 Task: Find connections with filter location Buta with filter topic #aviationwith filter profile language Spanish with filter current company Jana Small Finance Bank with filter school Indian Institute of Technology Gandhinagar  with filter industry Vehicle Repair and Maintenance with filter service category Technical with filter keywords title Landscaping Worker
Action: Mouse moved to (736, 133)
Screenshot: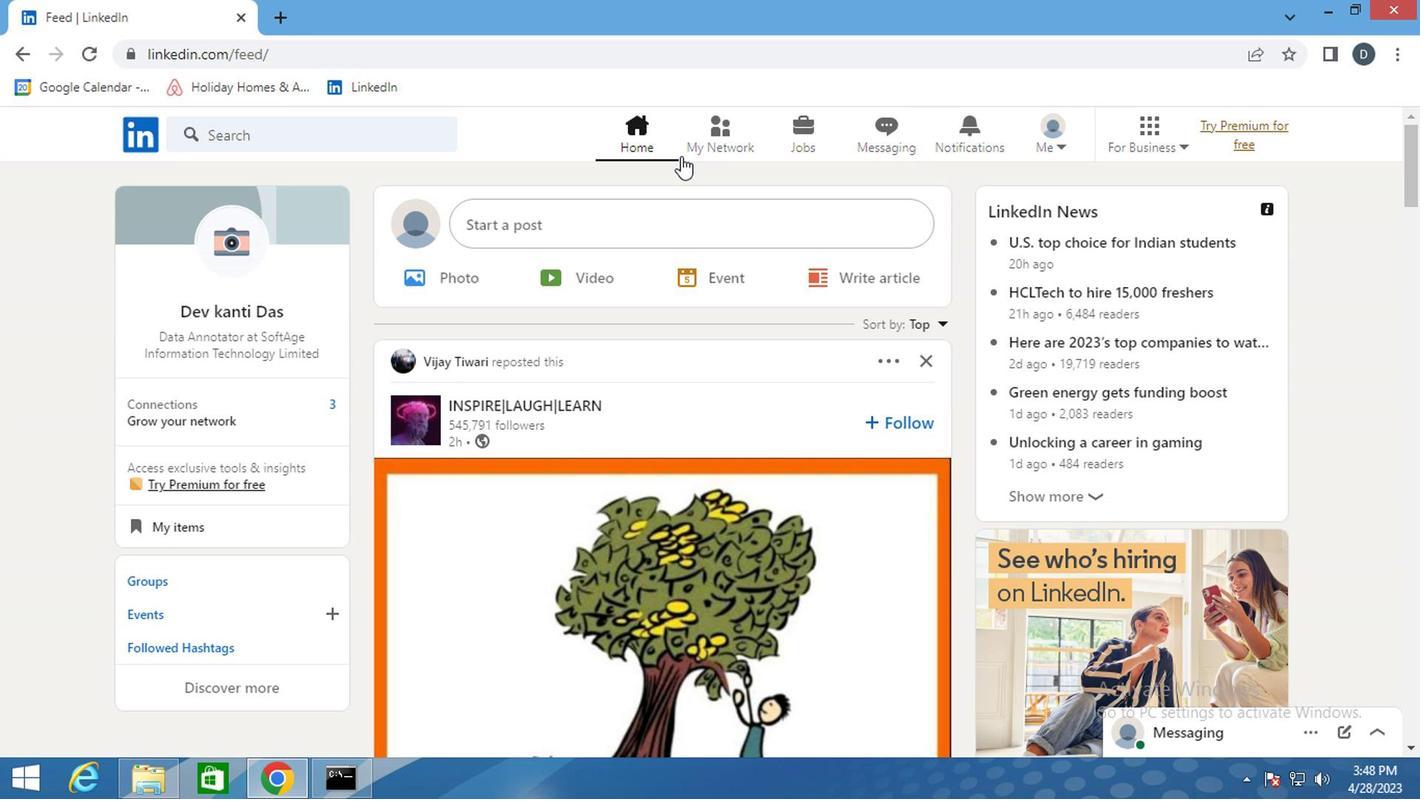 
Action: Mouse pressed left at (736, 133)
Screenshot: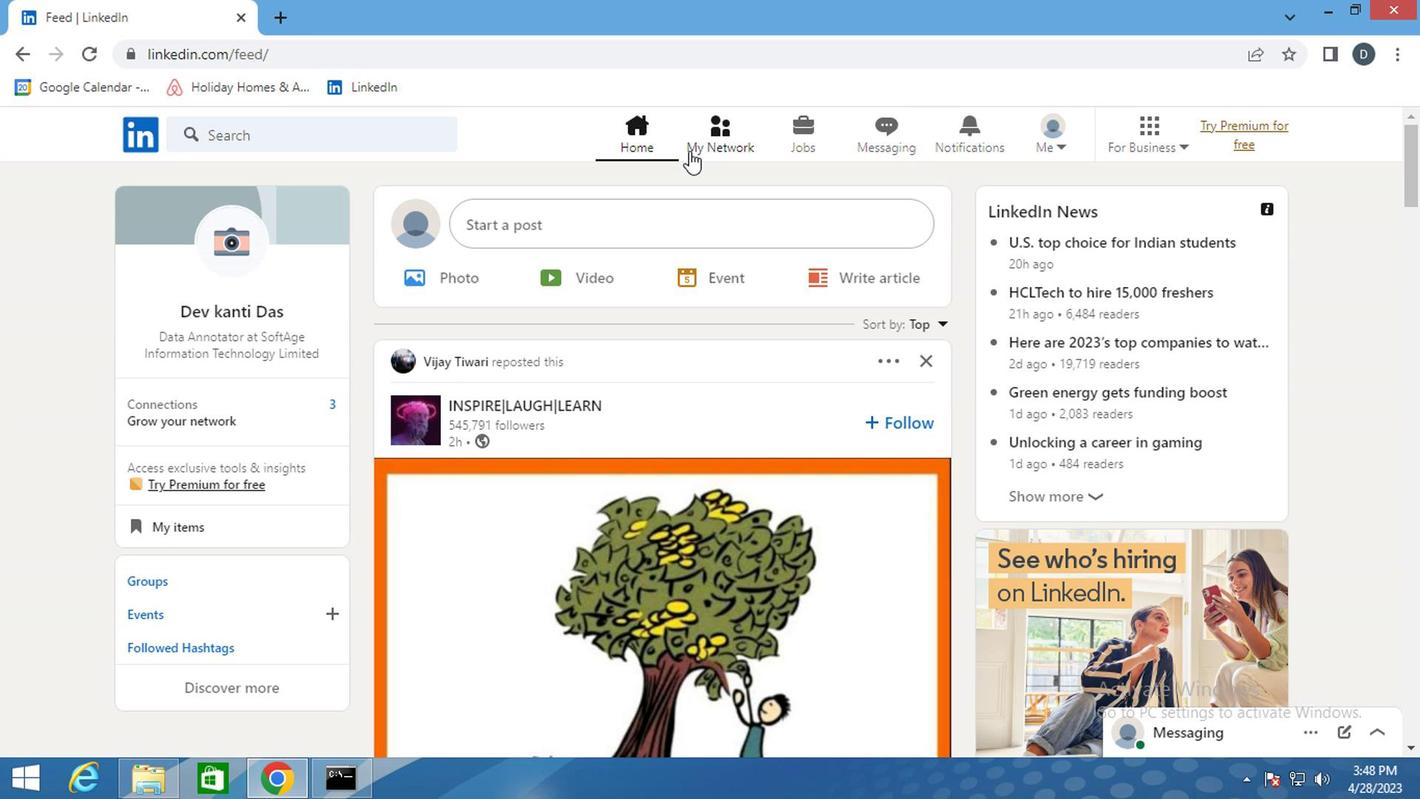 
Action: Mouse moved to (382, 248)
Screenshot: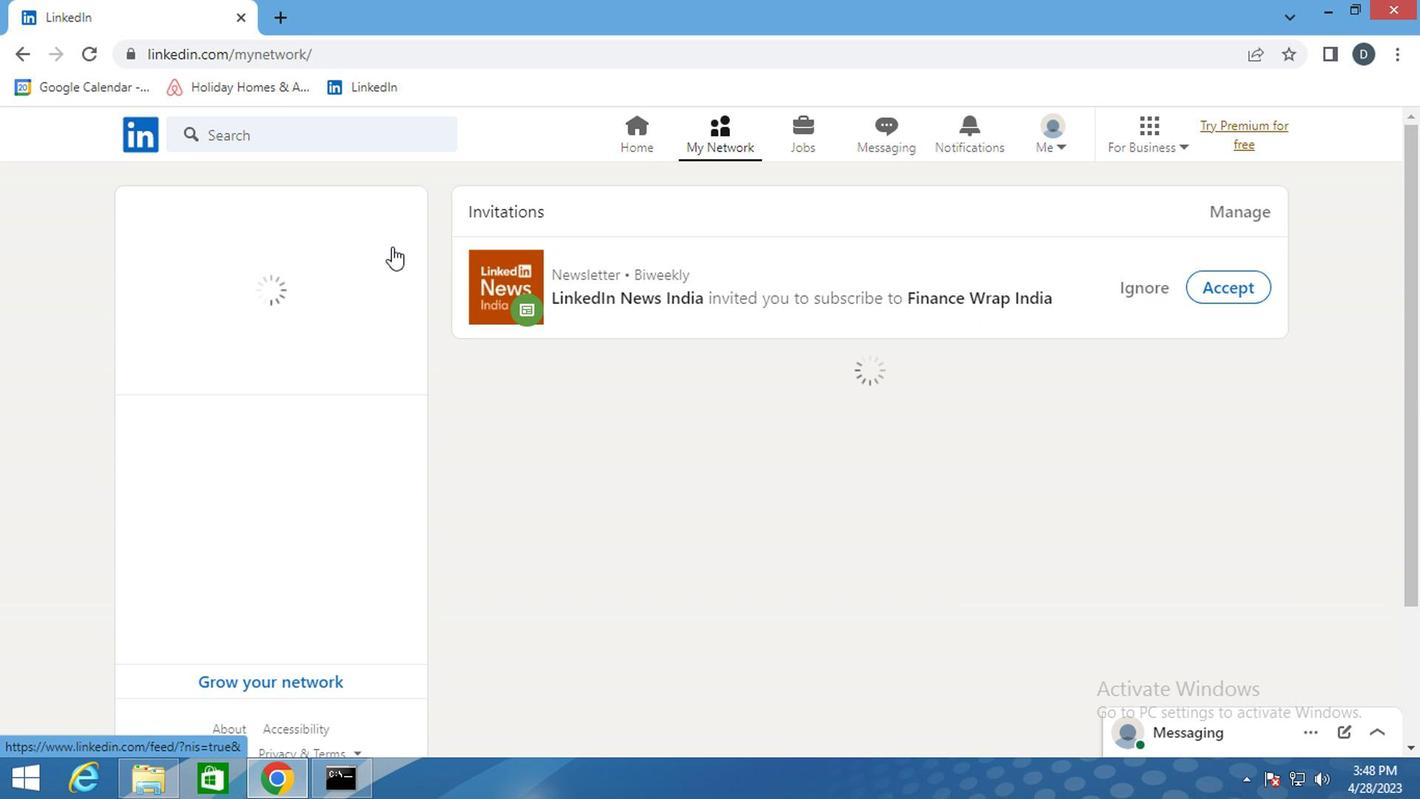 
Action: Mouse pressed left at (382, 248)
Screenshot: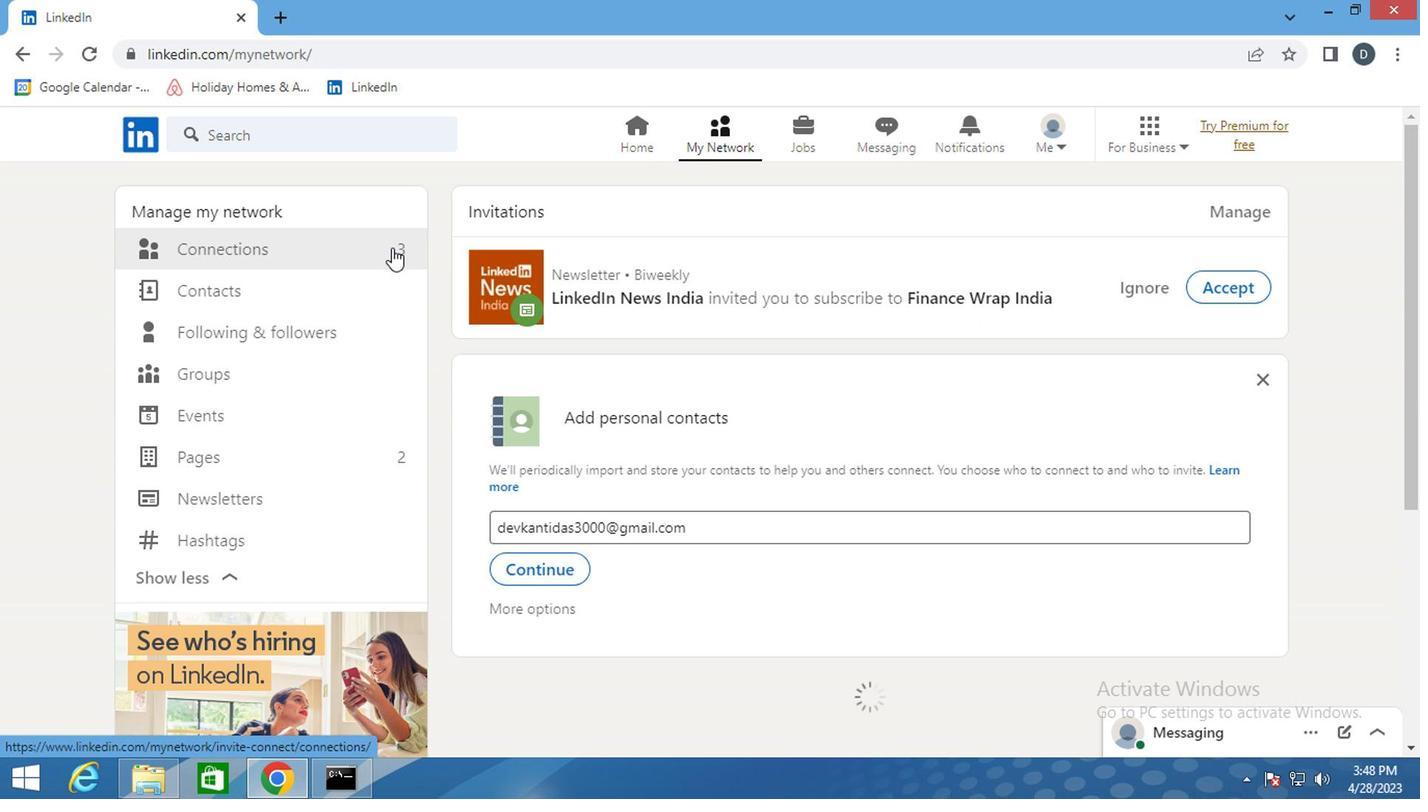 
Action: Mouse moved to (258, 243)
Screenshot: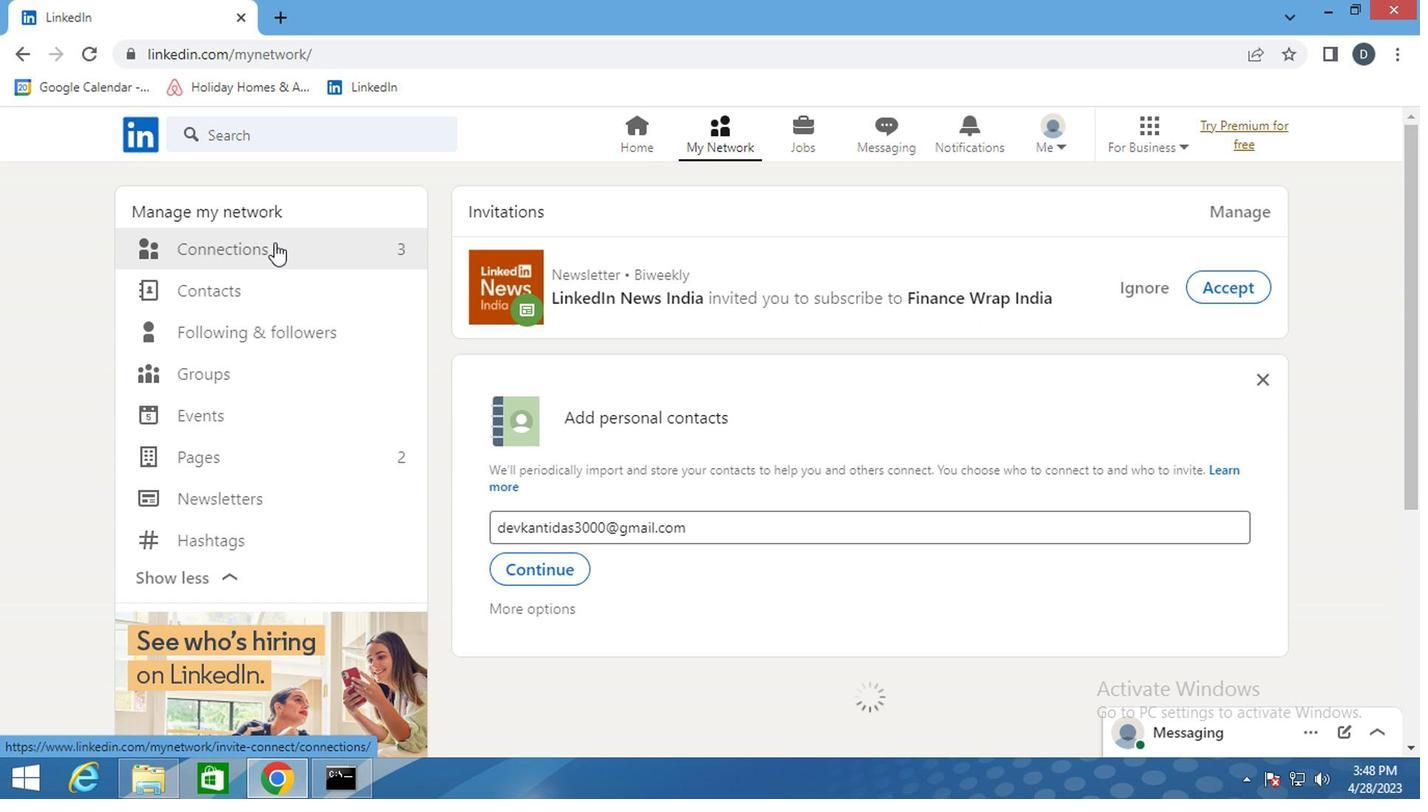 
Action: Mouse pressed left at (258, 243)
Screenshot: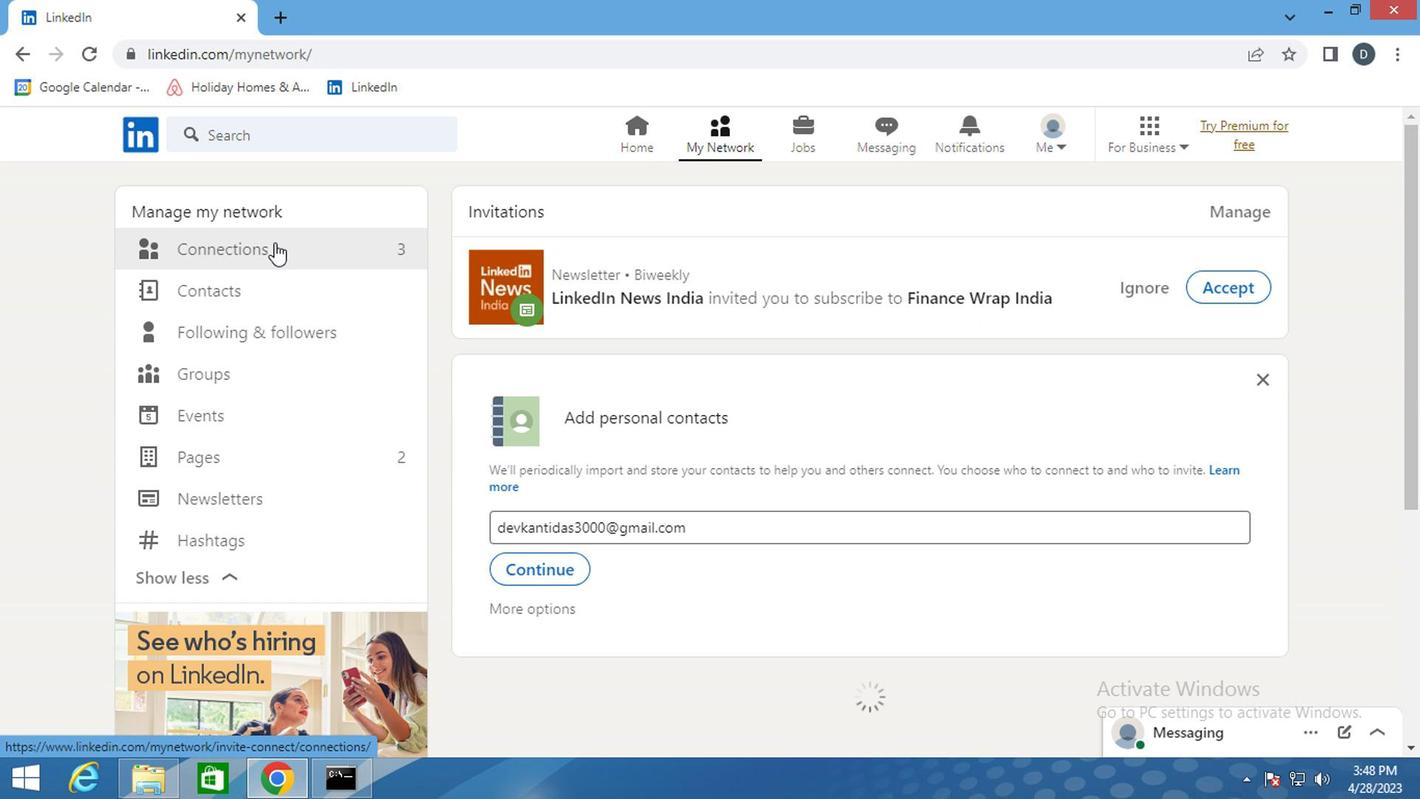 
Action: Mouse moved to (856, 253)
Screenshot: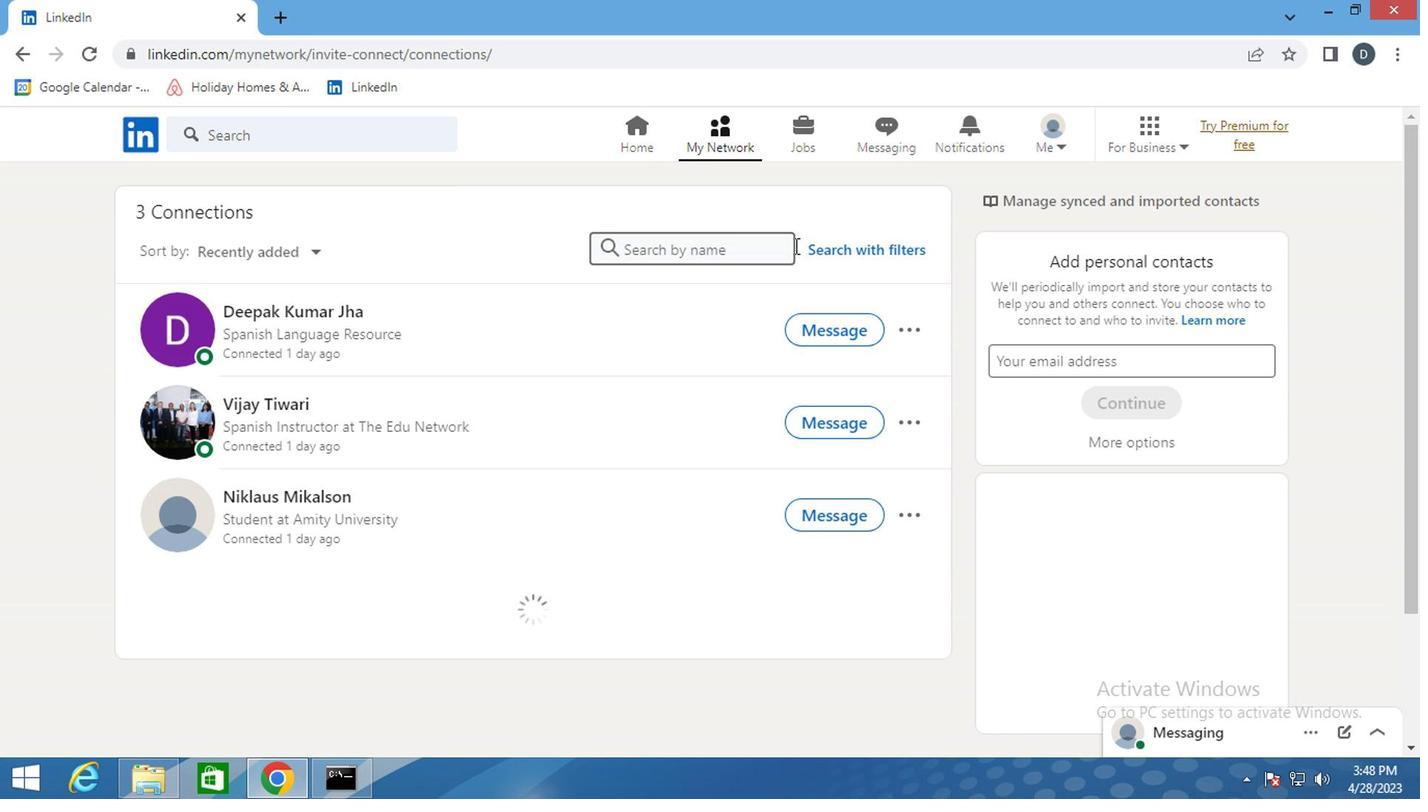 
Action: Mouse pressed left at (856, 253)
Screenshot: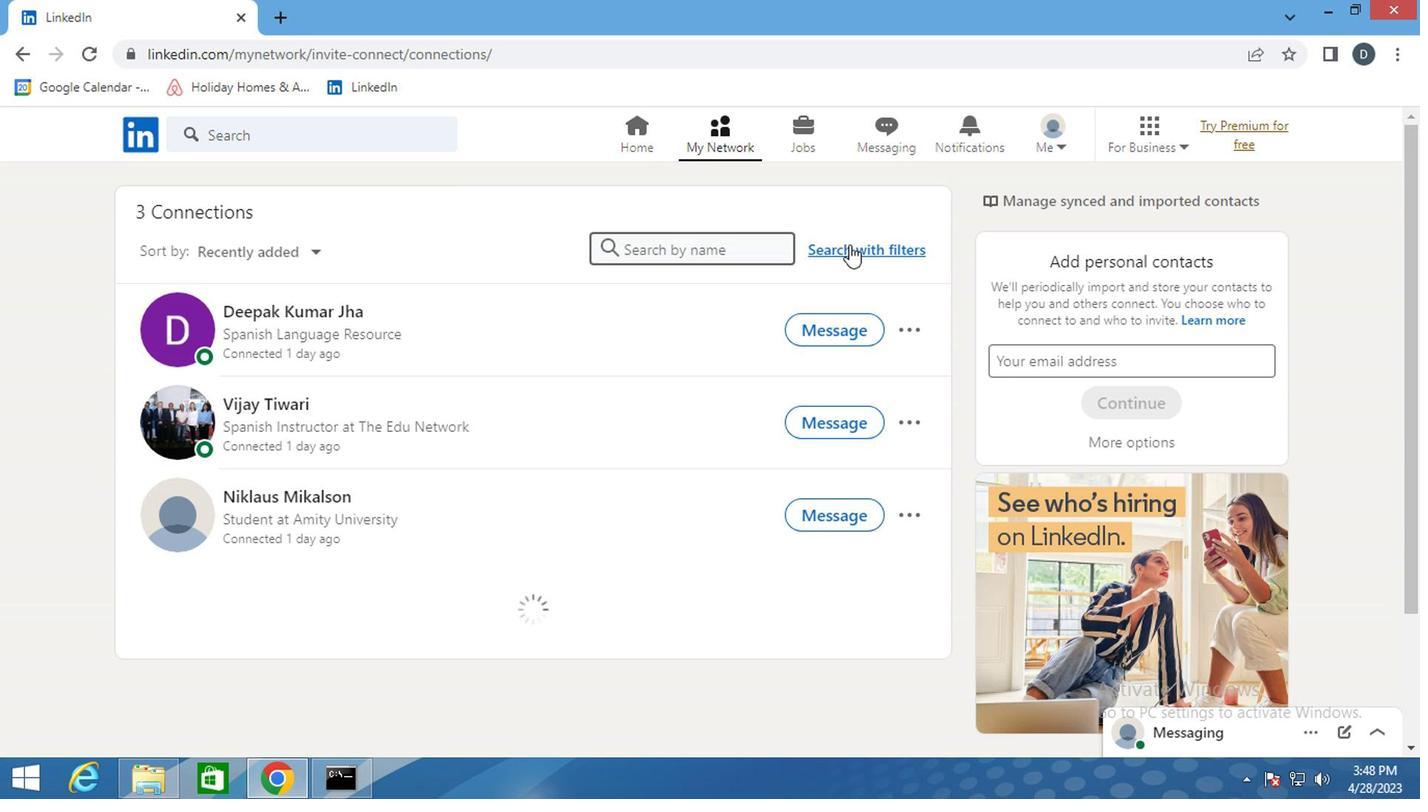 
Action: Mouse moved to (764, 190)
Screenshot: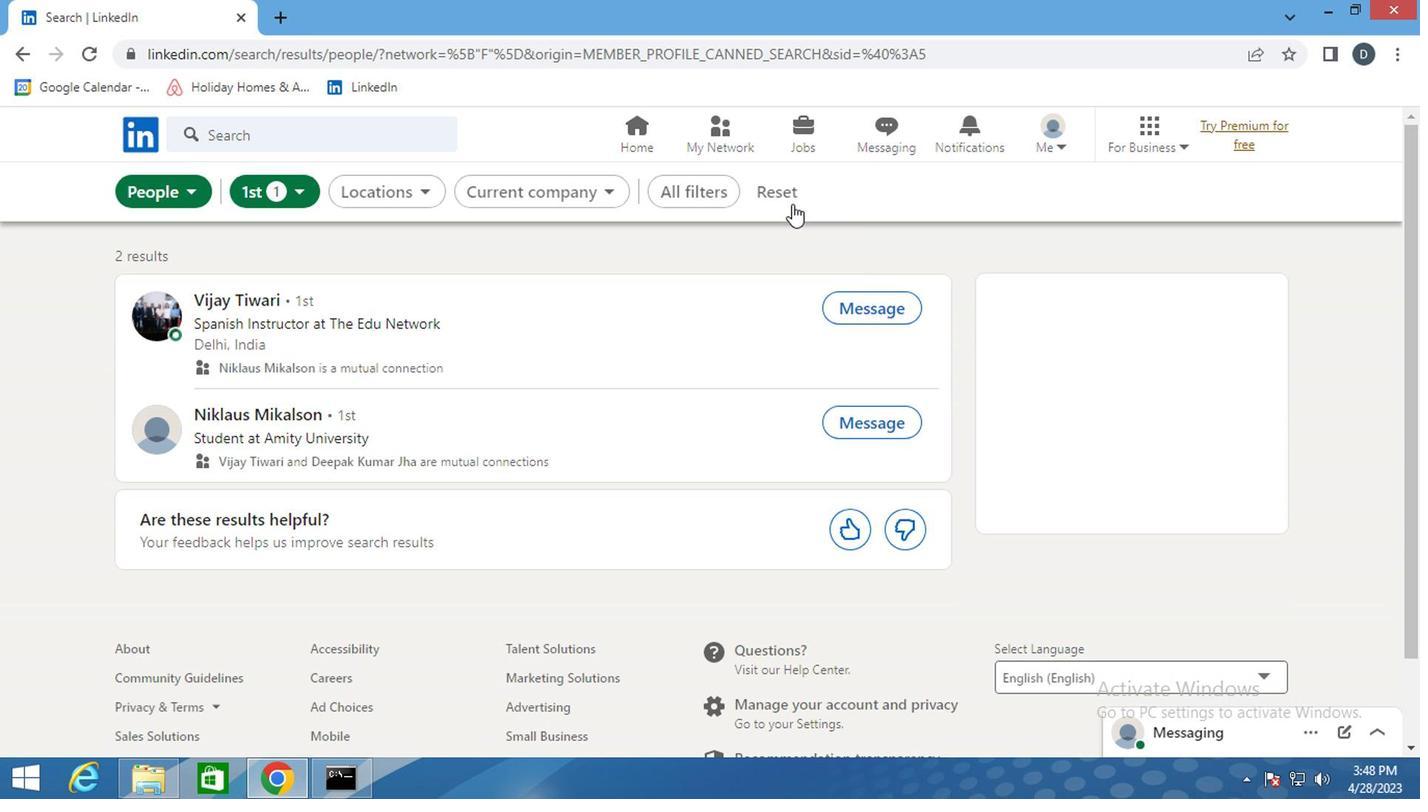 
Action: Mouse pressed left at (764, 190)
Screenshot: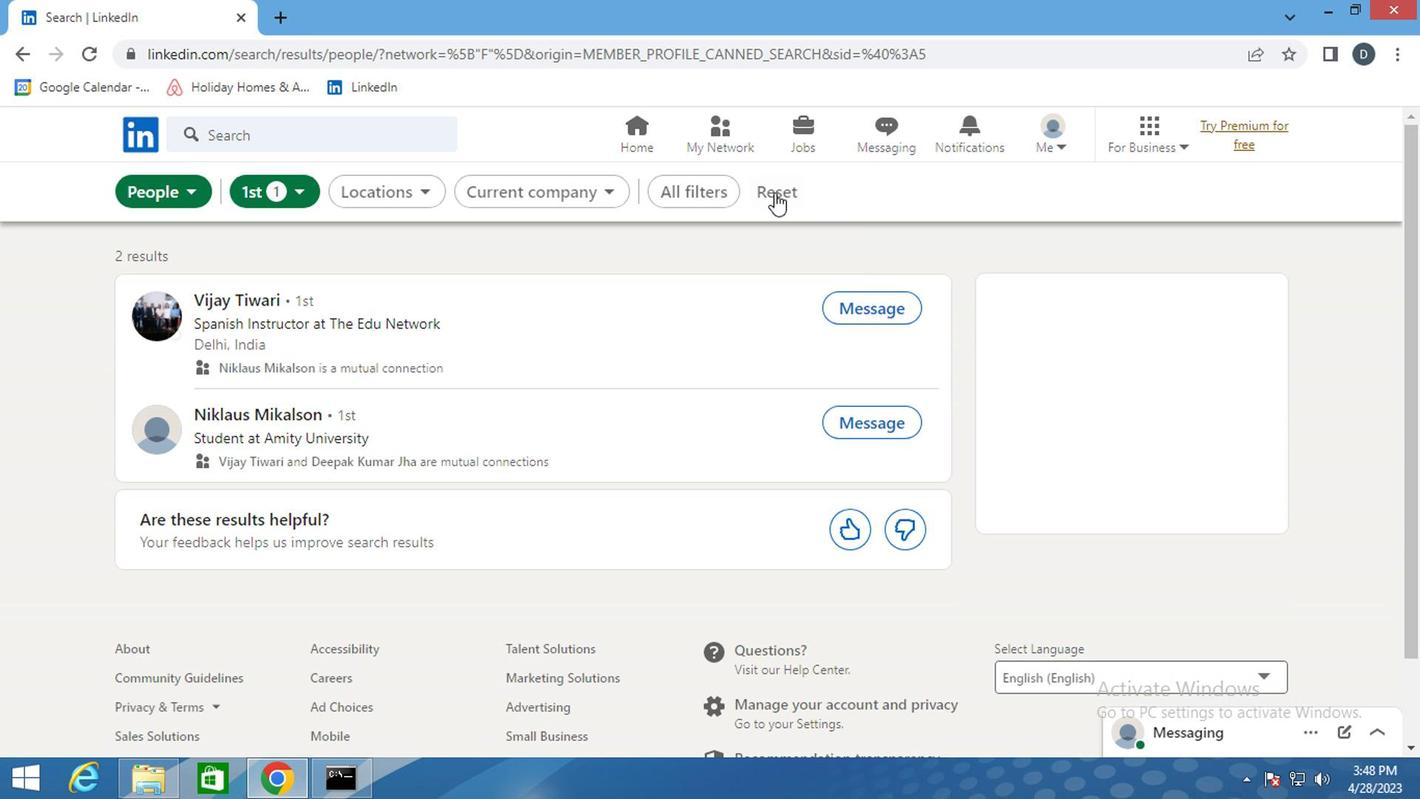 
Action: Mouse moved to (713, 179)
Screenshot: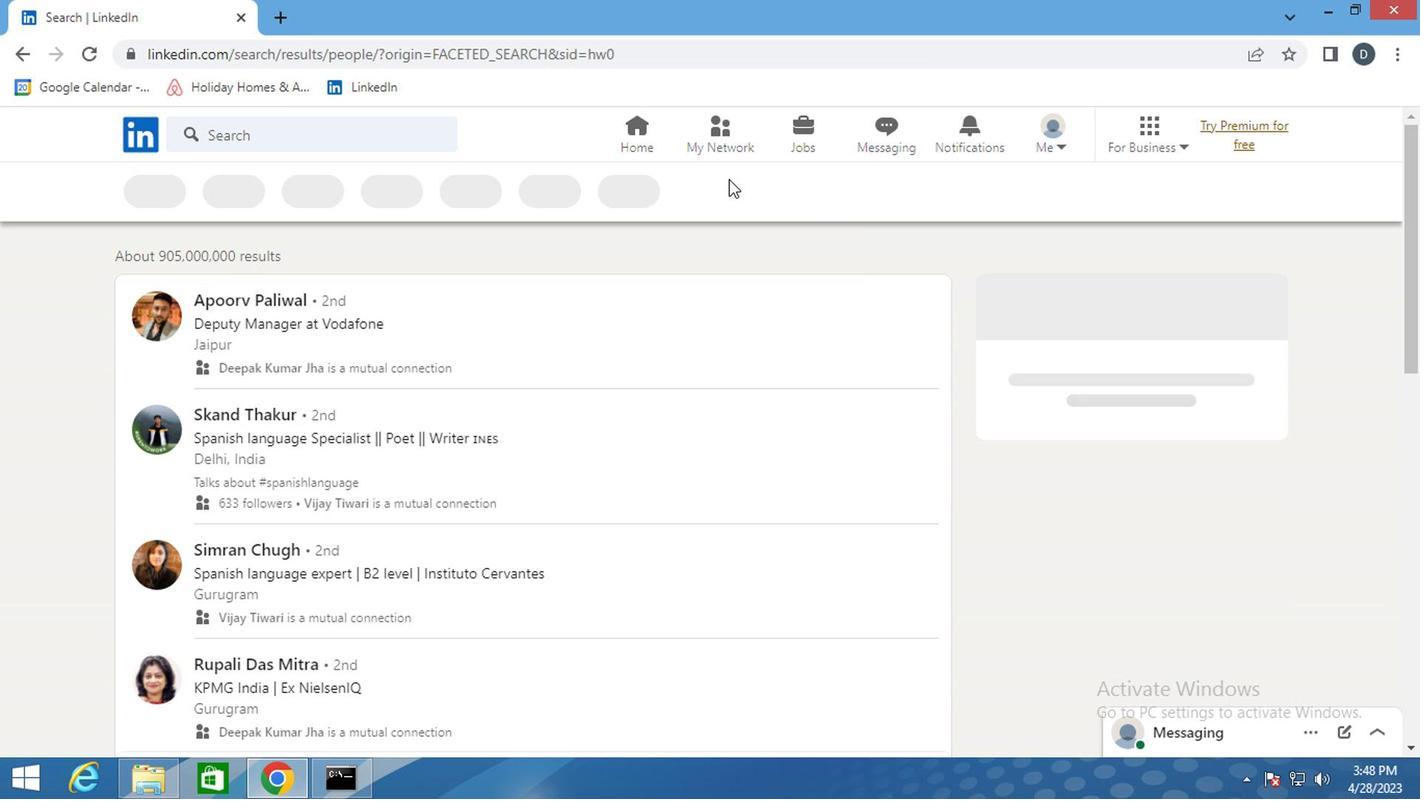 
Action: Mouse pressed left at (713, 179)
Screenshot: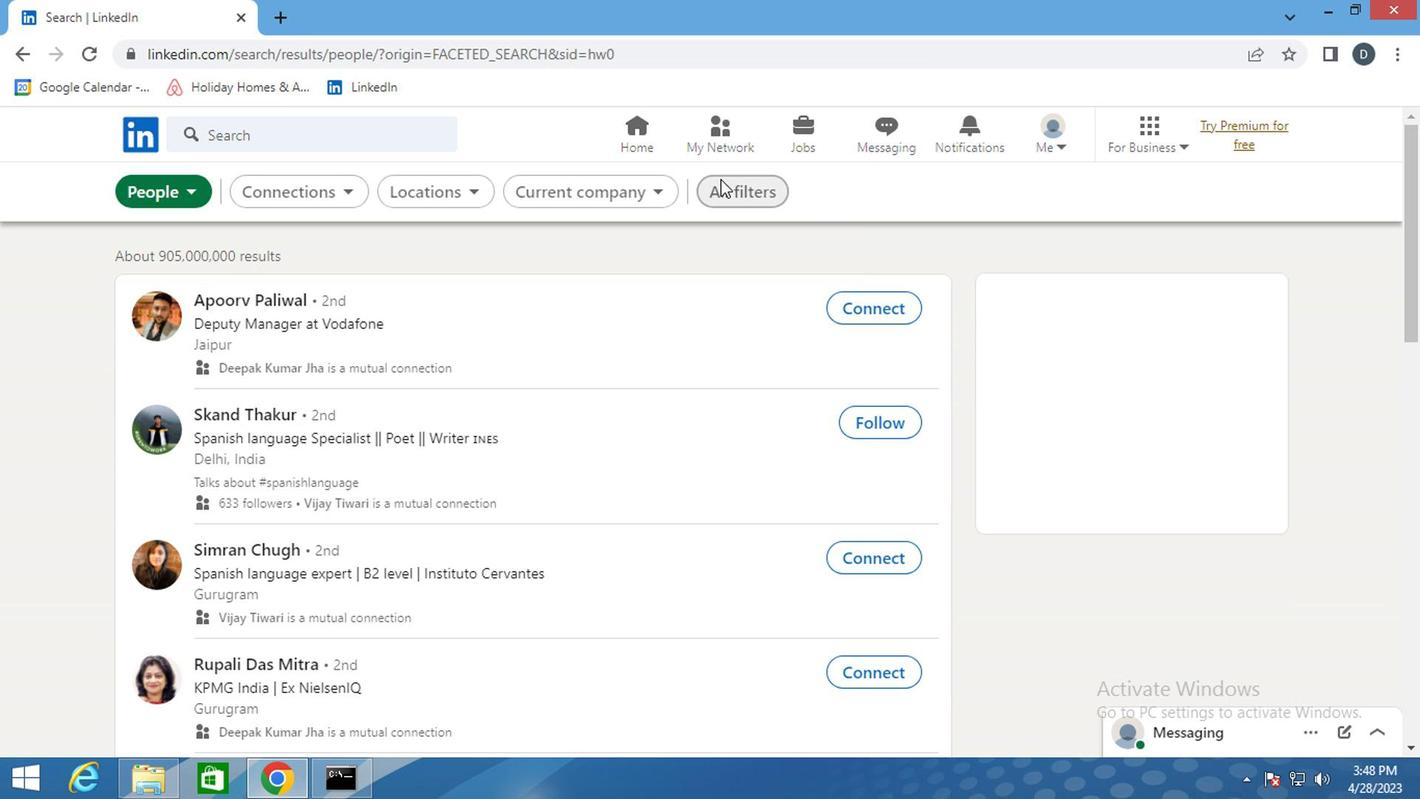 
Action: Mouse moved to (1163, 403)
Screenshot: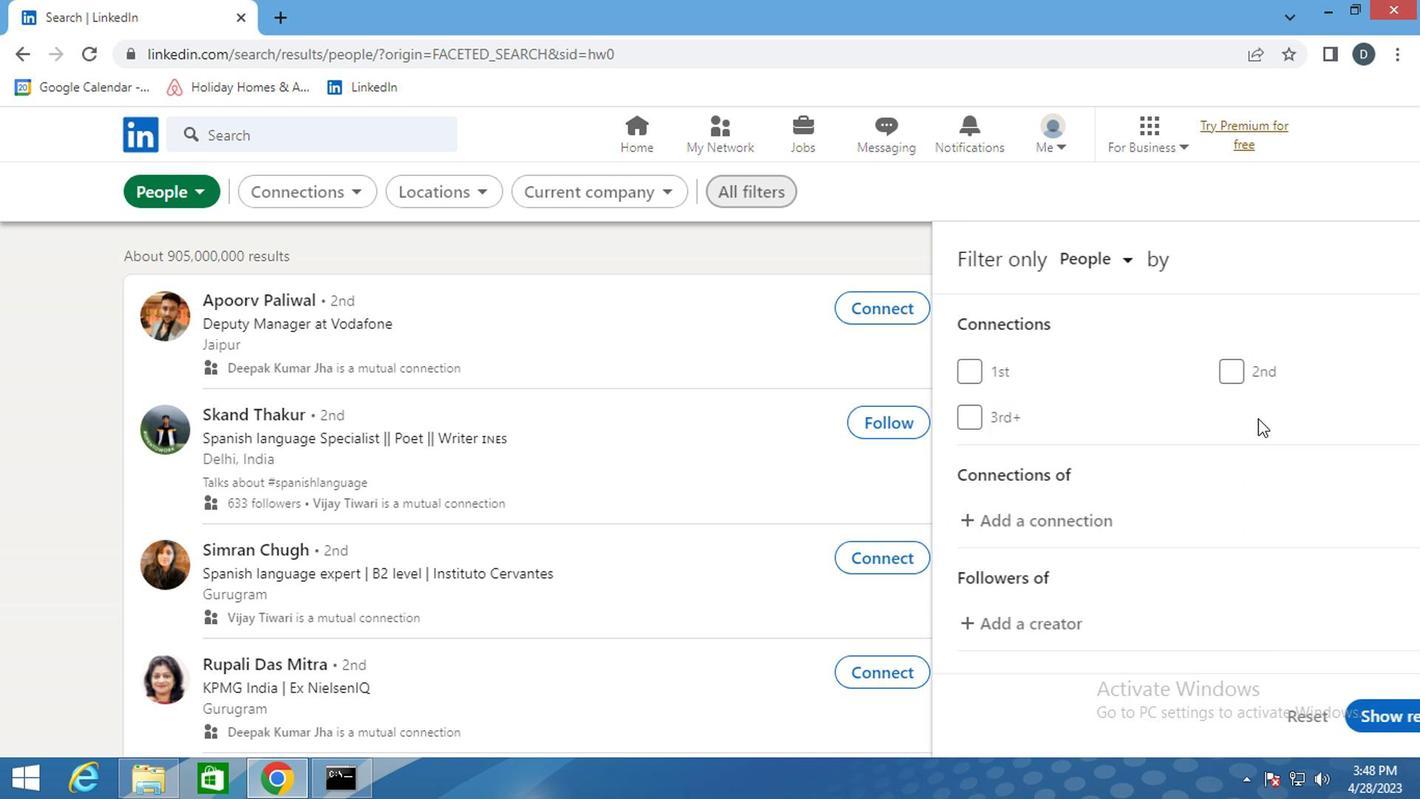 
Action: Mouse scrolled (1163, 402) with delta (0, -1)
Screenshot: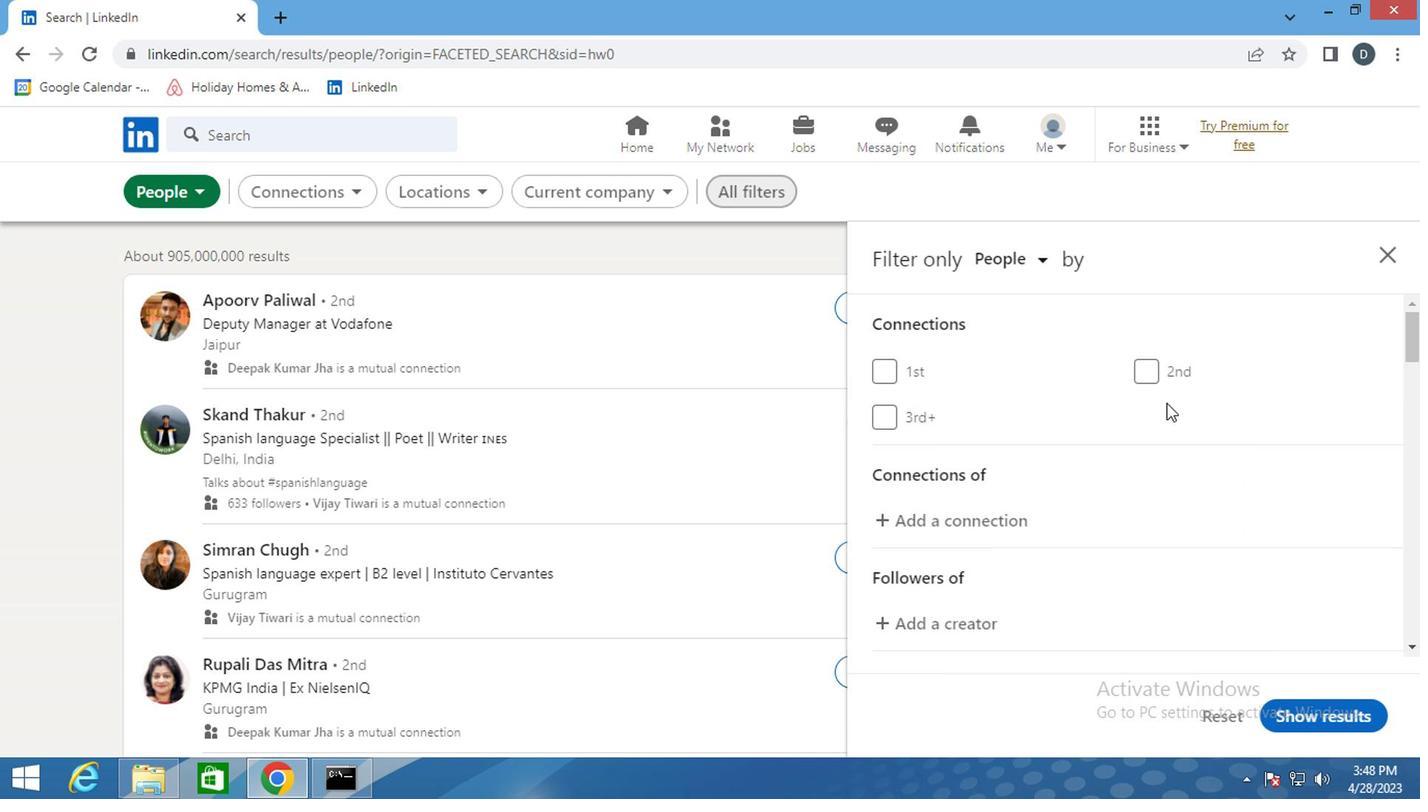 
Action: Mouse scrolled (1163, 402) with delta (0, -1)
Screenshot: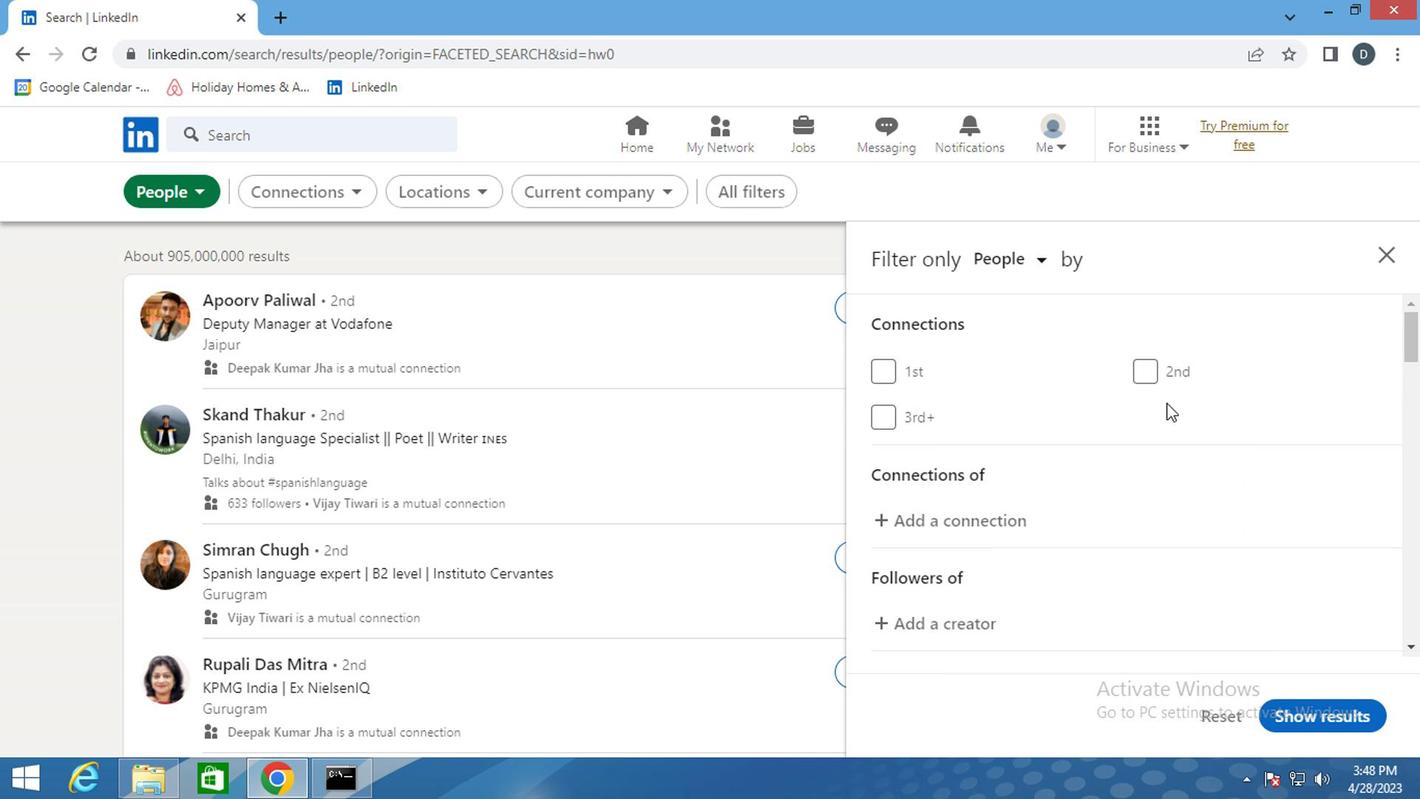 
Action: Mouse scrolled (1163, 402) with delta (0, -1)
Screenshot: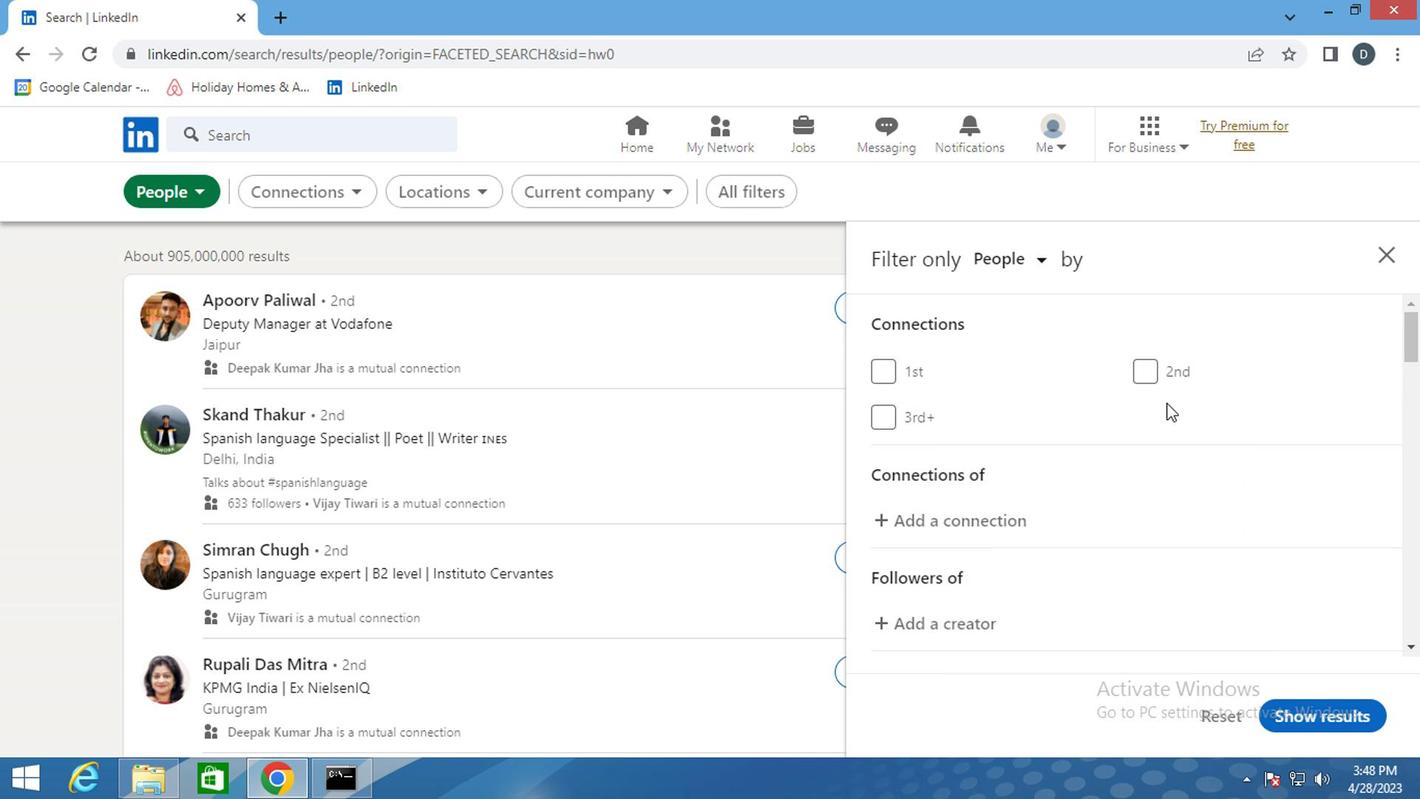 
Action: Mouse moved to (1171, 499)
Screenshot: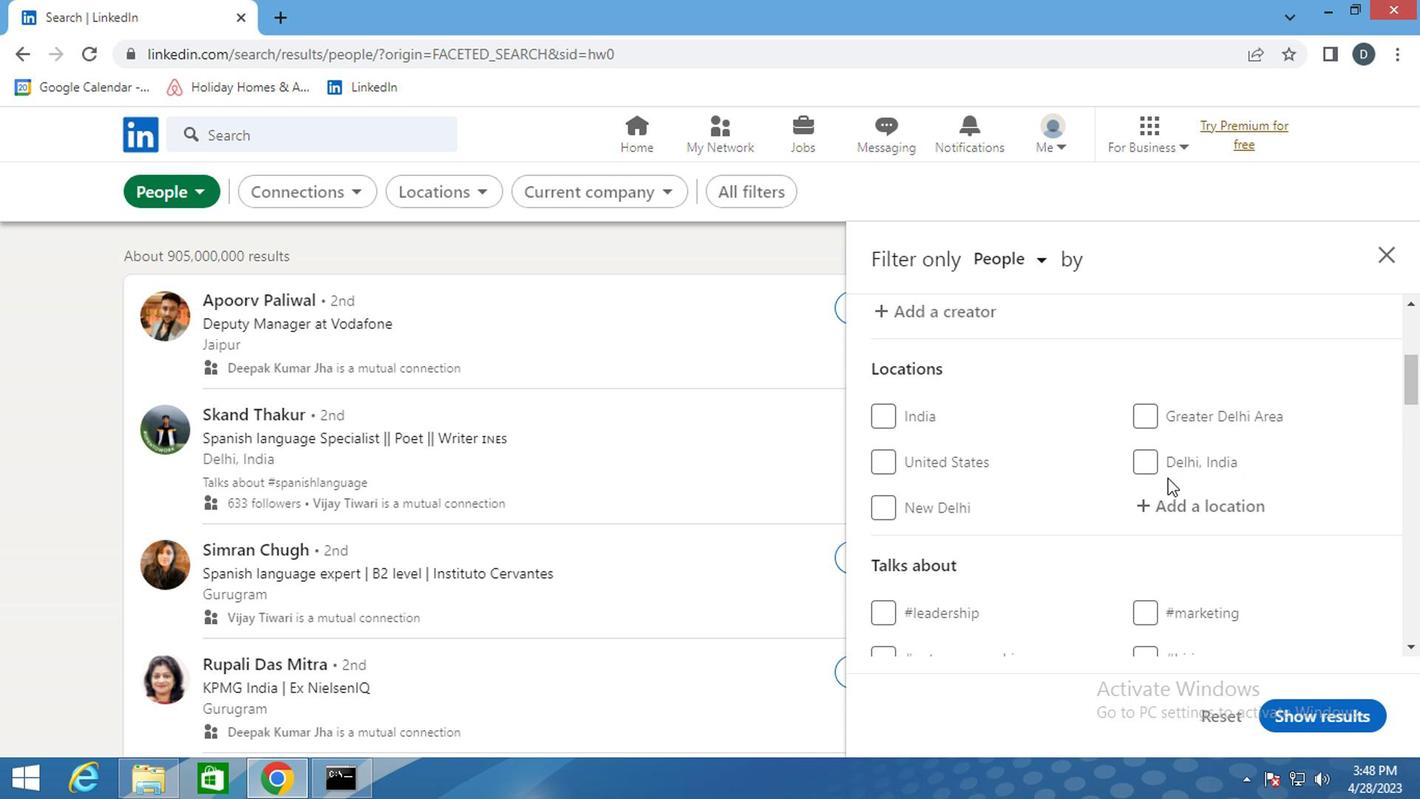 
Action: Mouse pressed left at (1171, 499)
Screenshot: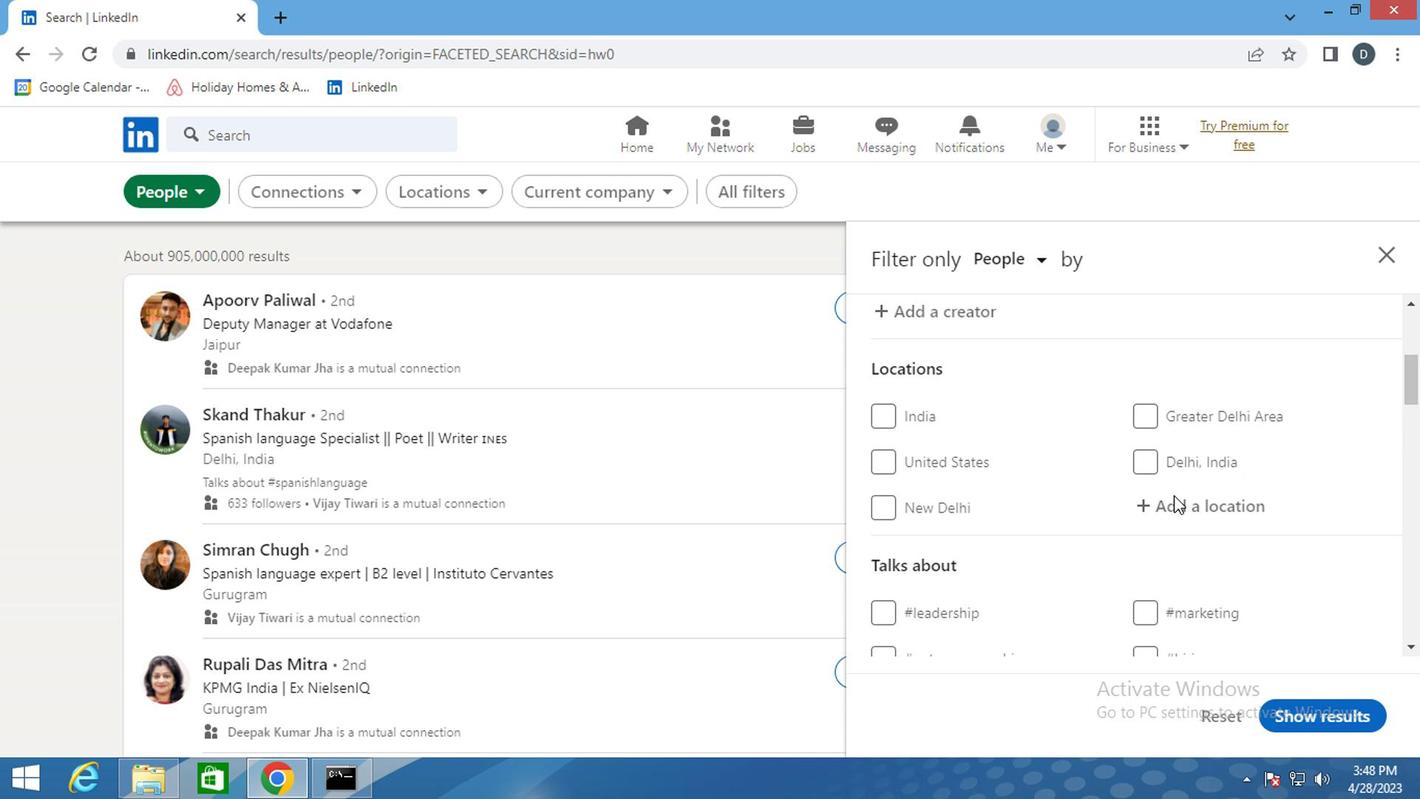 
Action: Mouse moved to (1169, 502)
Screenshot: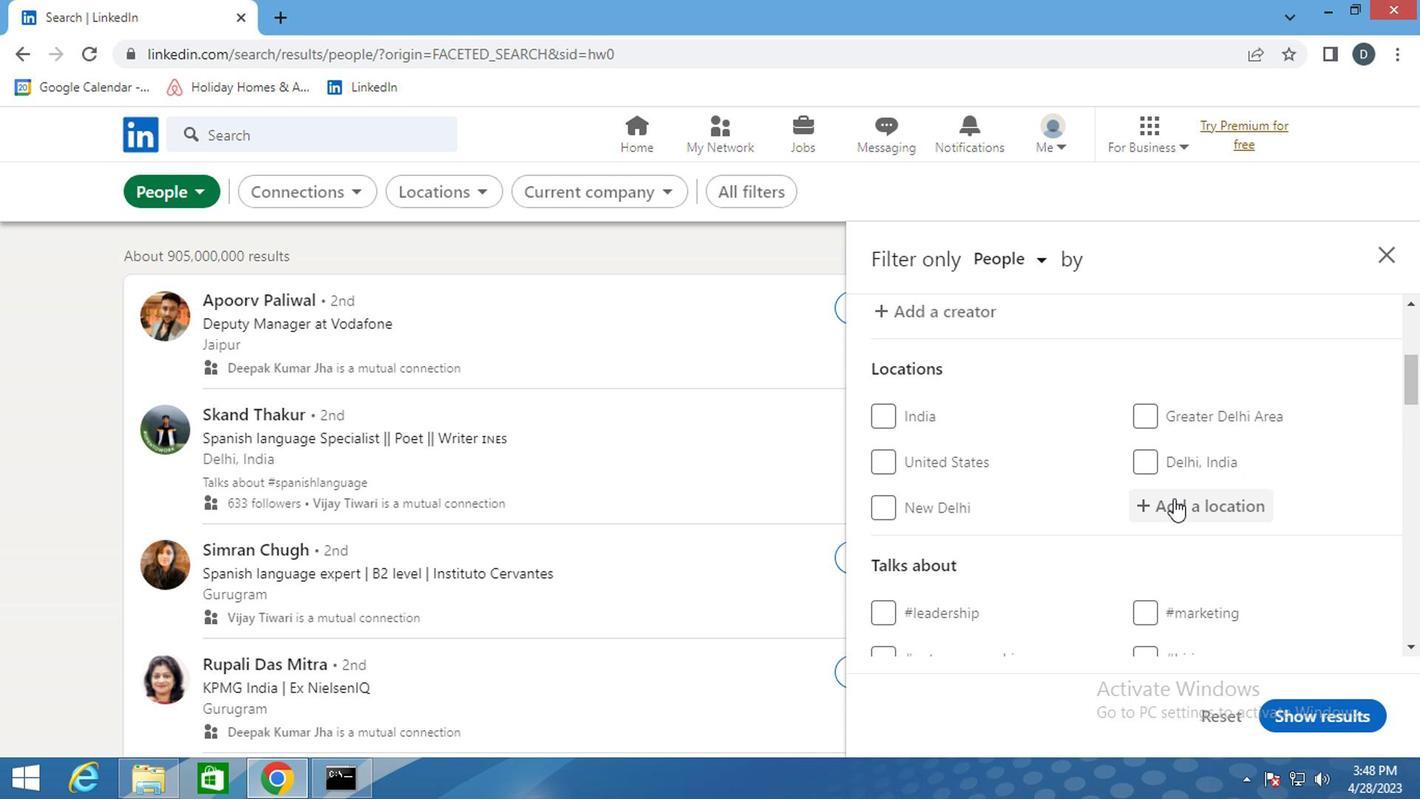 
Action: Key pressed <Key.shift_r>Buta<Key.enter>
Screenshot: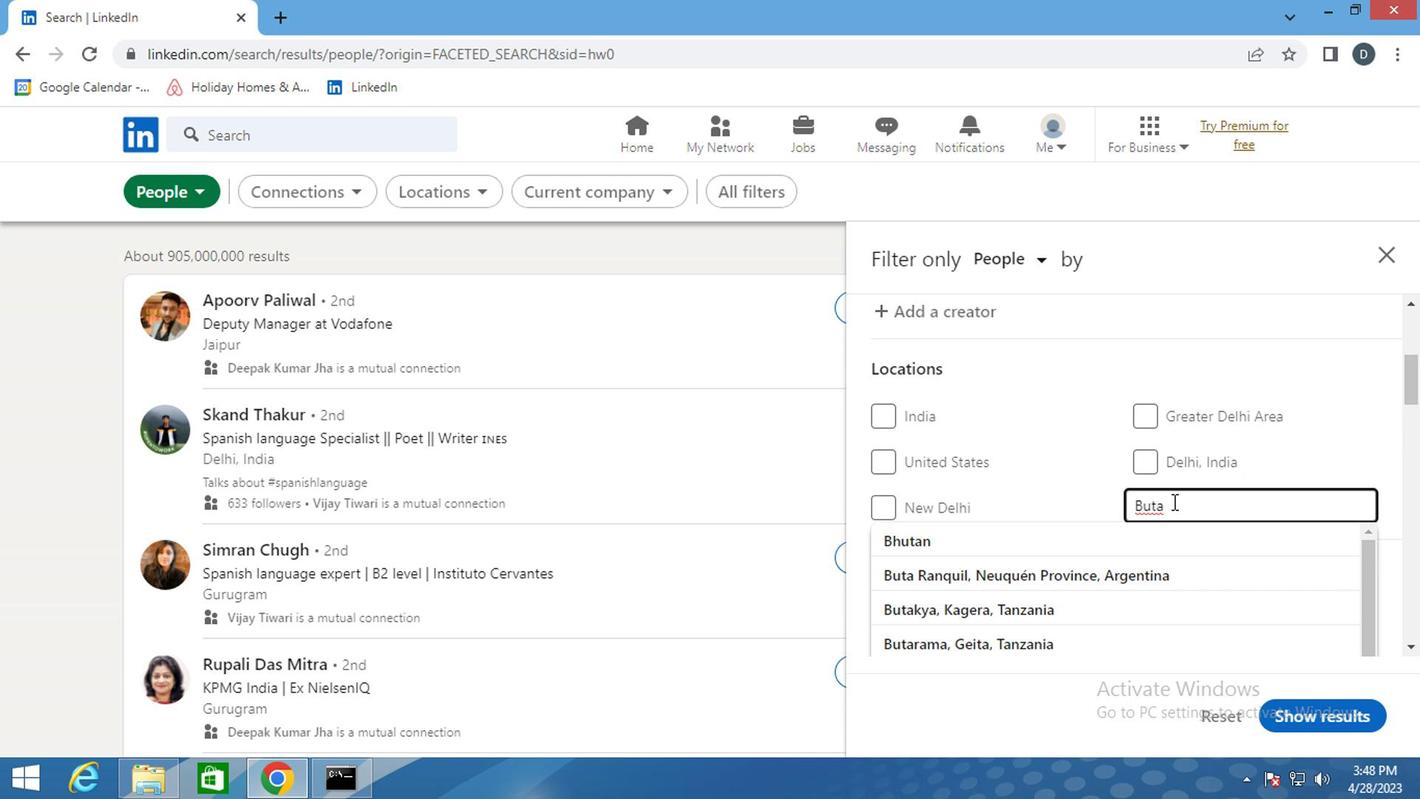 
Action: Mouse moved to (1172, 516)
Screenshot: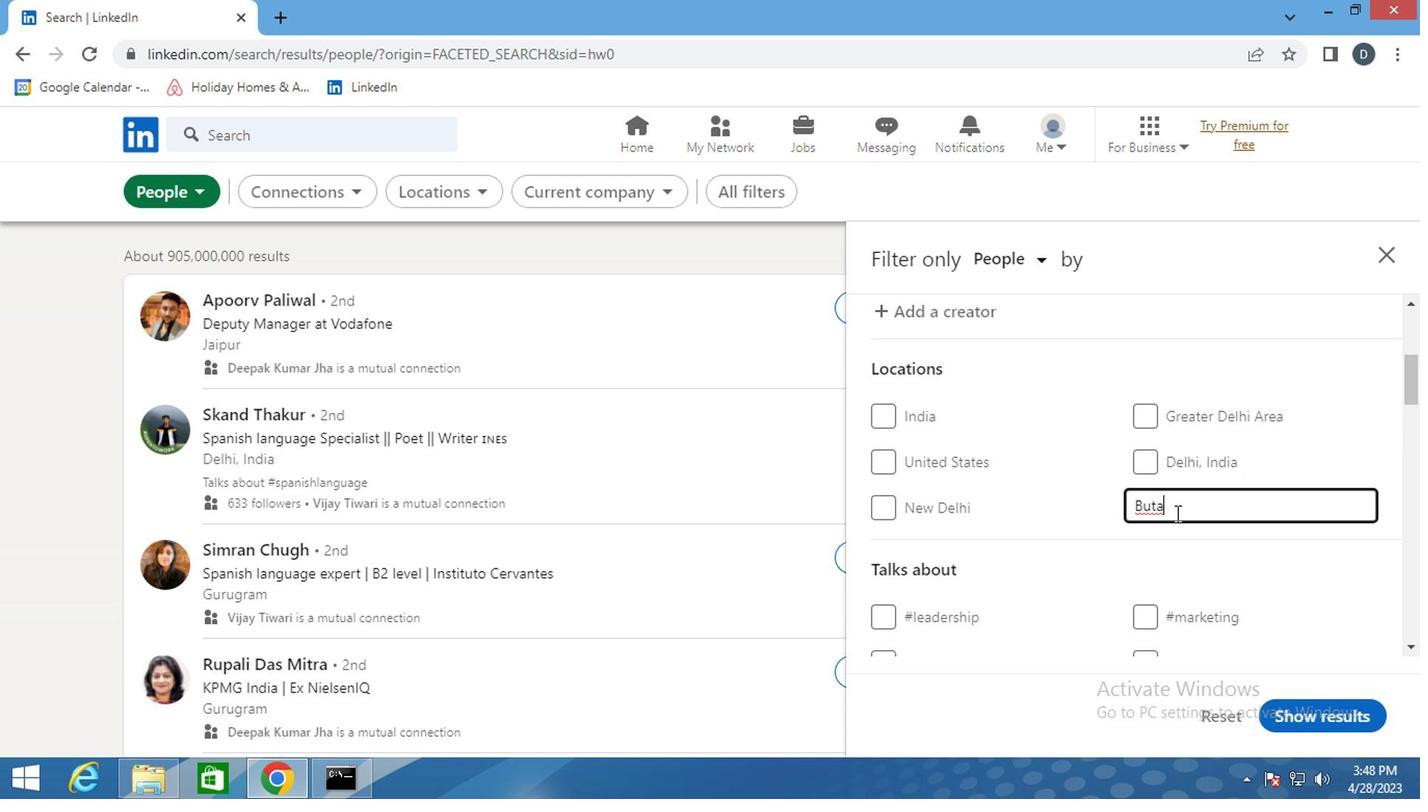 
Action: Mouse scrolled (1172, 514) with delta (0, -1)
Screenshot: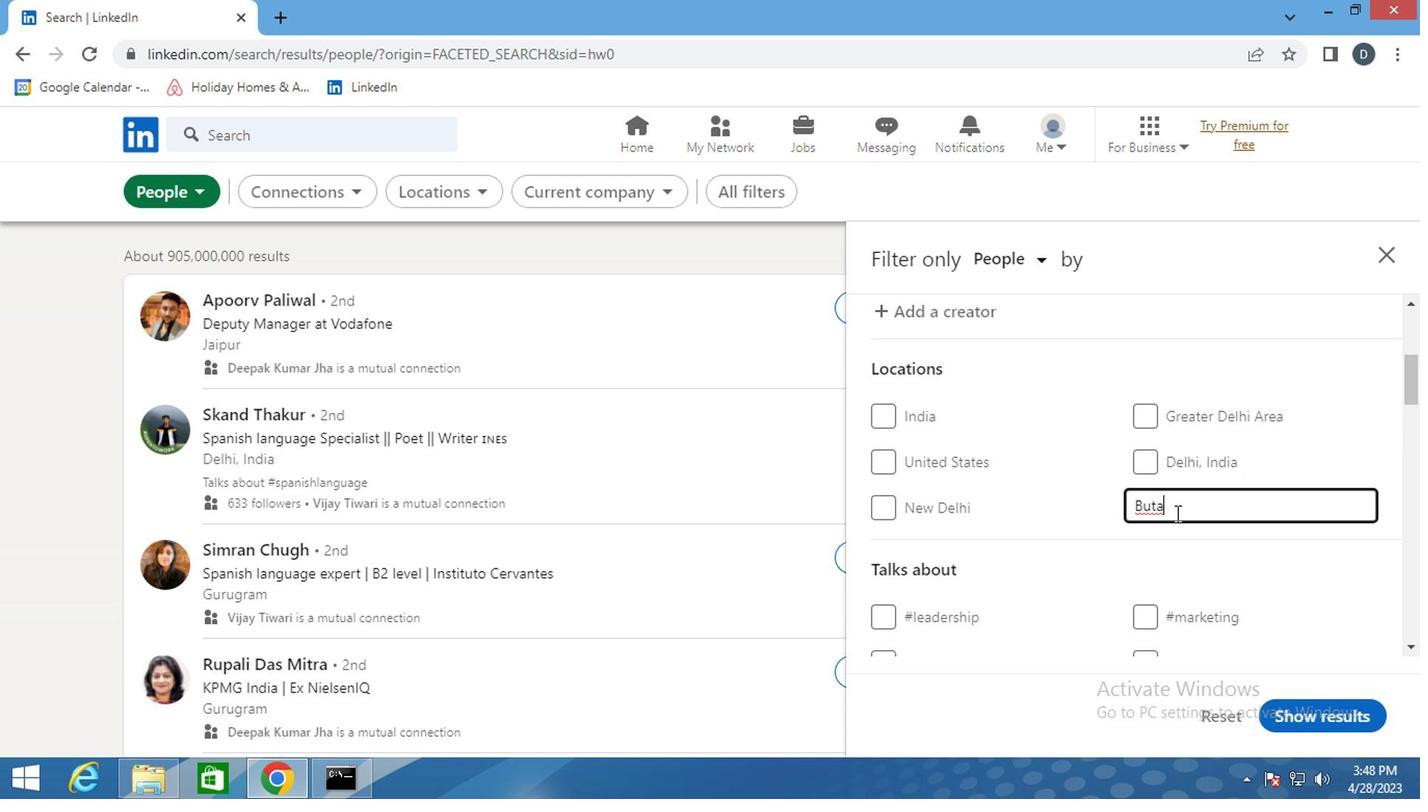 
Action: Mouse moved to (1172, 516)
Screenshot: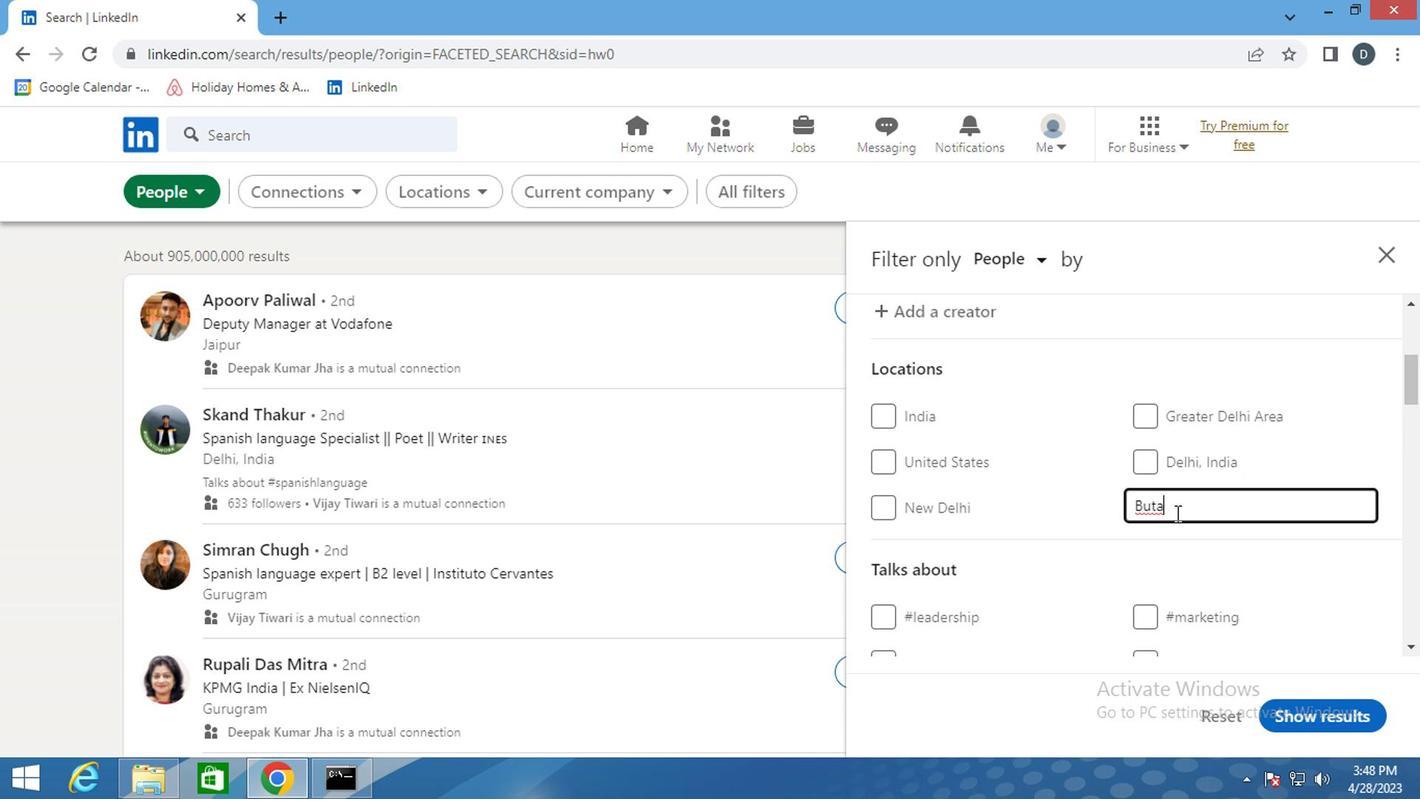 
Action: Mouse scrolled (1172, 514) with delta (0, -1)
Screenshot: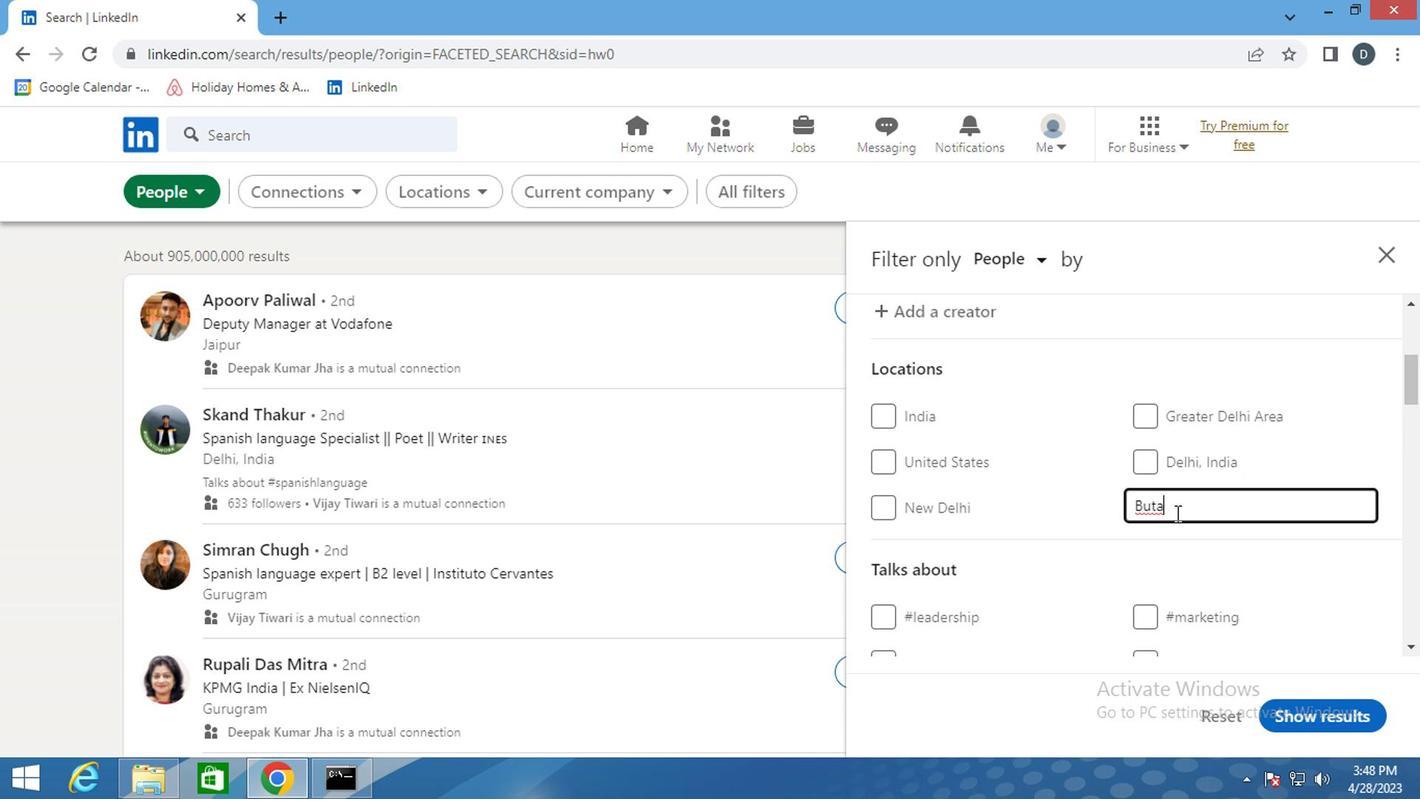 
Action: Mouse moved to (1209, 491)
Screenshot: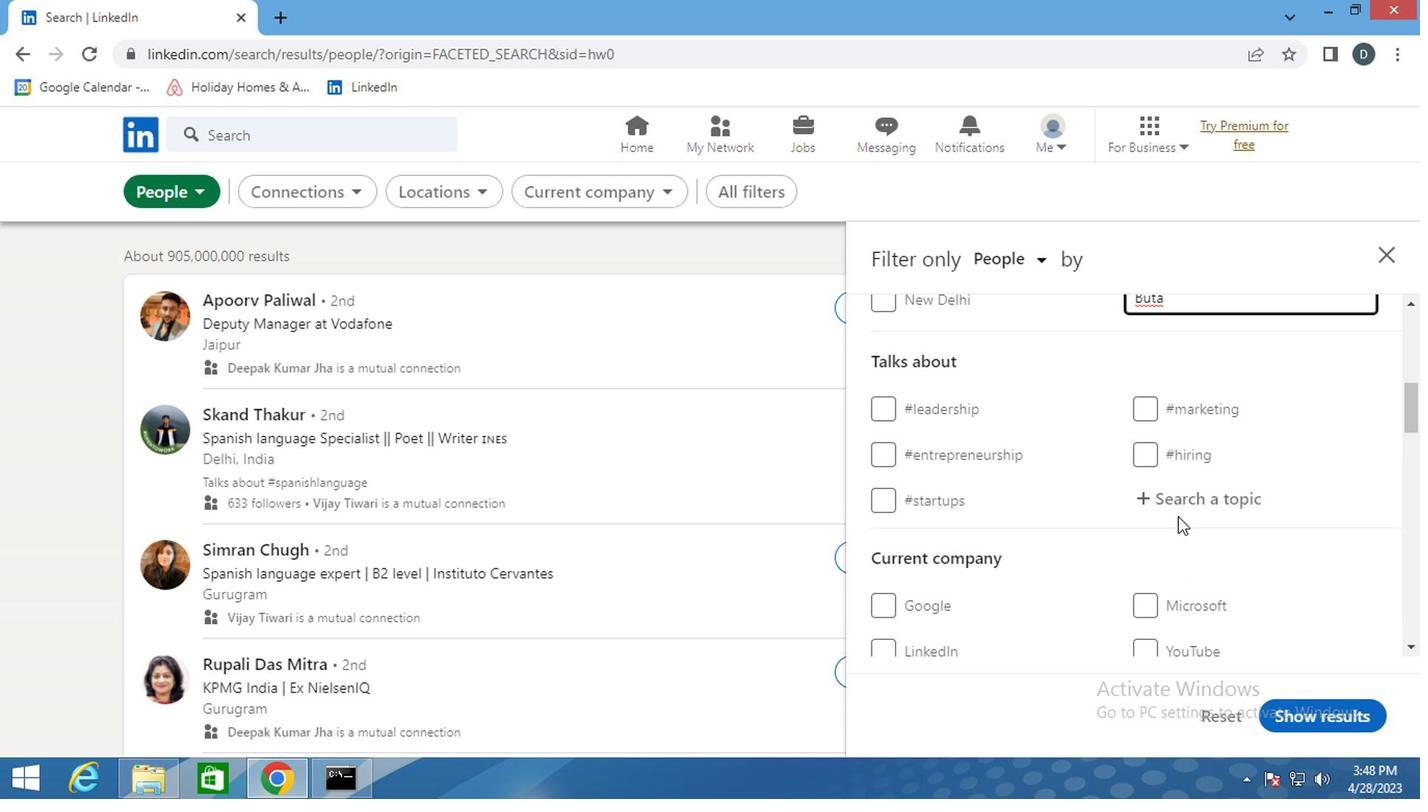 
Action: Mouse pressed left at (1209, 491)
Screenshot: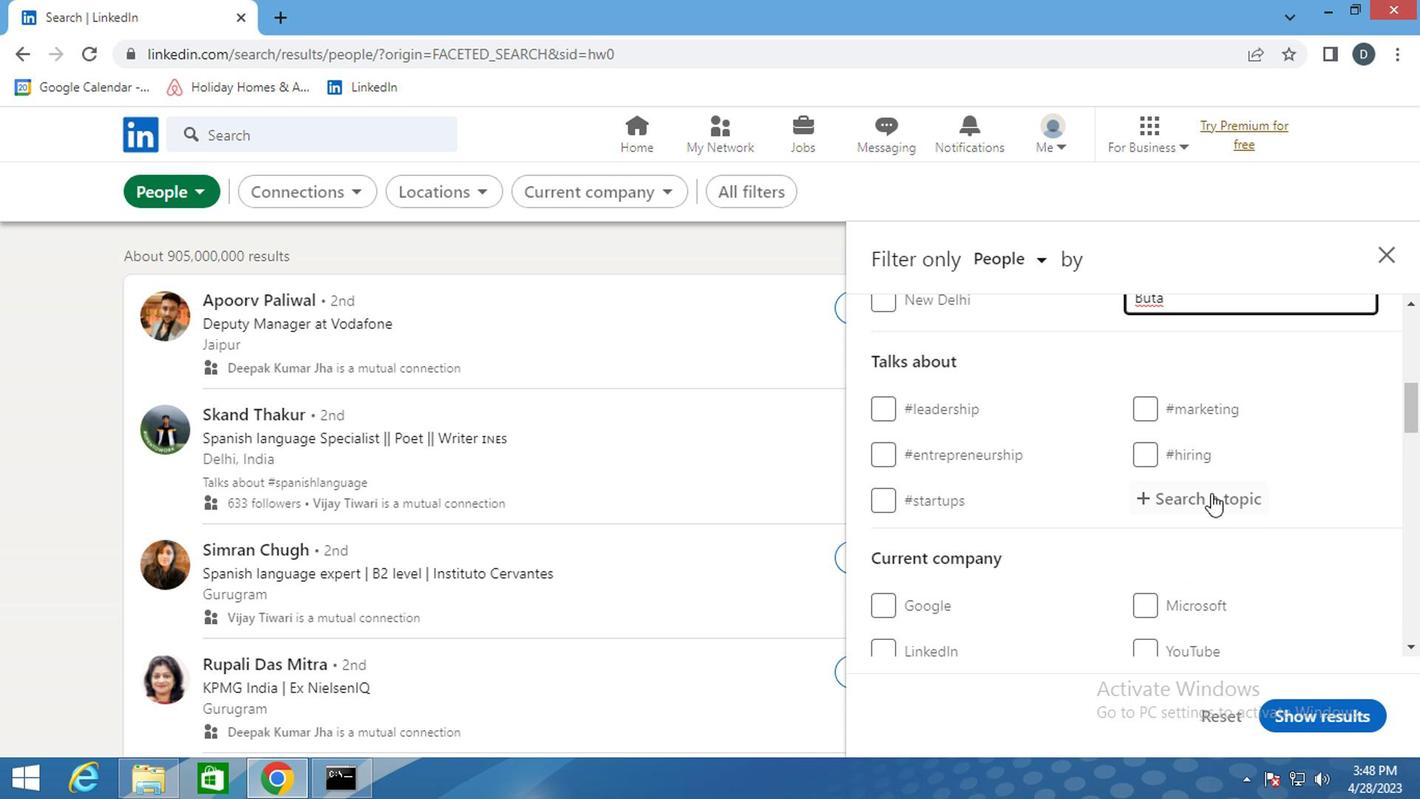 
Action: Key pressed <Key.shift>#AVIATION
Screenshot: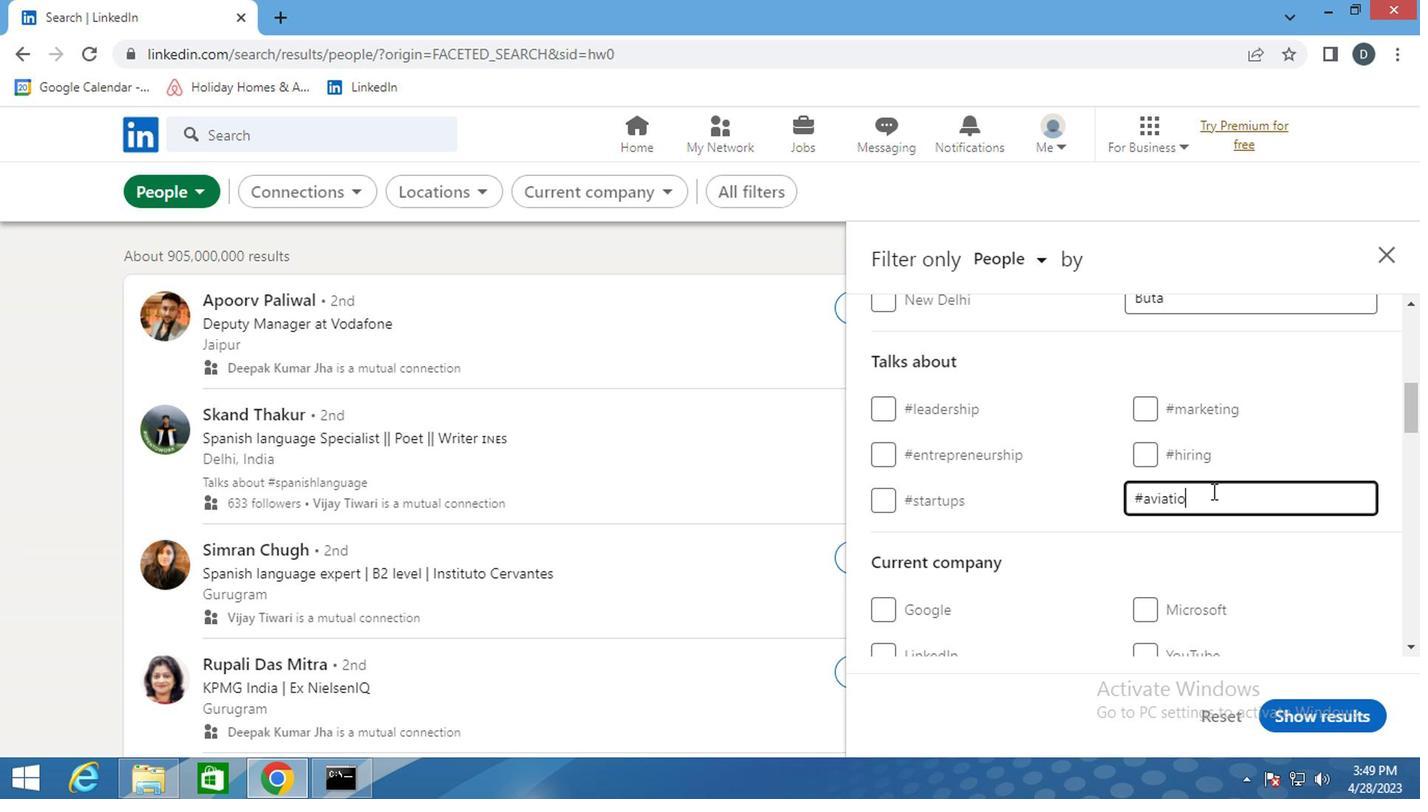 
Action: Mouse scrolled (1209, 491) with delta (0, 0)
Screenshot: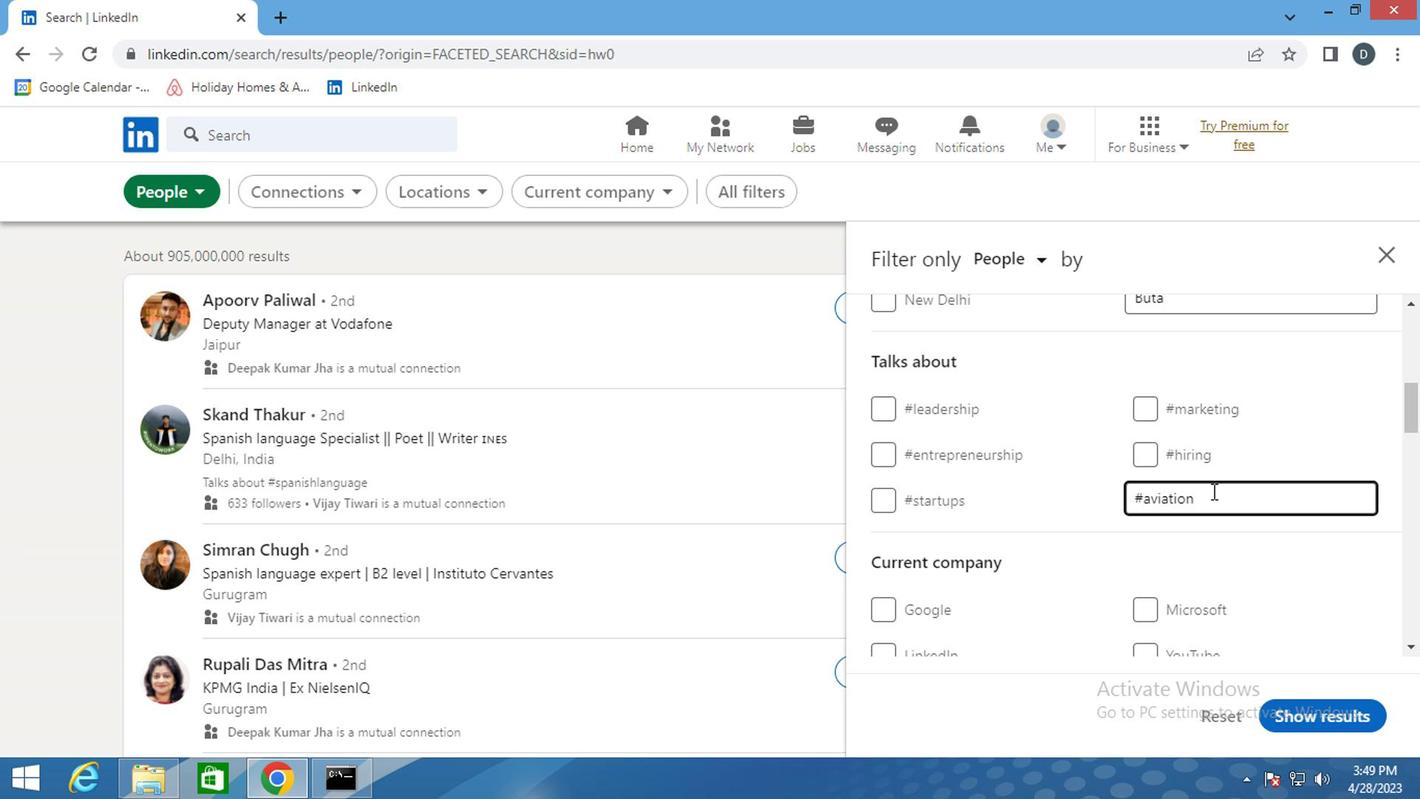
Action: Mouse scrolled (1209, 491) with delta (0, 0)
Screenshot: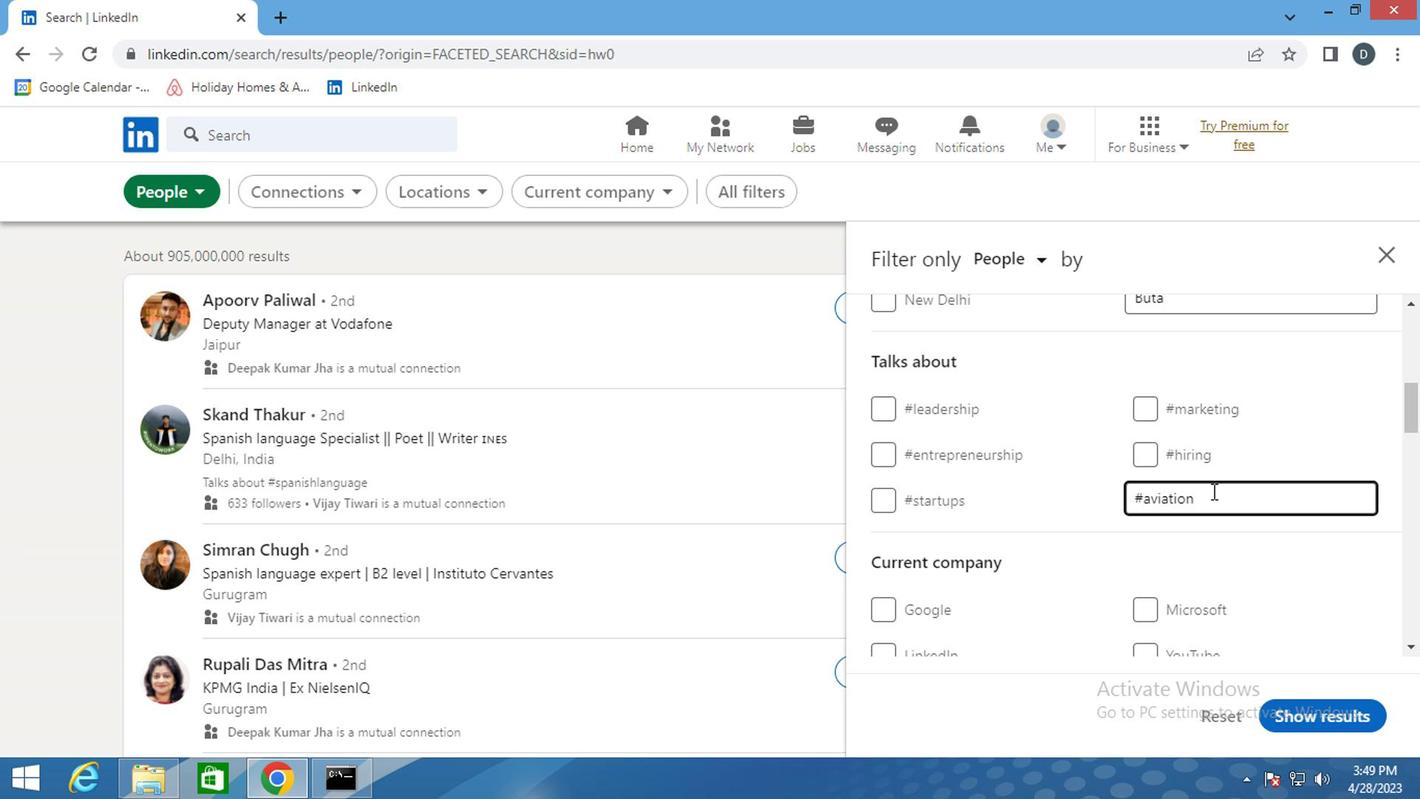 
Action: Mouse scrolled (1209, 491) with delta (0, 0)
Screenshot: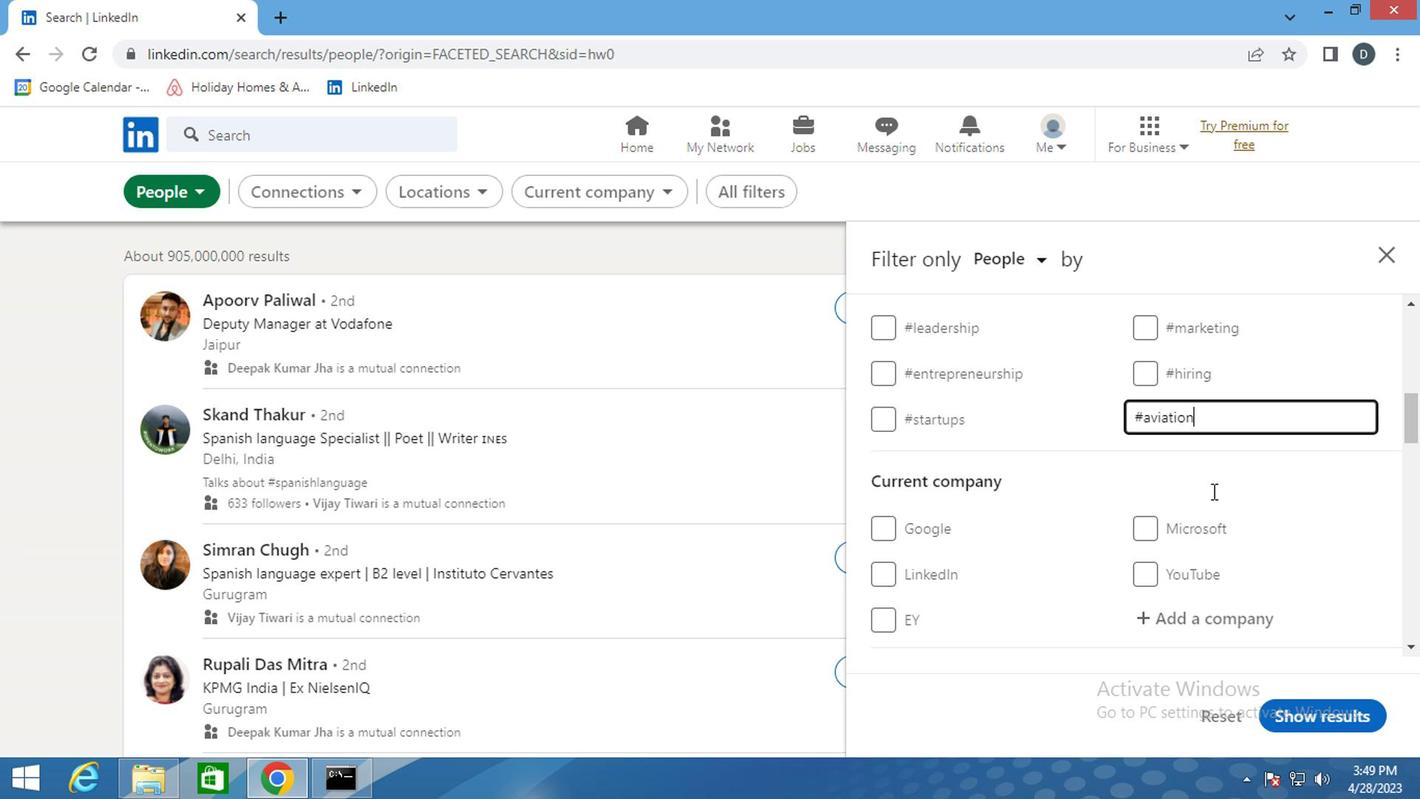 
Action: Mouse scrolled (1209, 491) with delta (0, 0)
Screenshot: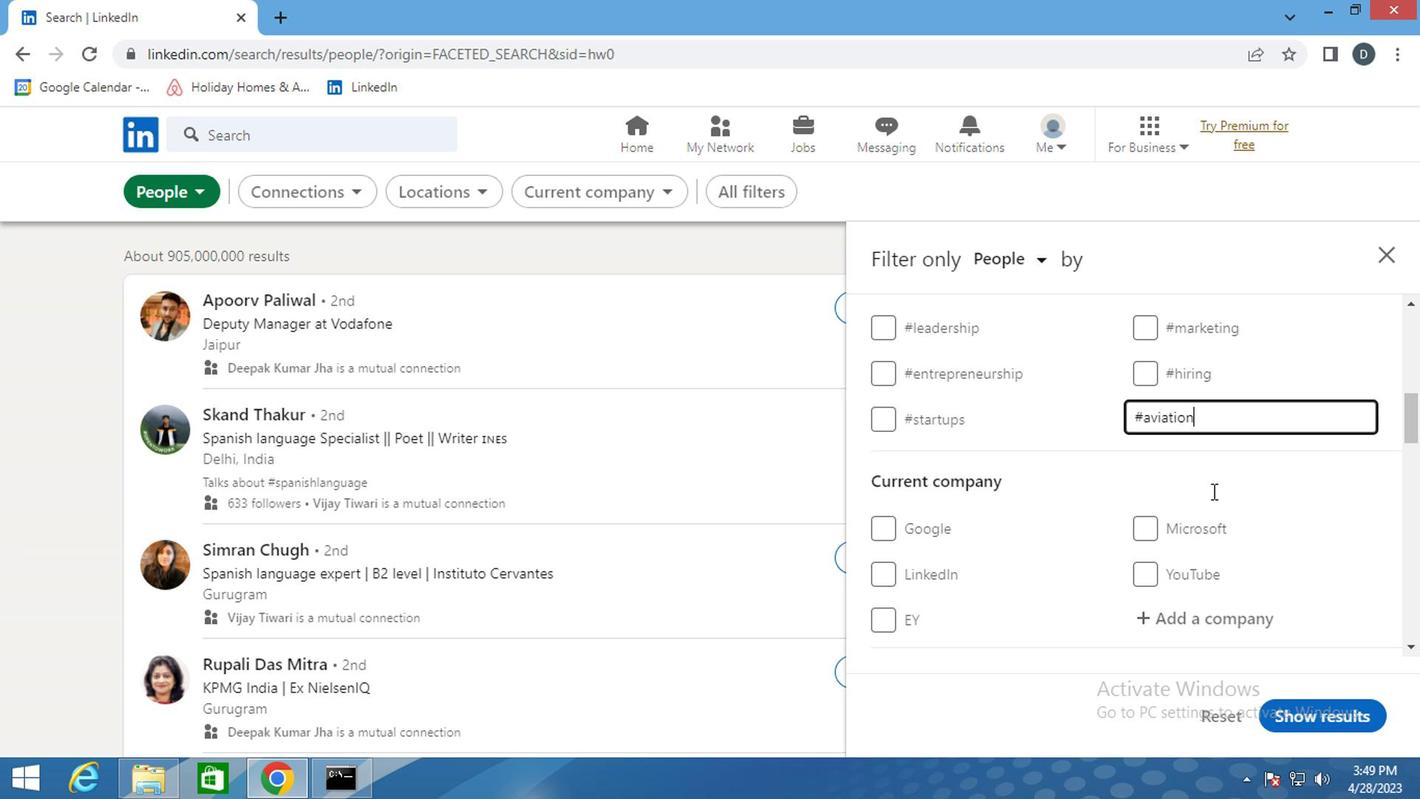 
Action: Mouse scrolled (1209, 491) with delta (0, 0)
Screenshot: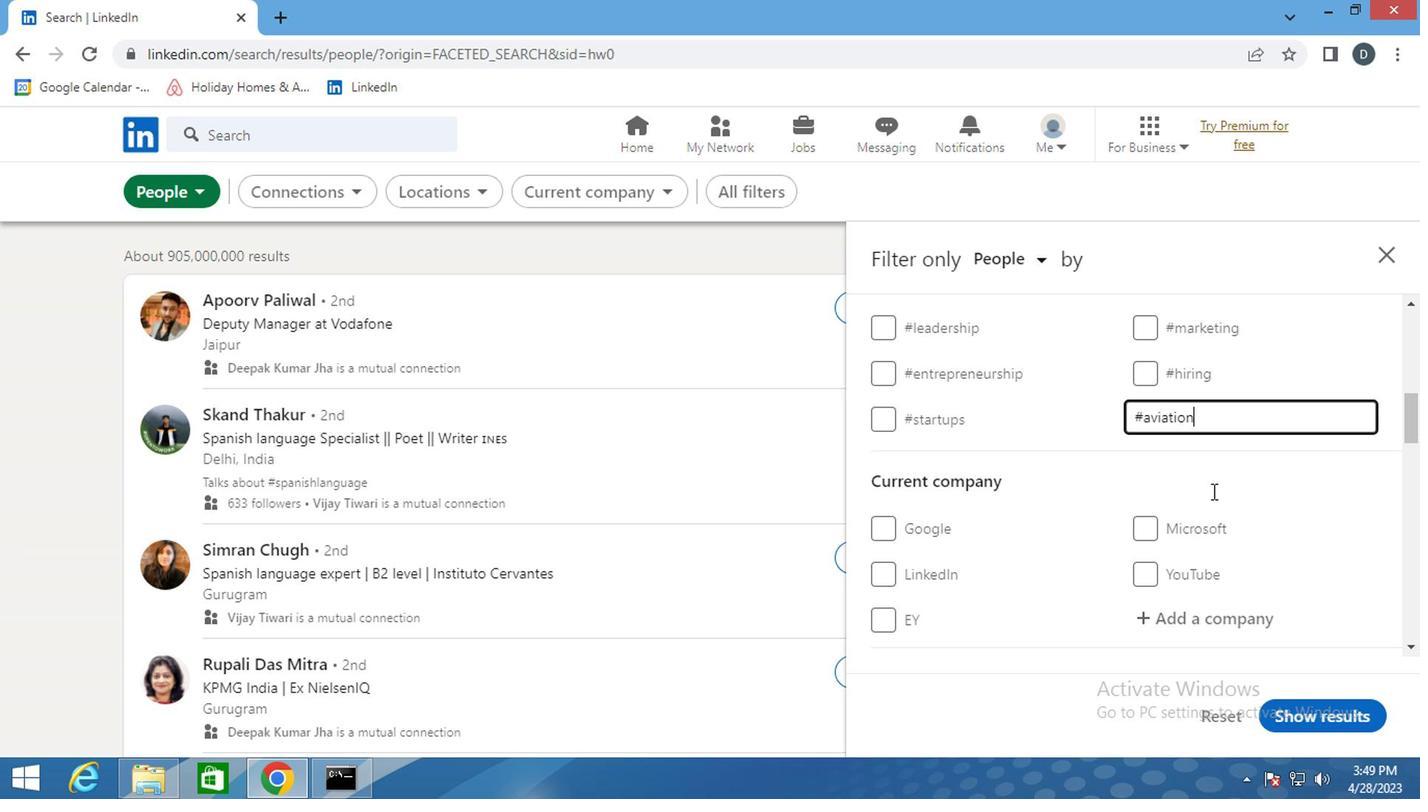 
Action: Mouse scrolled (1209, 491) with delta (0, 0)
Screenshot: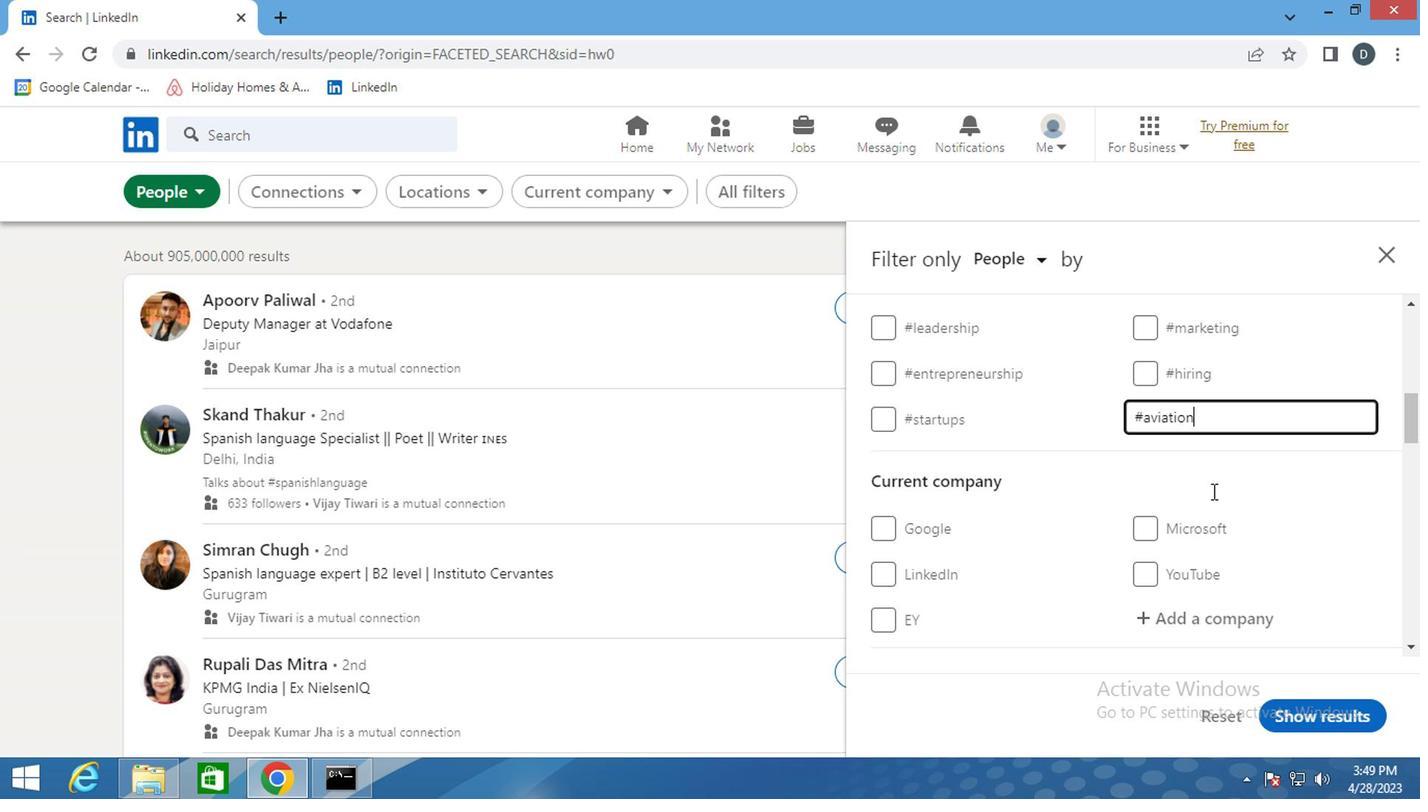 
Action: Mouse moved to (1157, 491)
Screenshot: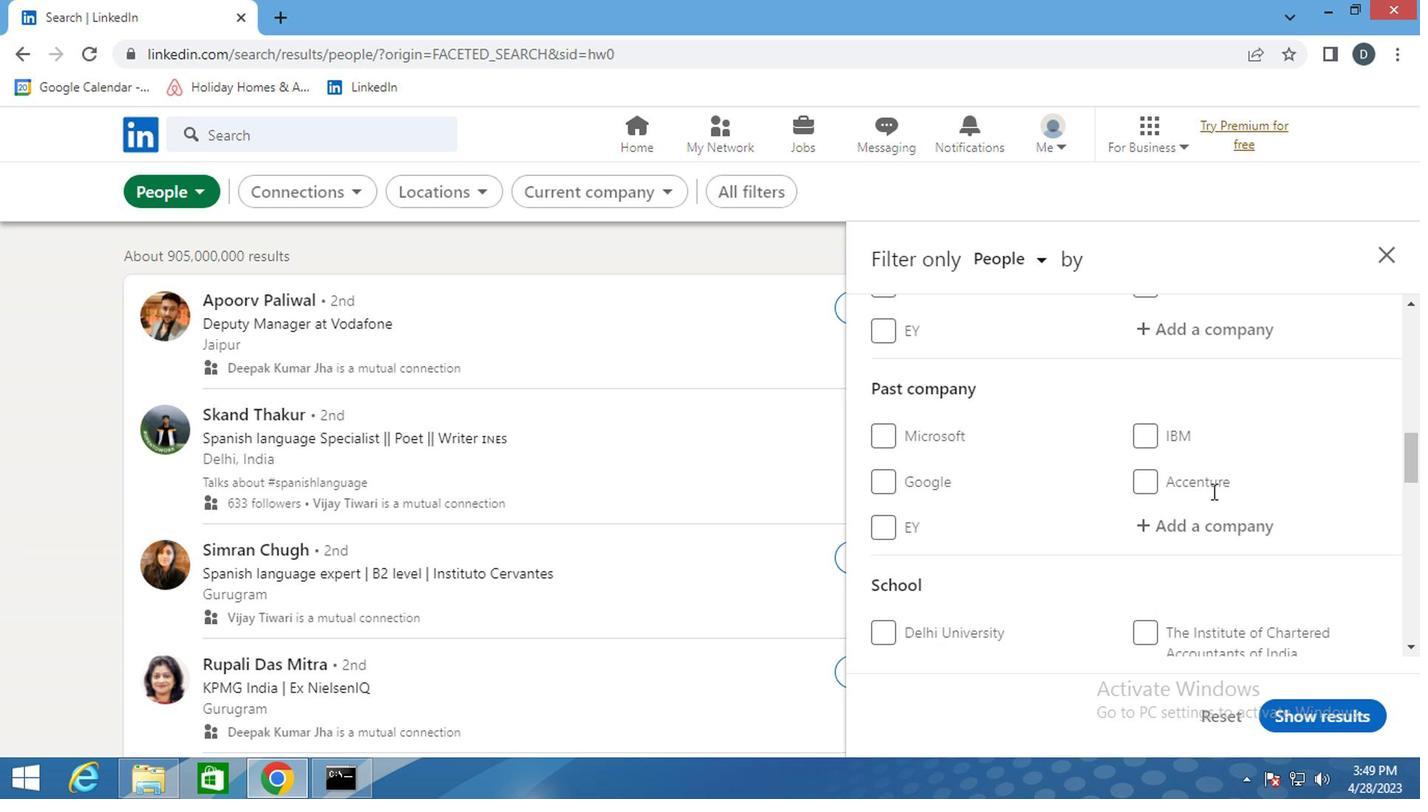 
Action: Mouse scrolled (1157, 491) with delta (0, 0)
Screenshot: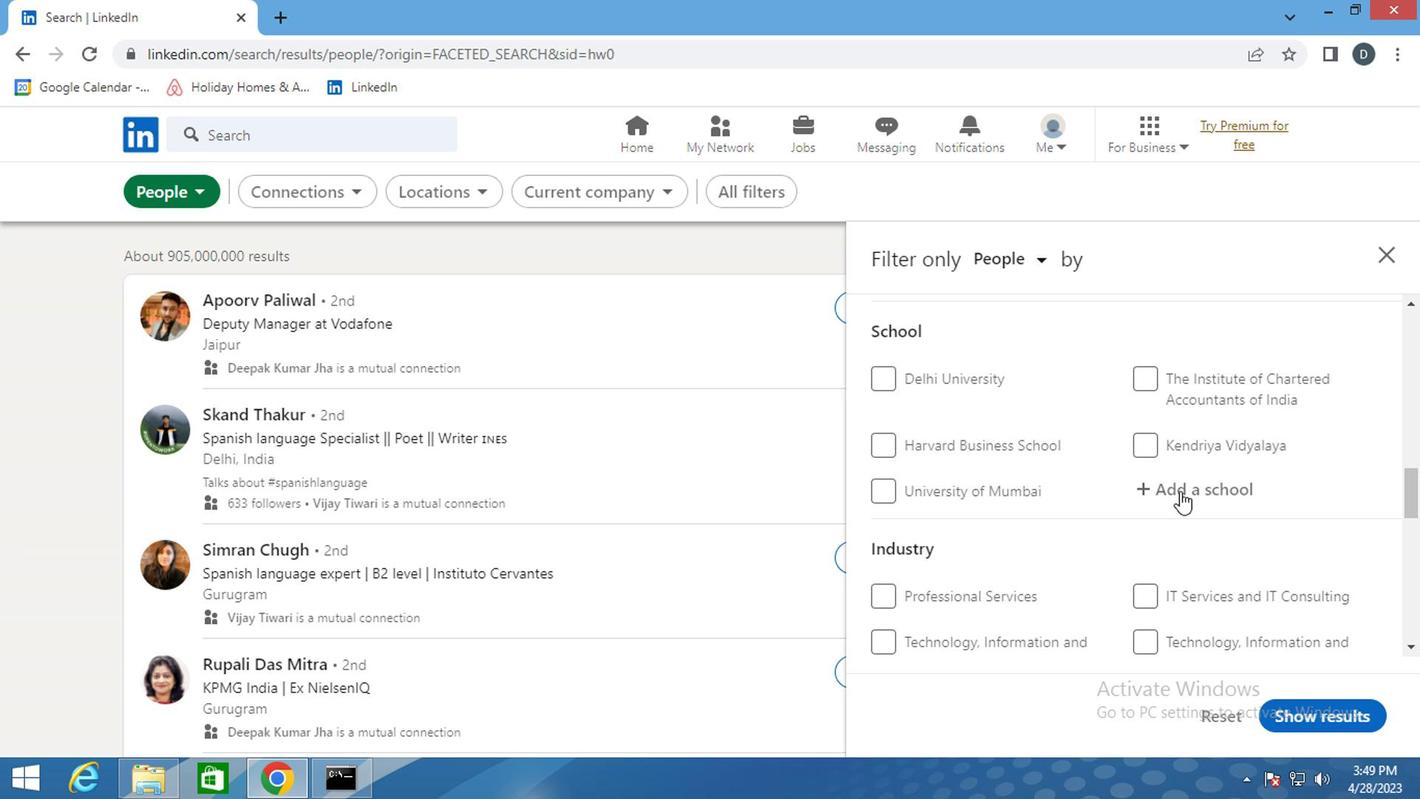 
Action: Mouse scrolled (1157, 491) with delta (0, 0)
Screenshot: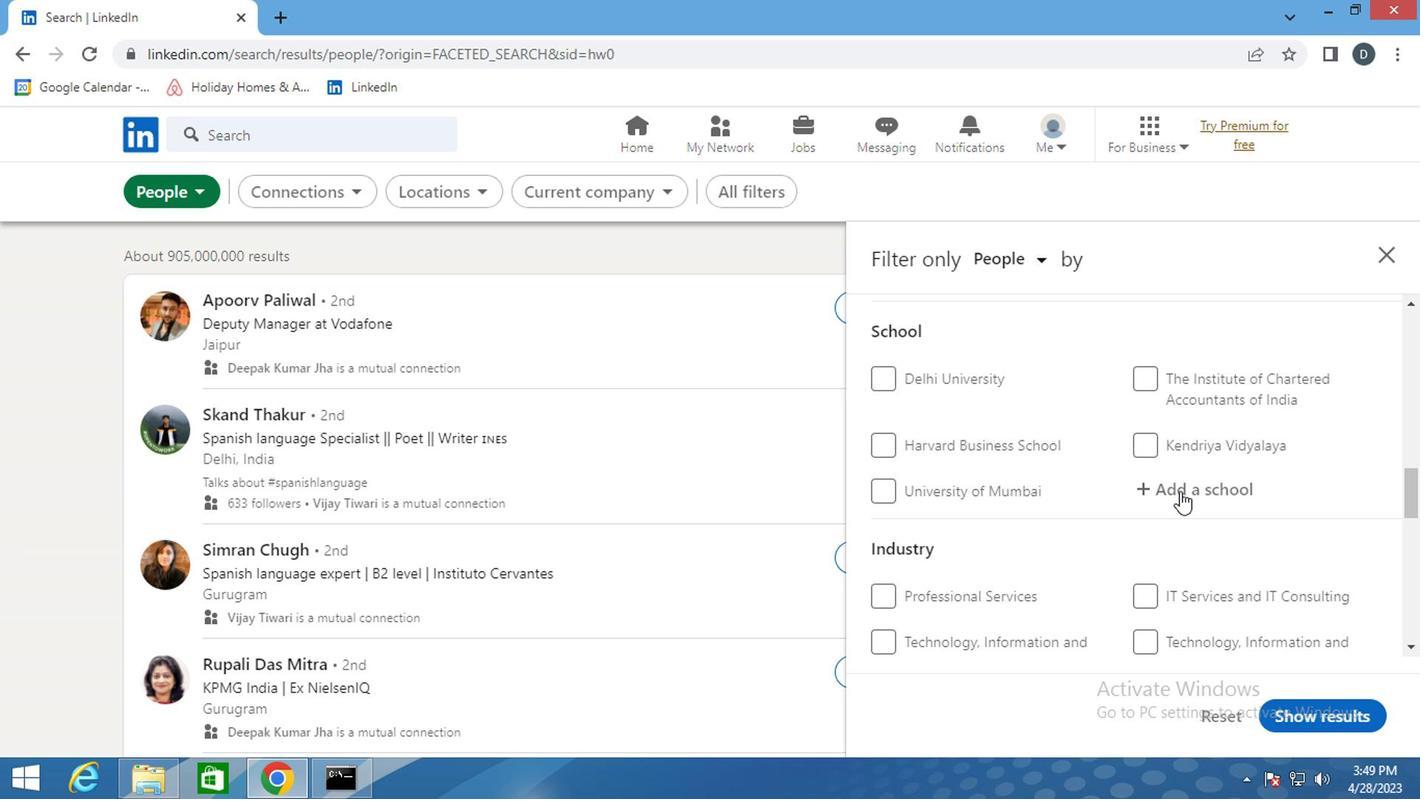 
Action: Mouse scrolled (1157, 491) with delta (0, 0)
Screenshot: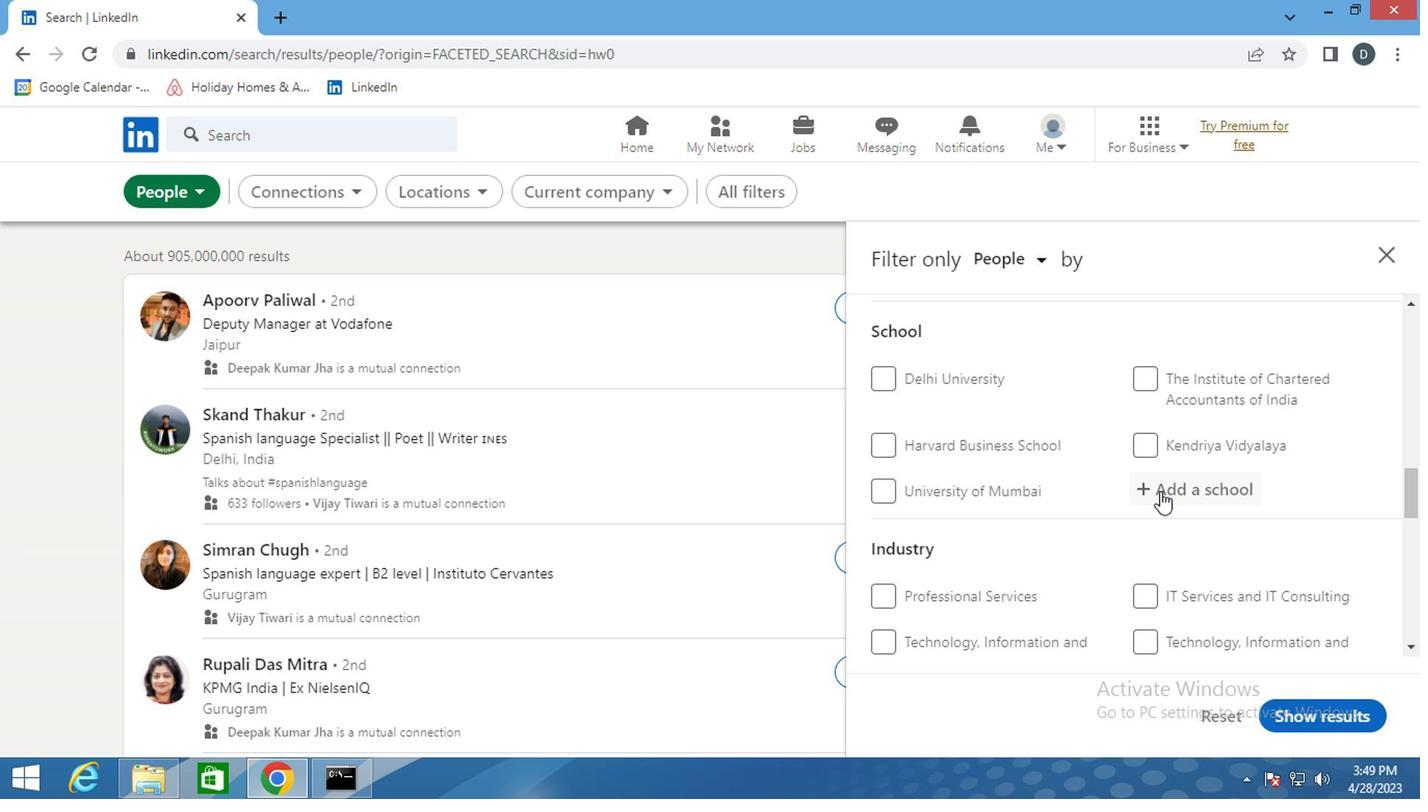 
Action: Mouse moved to (1111, 453)
Screenshot: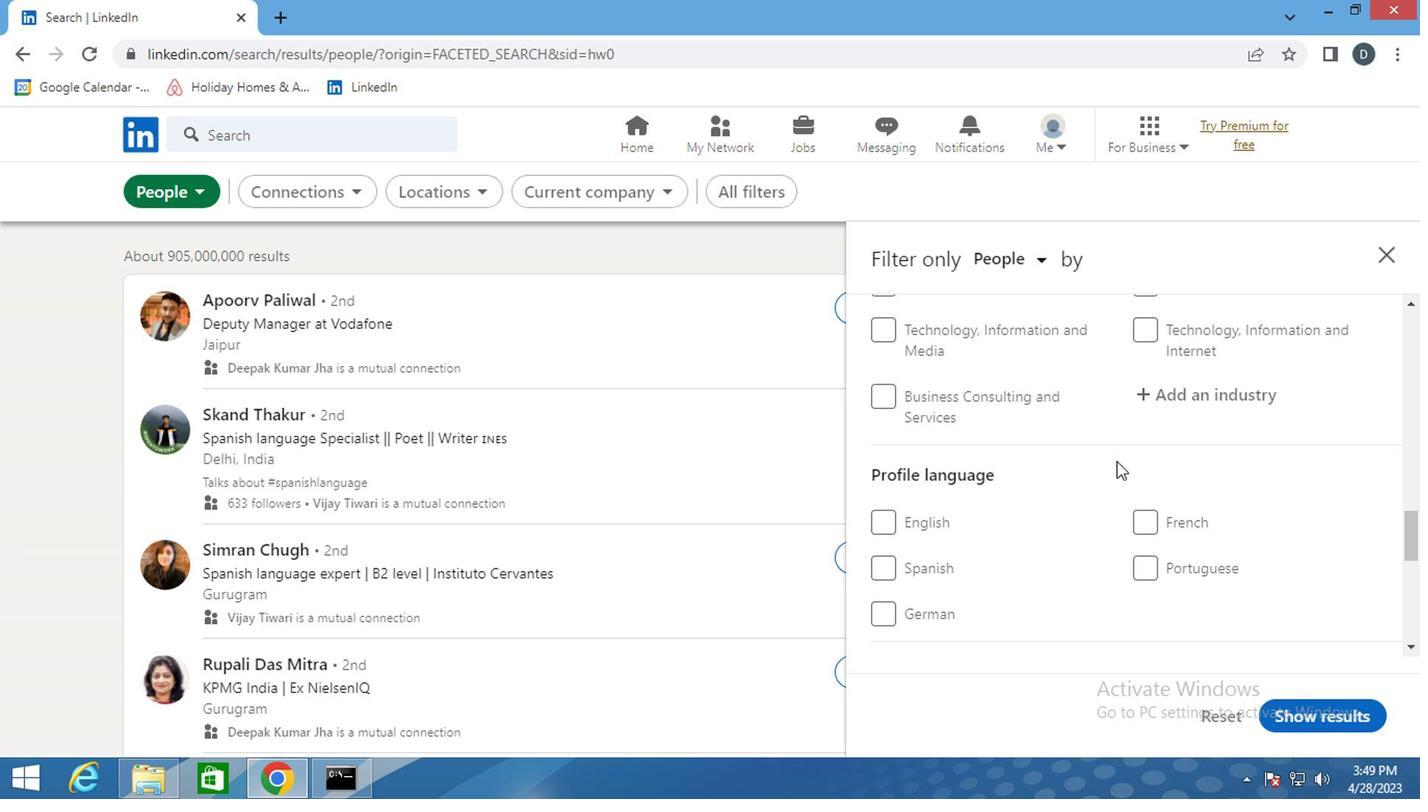
Action: Mouse scrolled (1111, 452) with delta (0, 0)
Screenshot: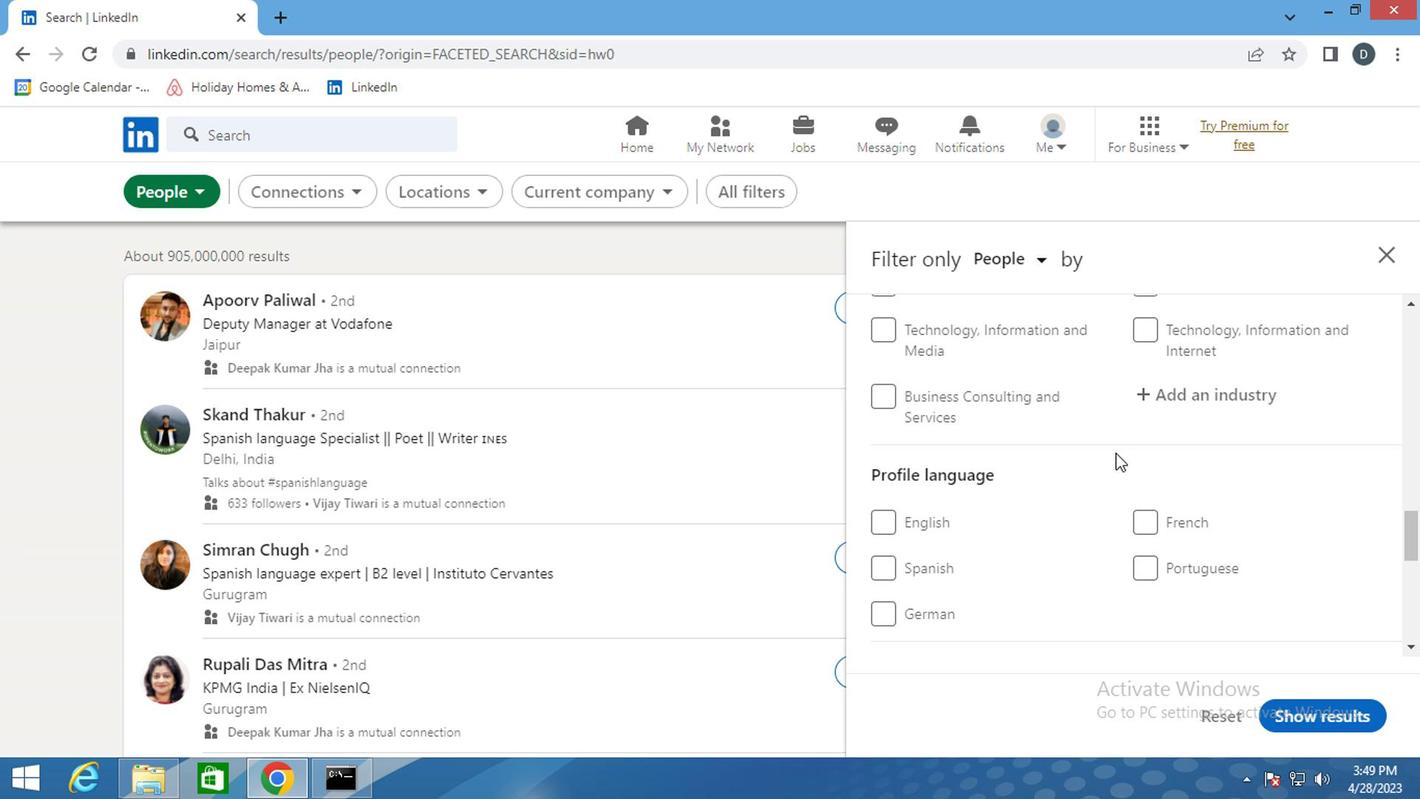 
Action: Mouse moved to (927, 471)
Screenshot: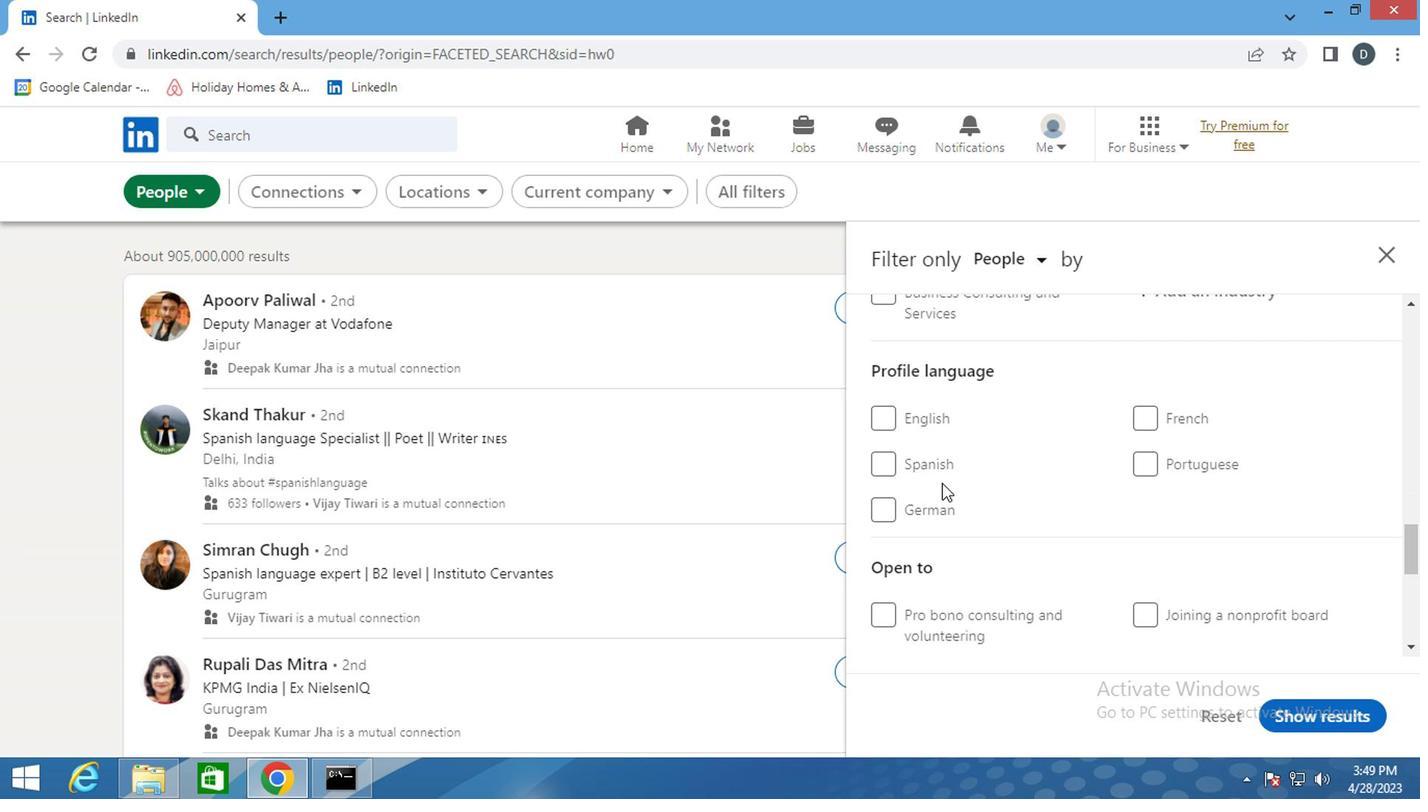 
Action: Mouse pressed left at (927, 471)
Screenshot: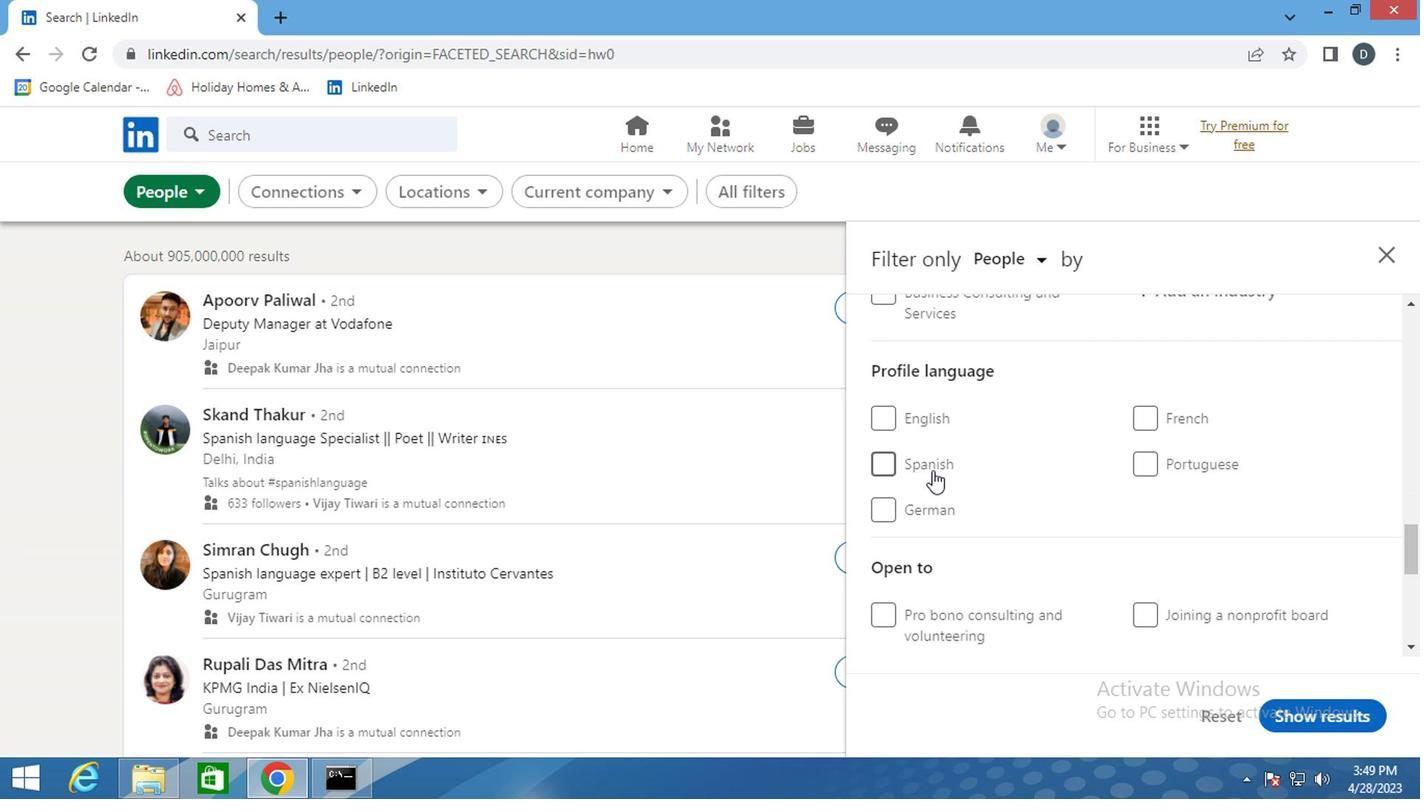
Action: Mouse moved to (1070, 530)
Screenshot: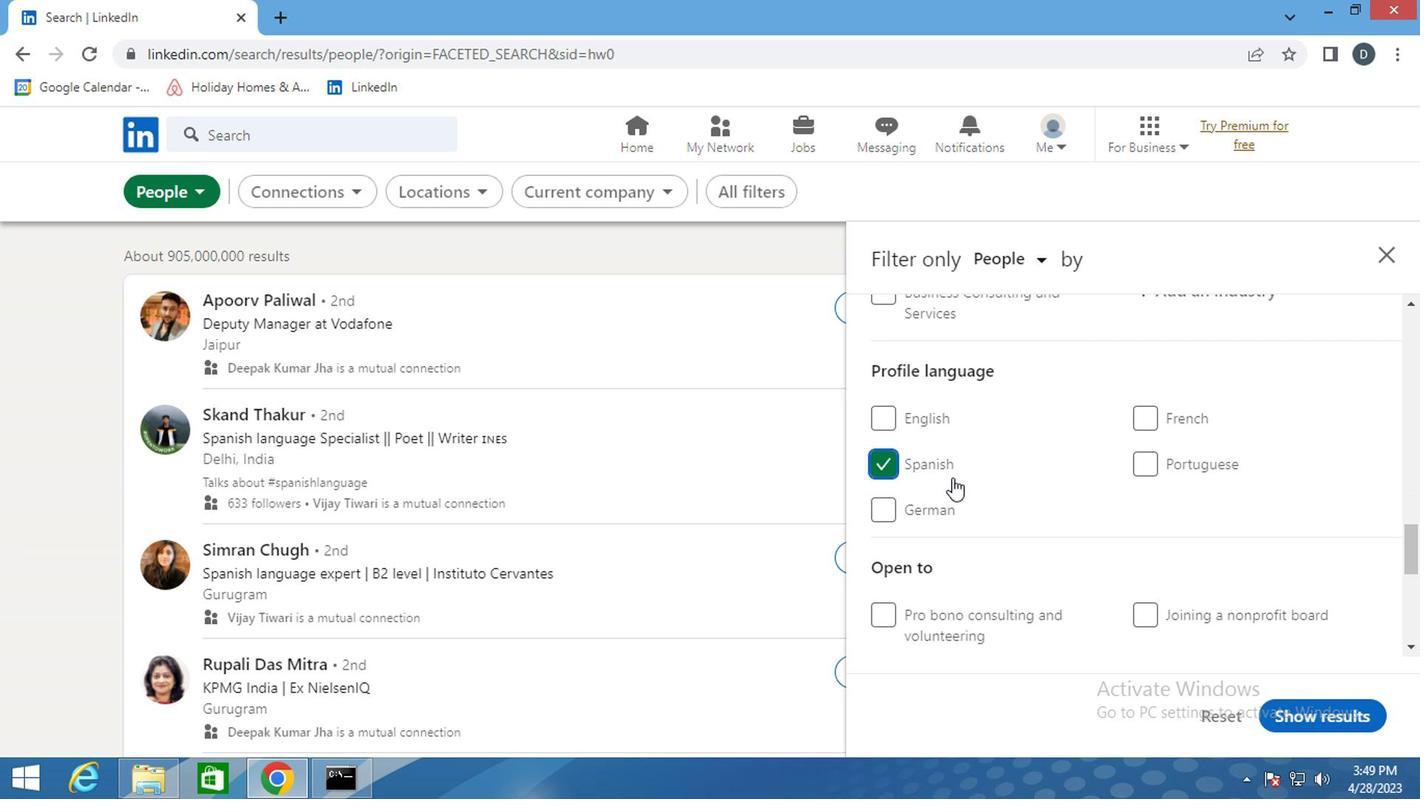 
Action: Mouse scrolled (1070, 531) with delta (0, 1)
Screenshot: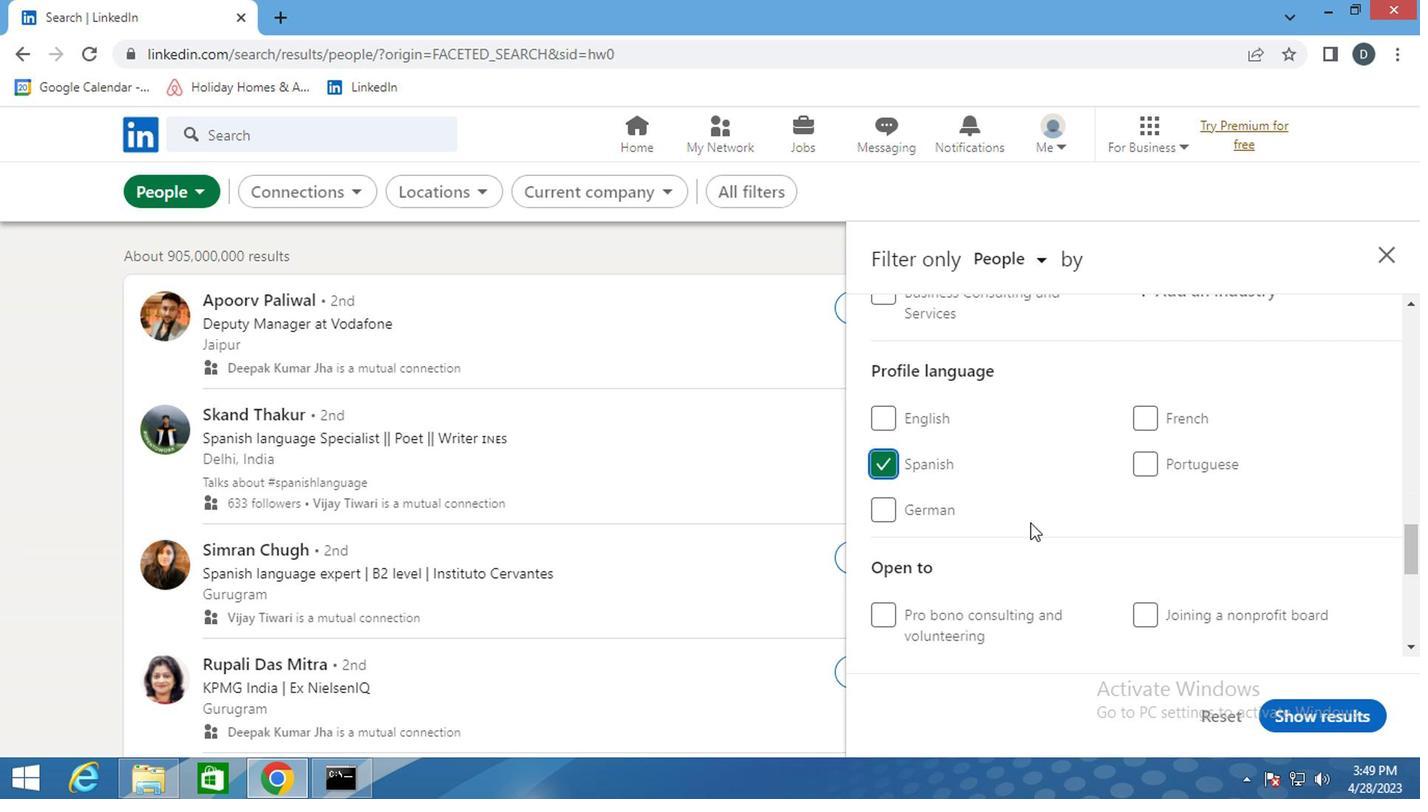 
Action: Mouse scrolled (1070, 531) with delta (0, 1)
Screenshot: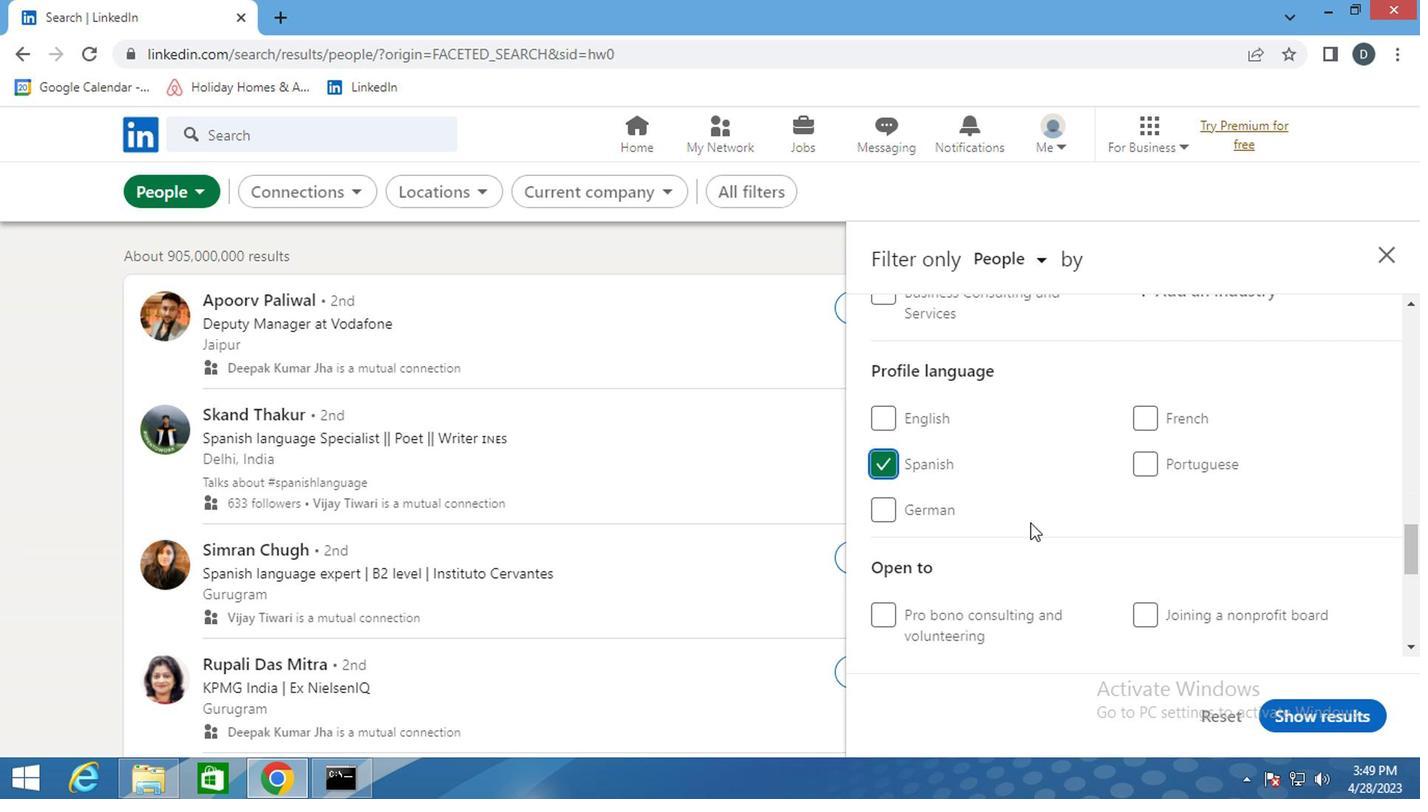 
Action: Mouse scrolled (1070, 531) with delta (0, 1)
Screenshot: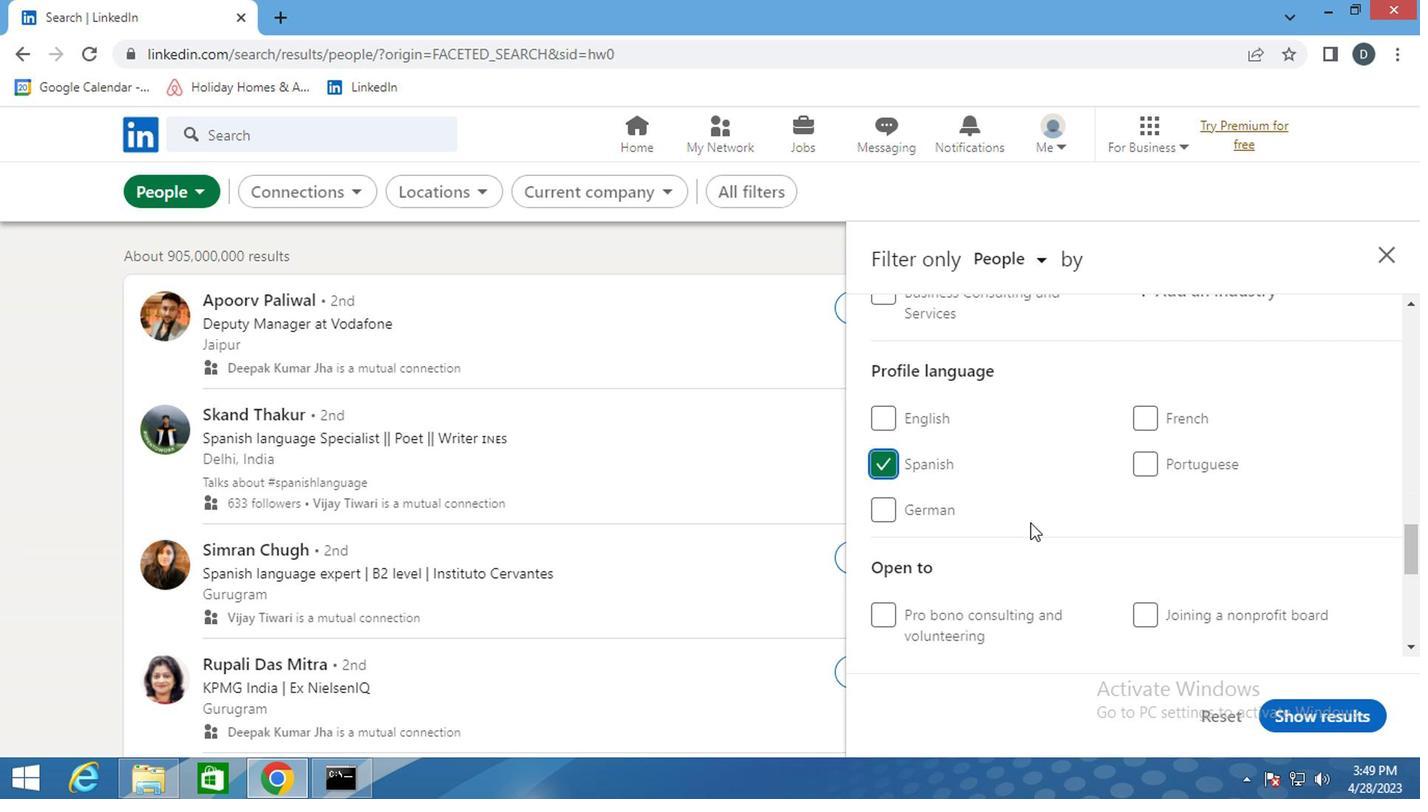 
Action: Mouse scrolled (1070, 531) with delta (0, 1)
Screenshot: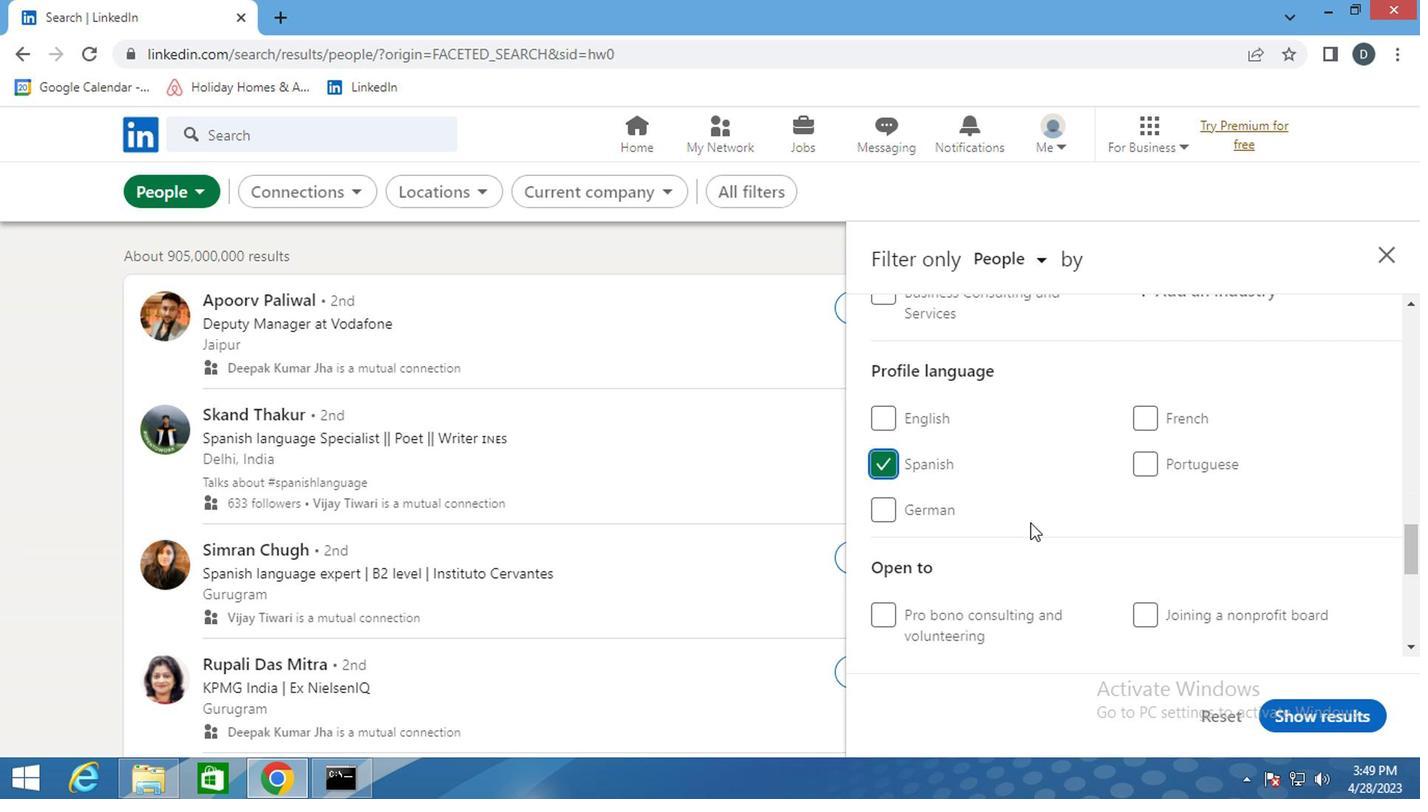 
Action: Mouse scrolled (1070, 531) with delta (0, 1)
Screenshot: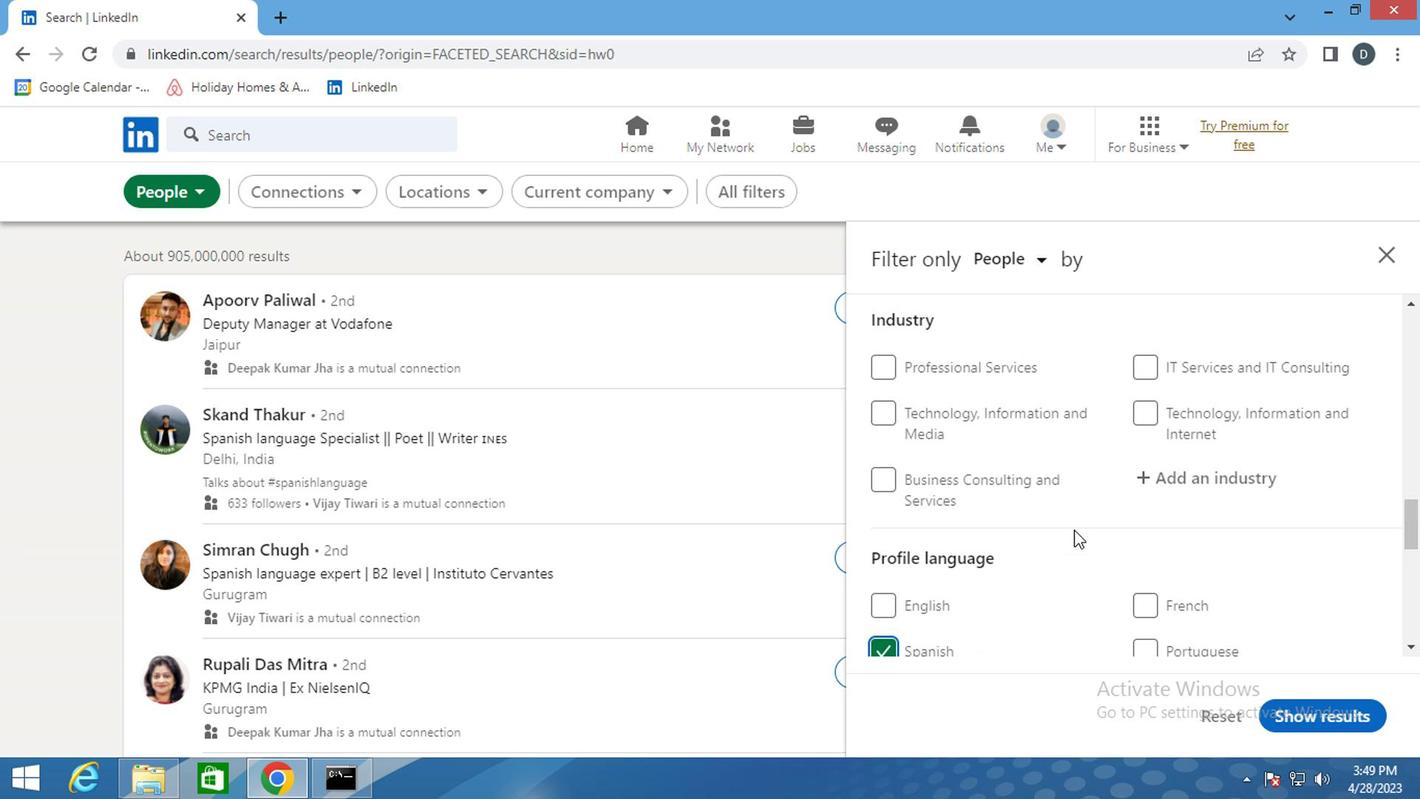 
Action: Mouse scrolled (1070, 531) with delta (0, 1)
Screenshot: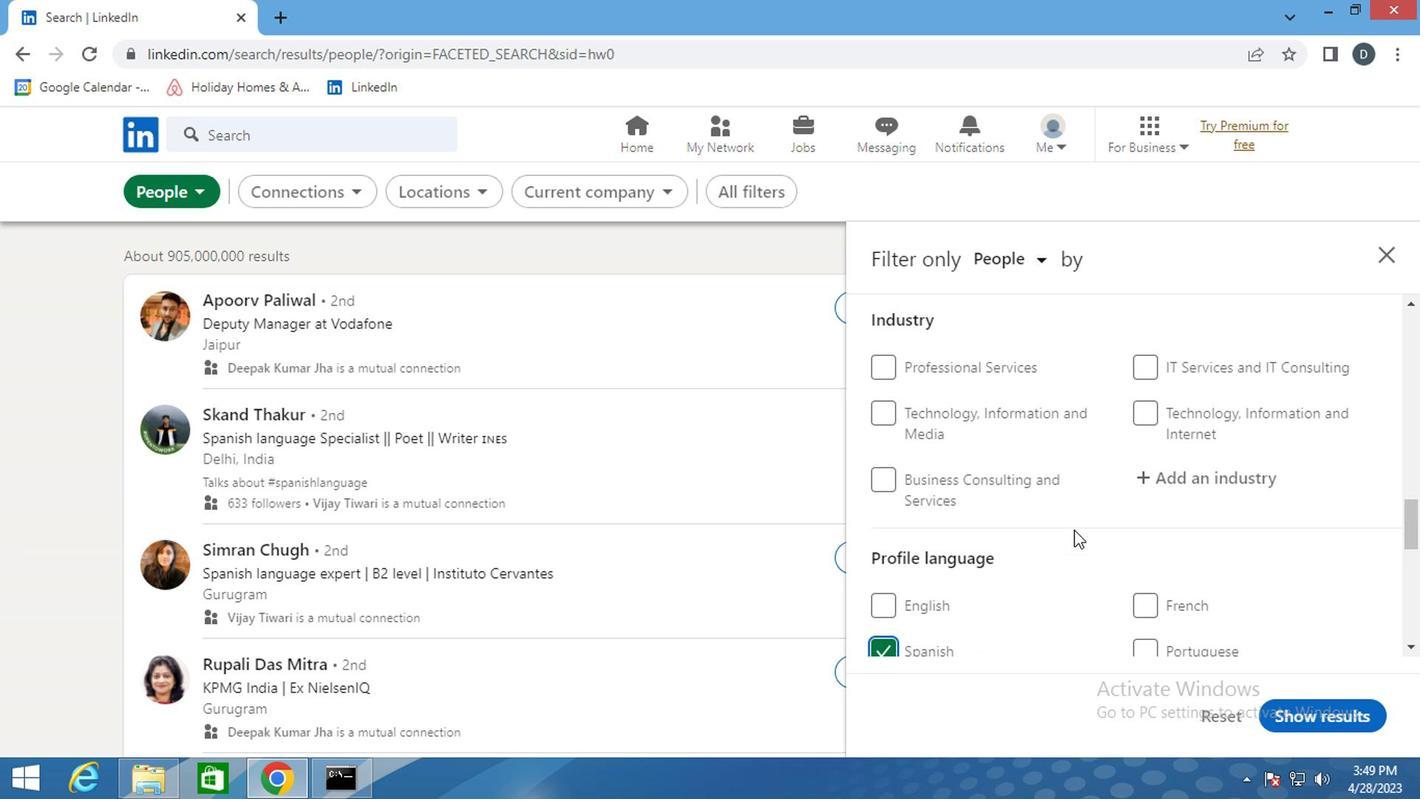 
Action: Mouse scrolled (1070, 531) with delta (0, 1)
Screenshot: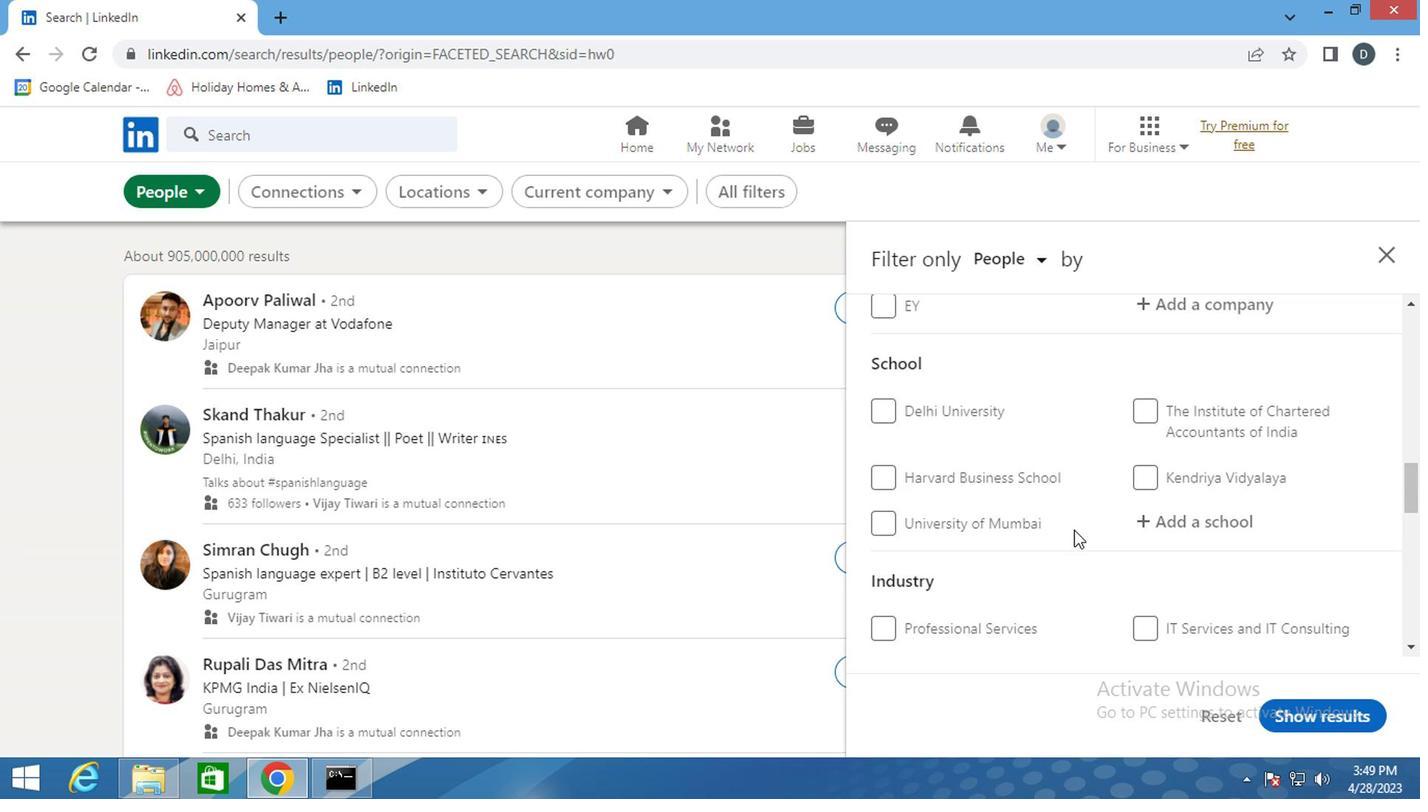 
Action: Mouse moved to (1183, 537)
Screenshot: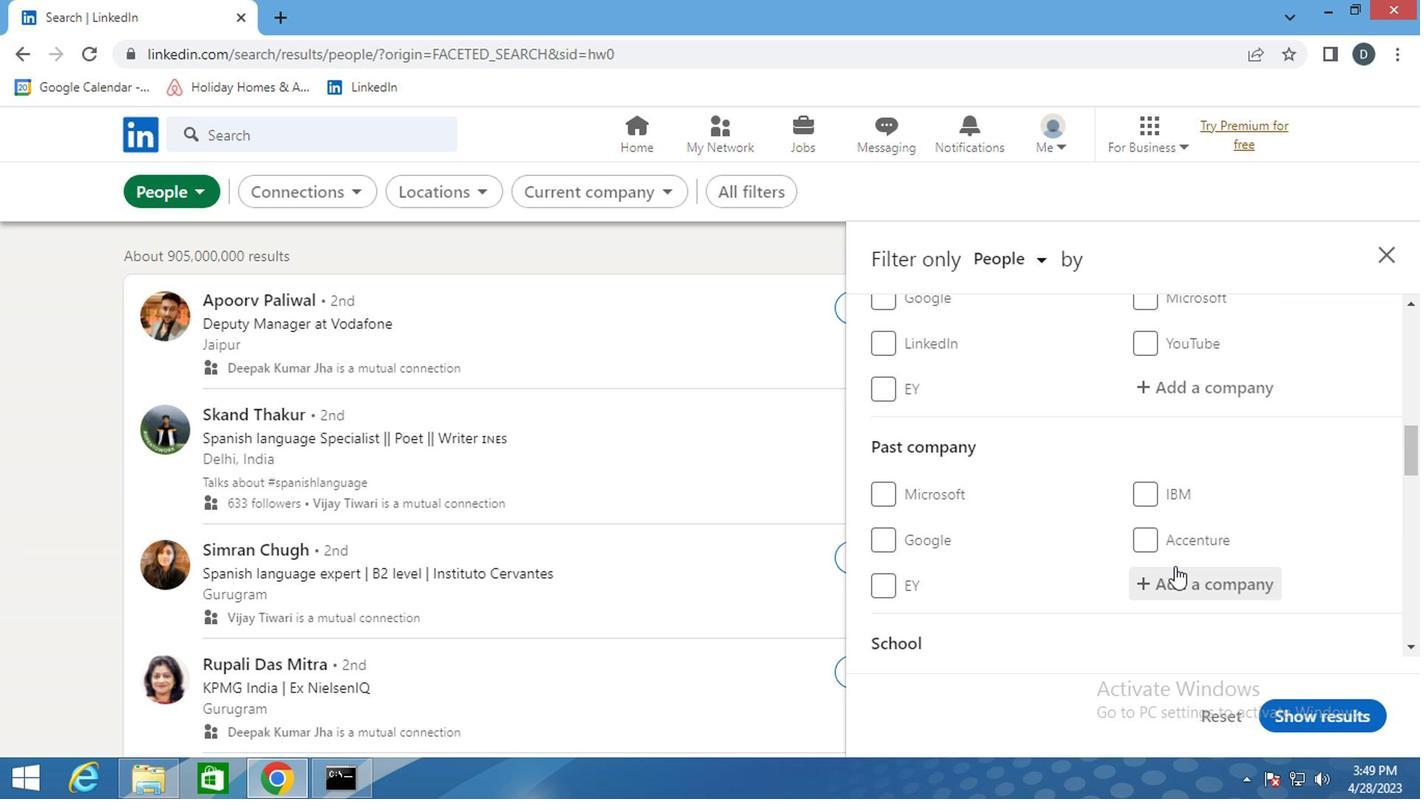 
Action: Mouse scrolled (1183, 537) with delta (0, 0)
Screenshot: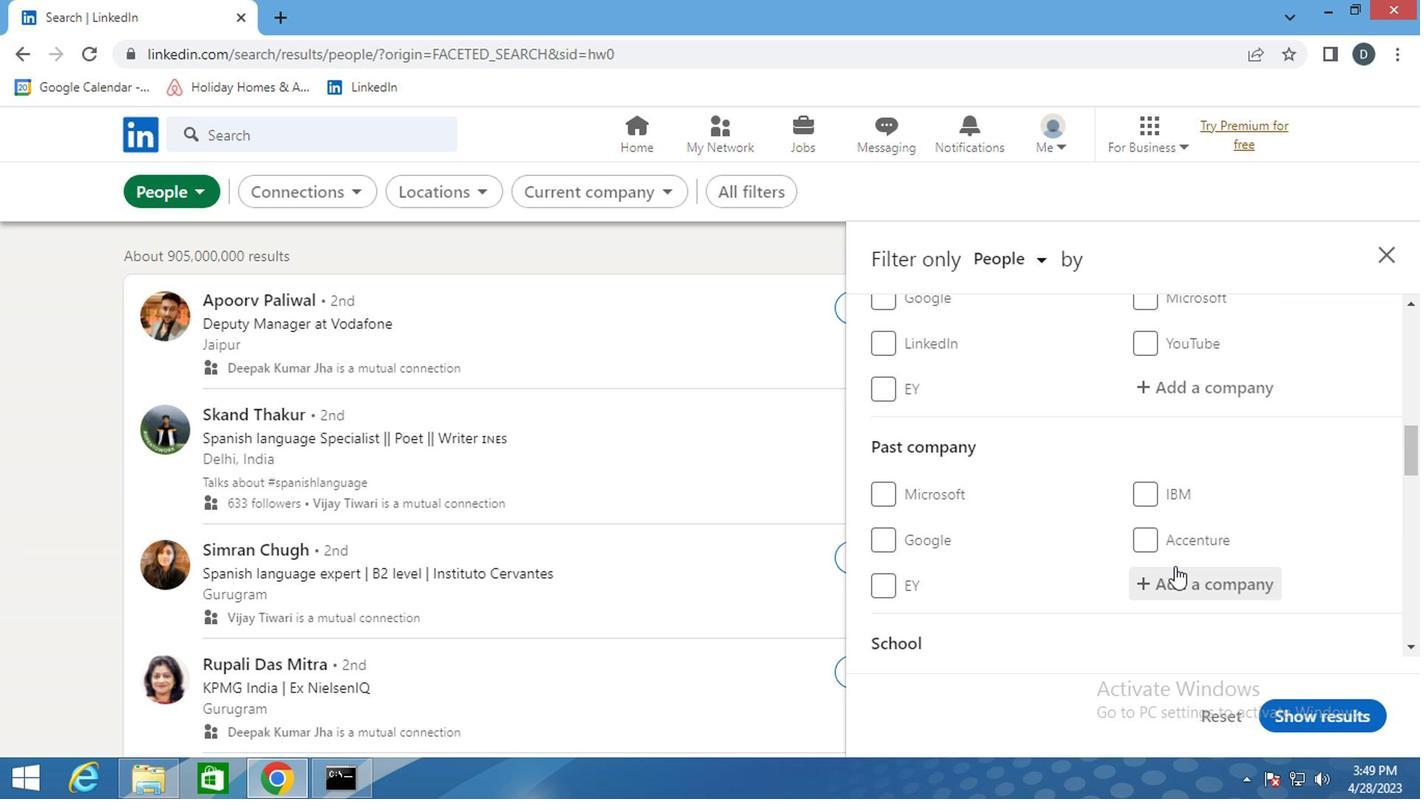 
Action: Mouse moved to (1215, 506)
Screenshot: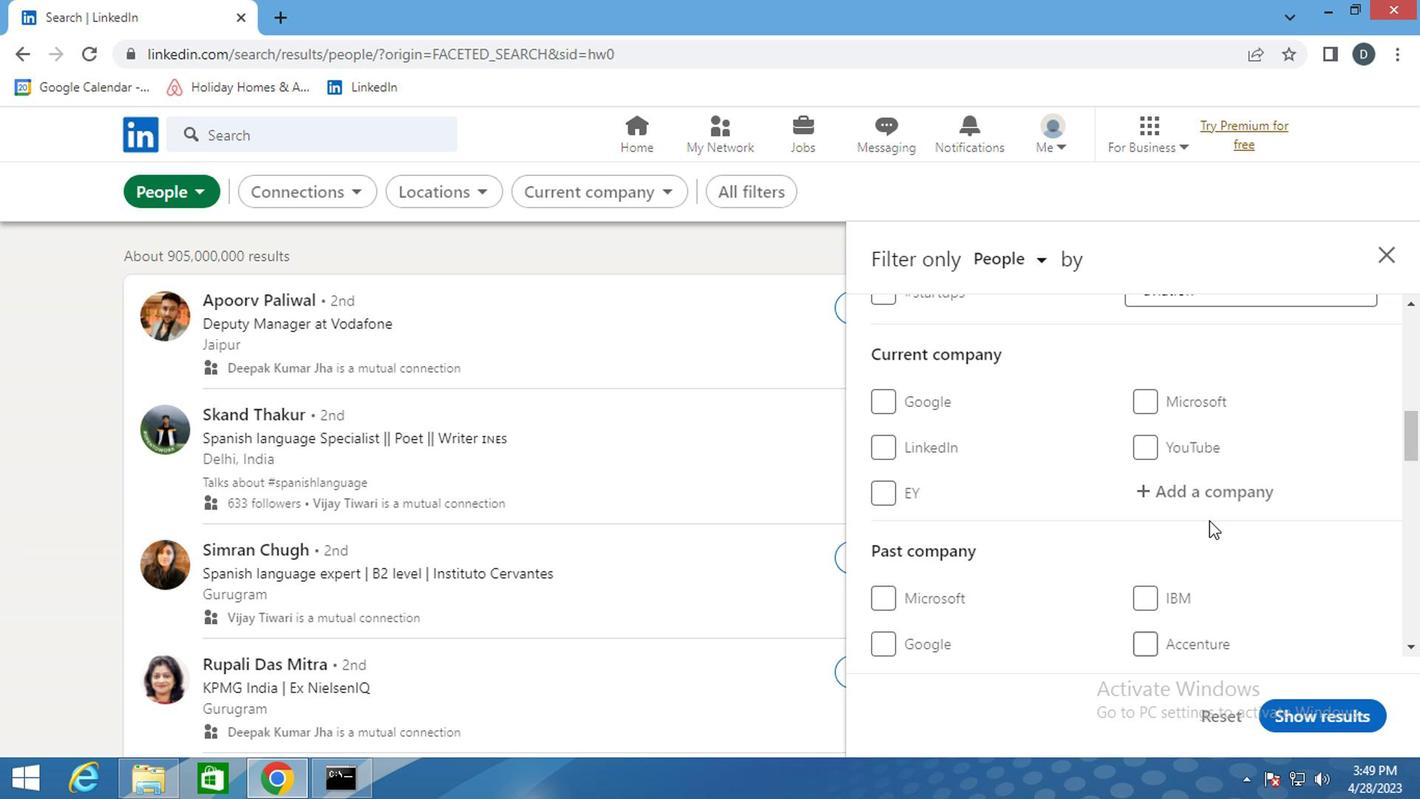
Action: Mouse pressed left at (1215, 506)
Screenshot: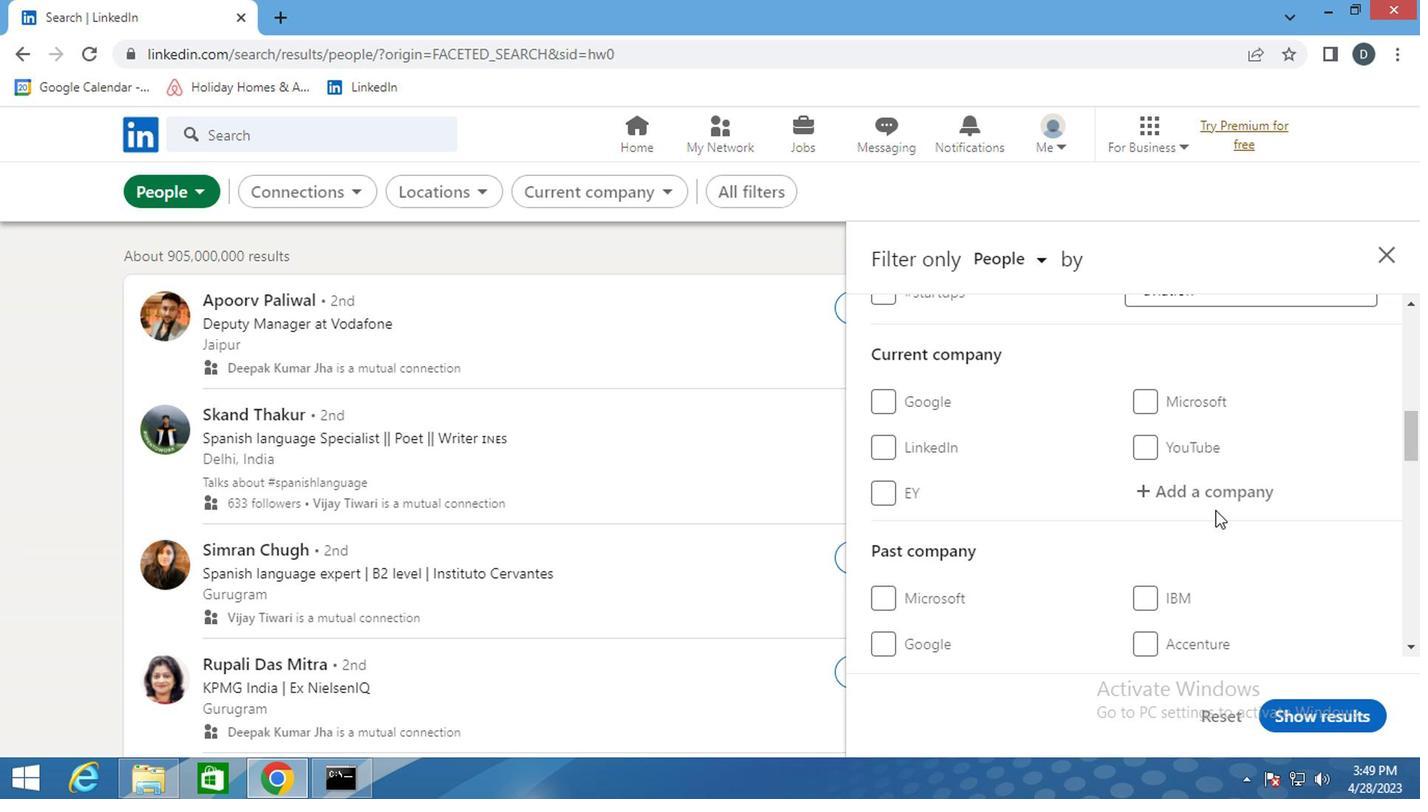 
Action: Key pressed <Key.shift>JANA<Key.space><Key.shift>SMALL
Screenshot: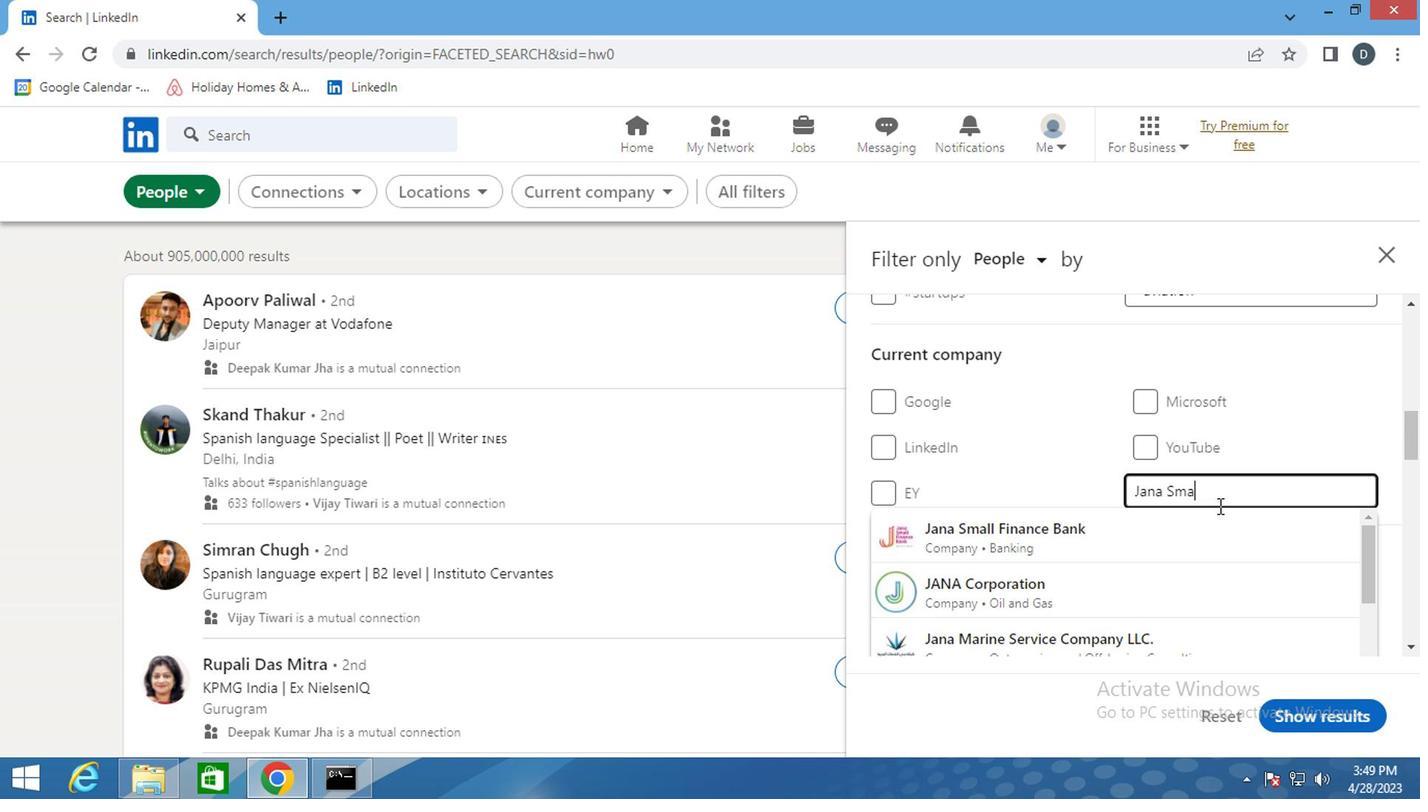 
Action: Mouse moved to (1197, 526)
Screenshot: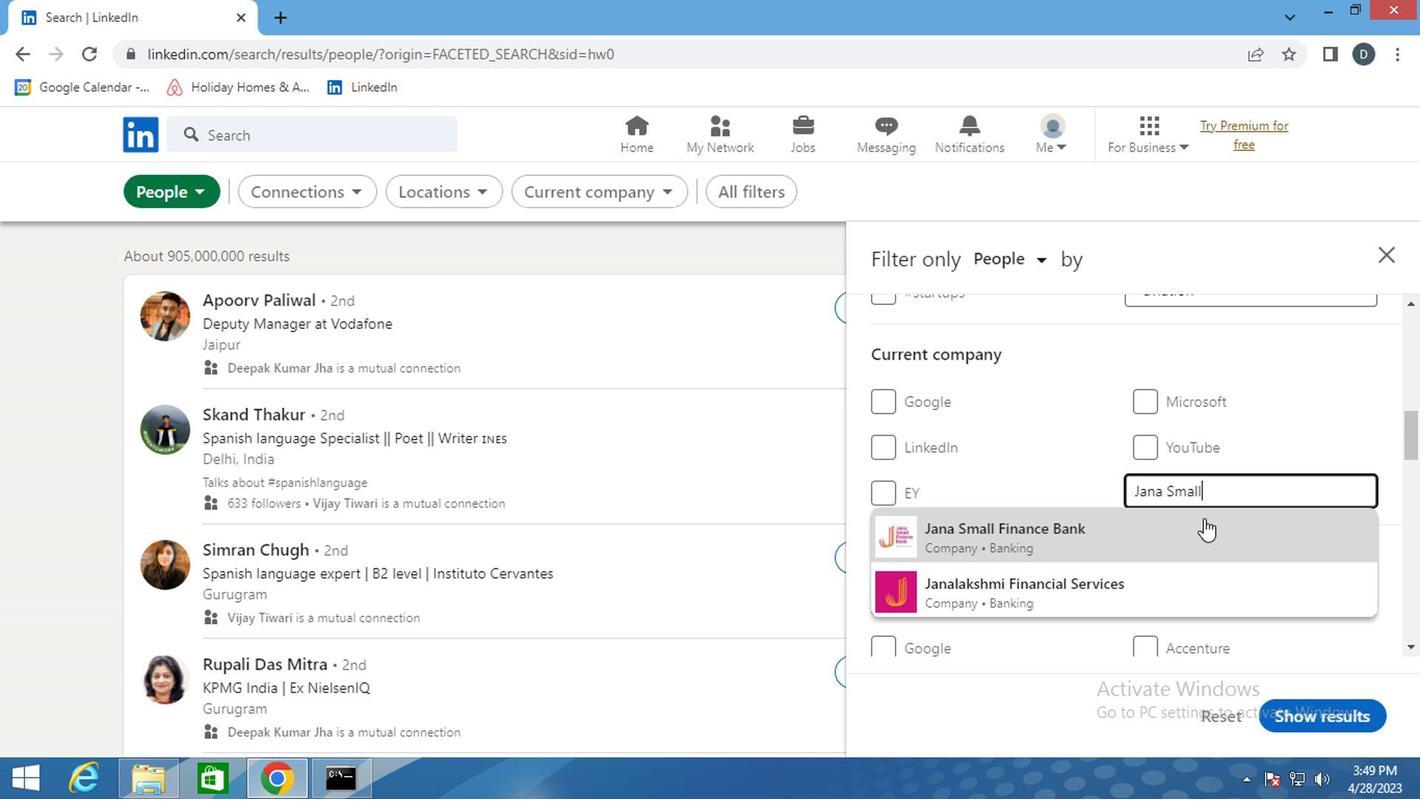 
Action: Mouse pressed left at (1197, 526)
Screenshot: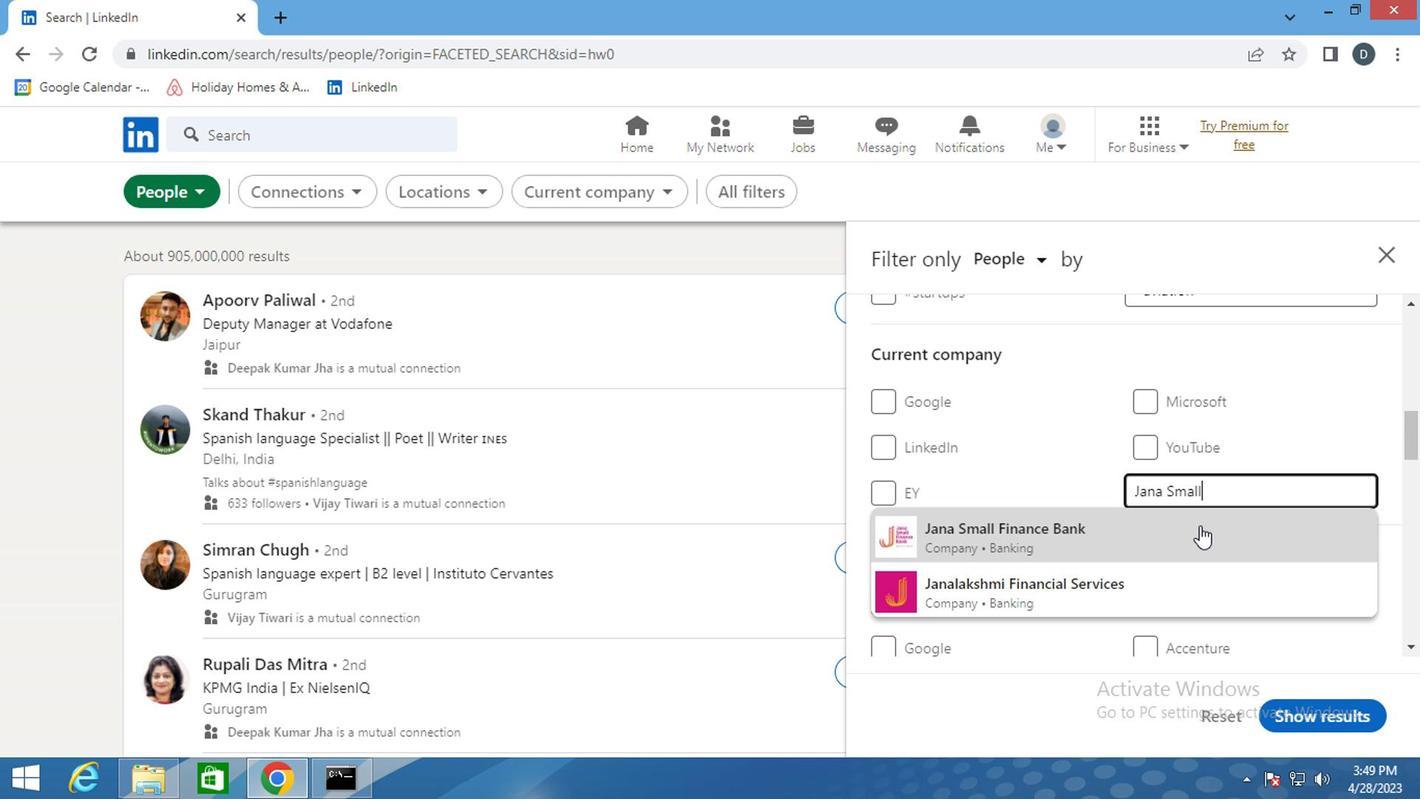 
Action: Mouse scrolled (1197, 525) with delta (0, -1)
Screenshot: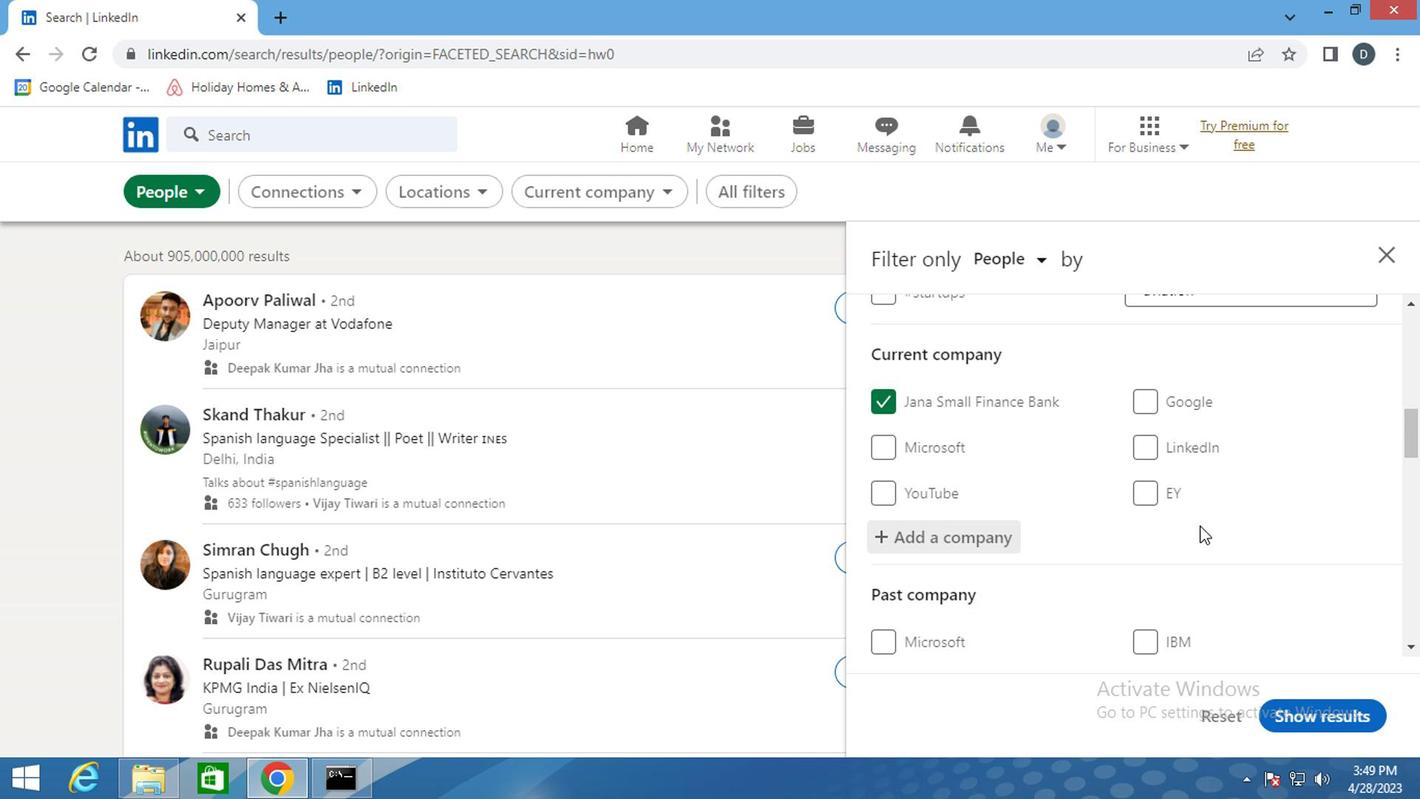 
Action: Mouse scrolled (1197, 525) with delta (0, -1)
Screenshot: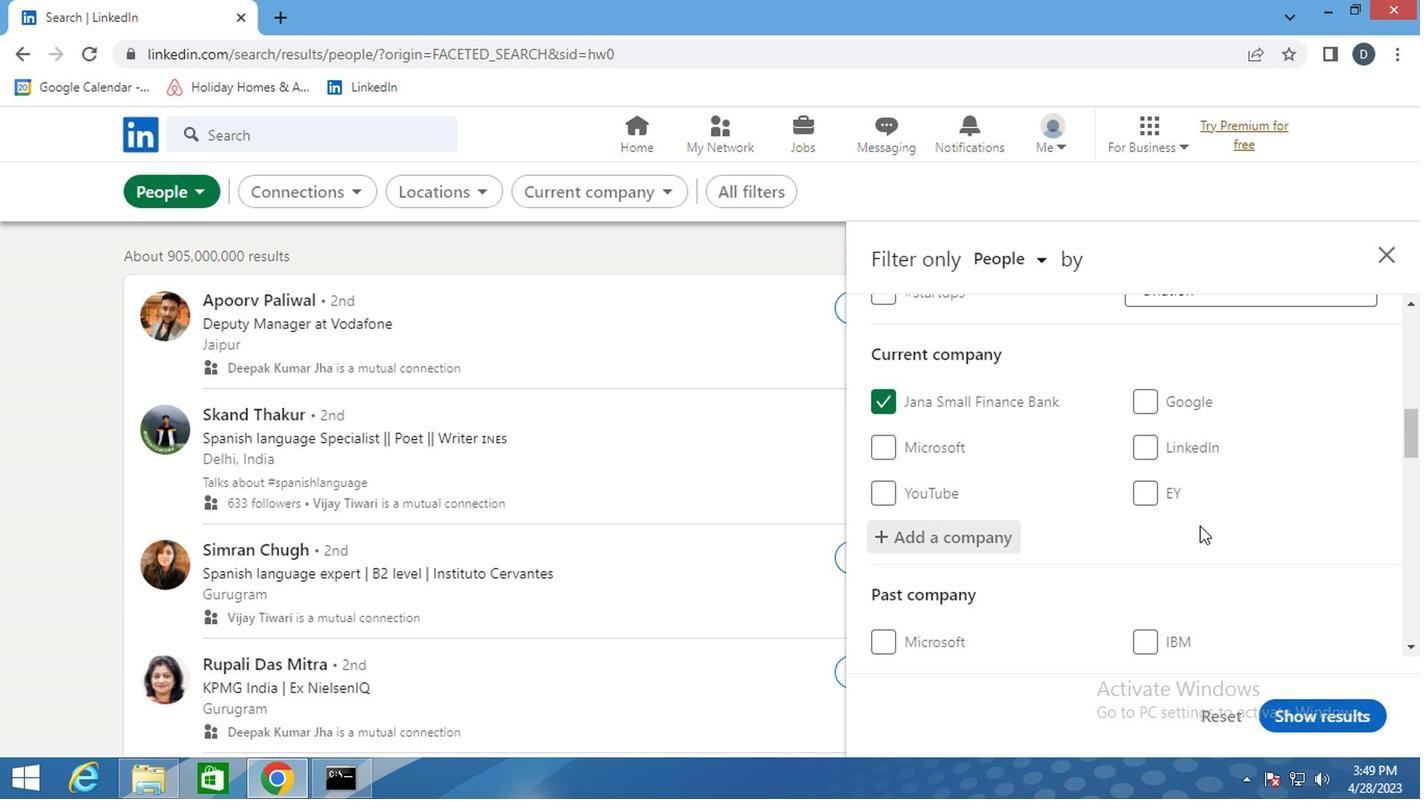 
Action: Mouse scrolled (1197, 525) with delta (0, -1)
Screenshot: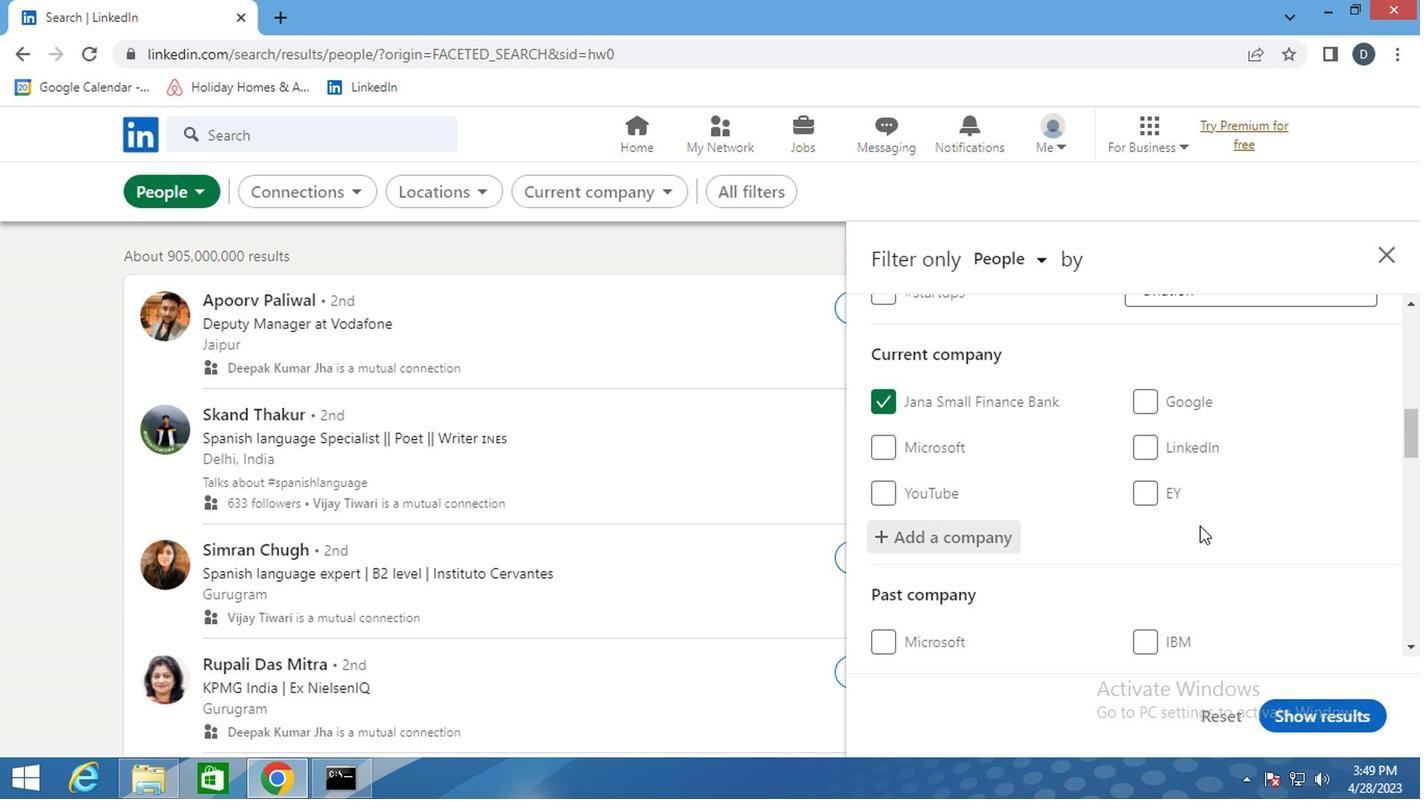 
Action: Mouse scrolled (1197, 525) with delta (0, -1)
Screenshot: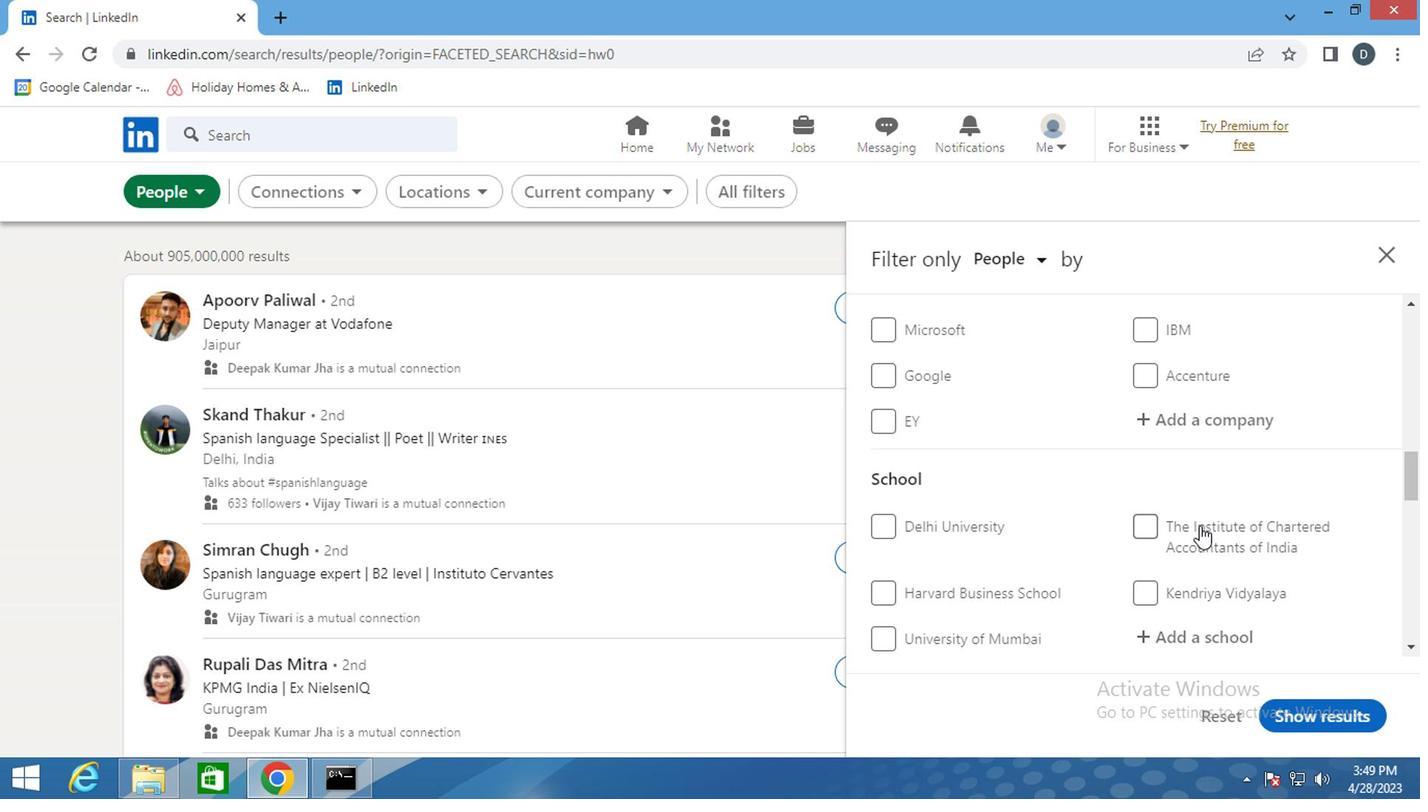 
Action: Mouse pressed left at (1197, 526)
Screenshot: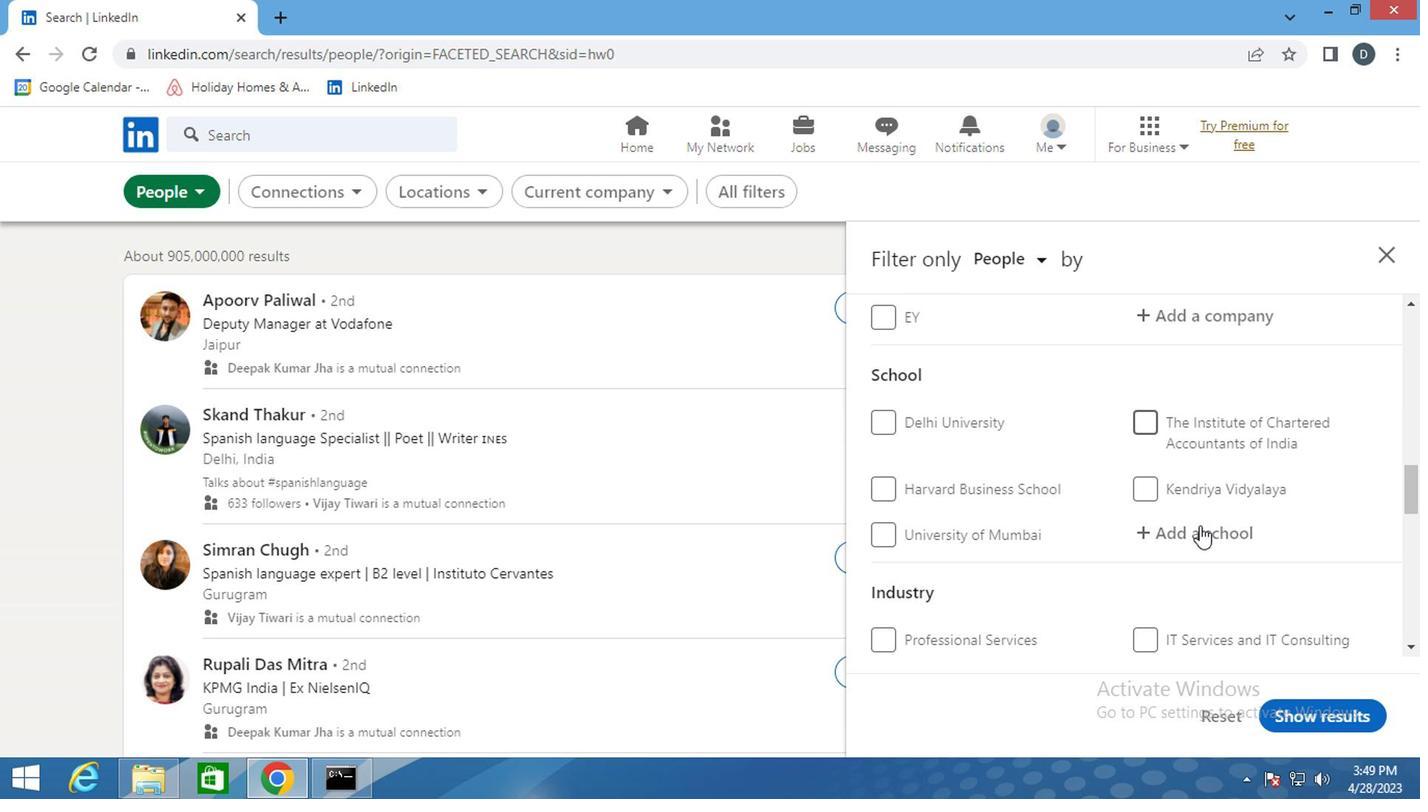 
Action: Key pressed <Key.shift>INDIAN<Key.space><Key.shift>INSTITUTE<Key.space>OF<Key.space><Key.shift>TECHNO<Key.down><Key.down><Key.down><Key.down><Key.down><Key.down><Key.down><Key.down><Key.down><Key.down><Key.down><Key.down><Key.down><Key.down><Key.down>
Screenshot: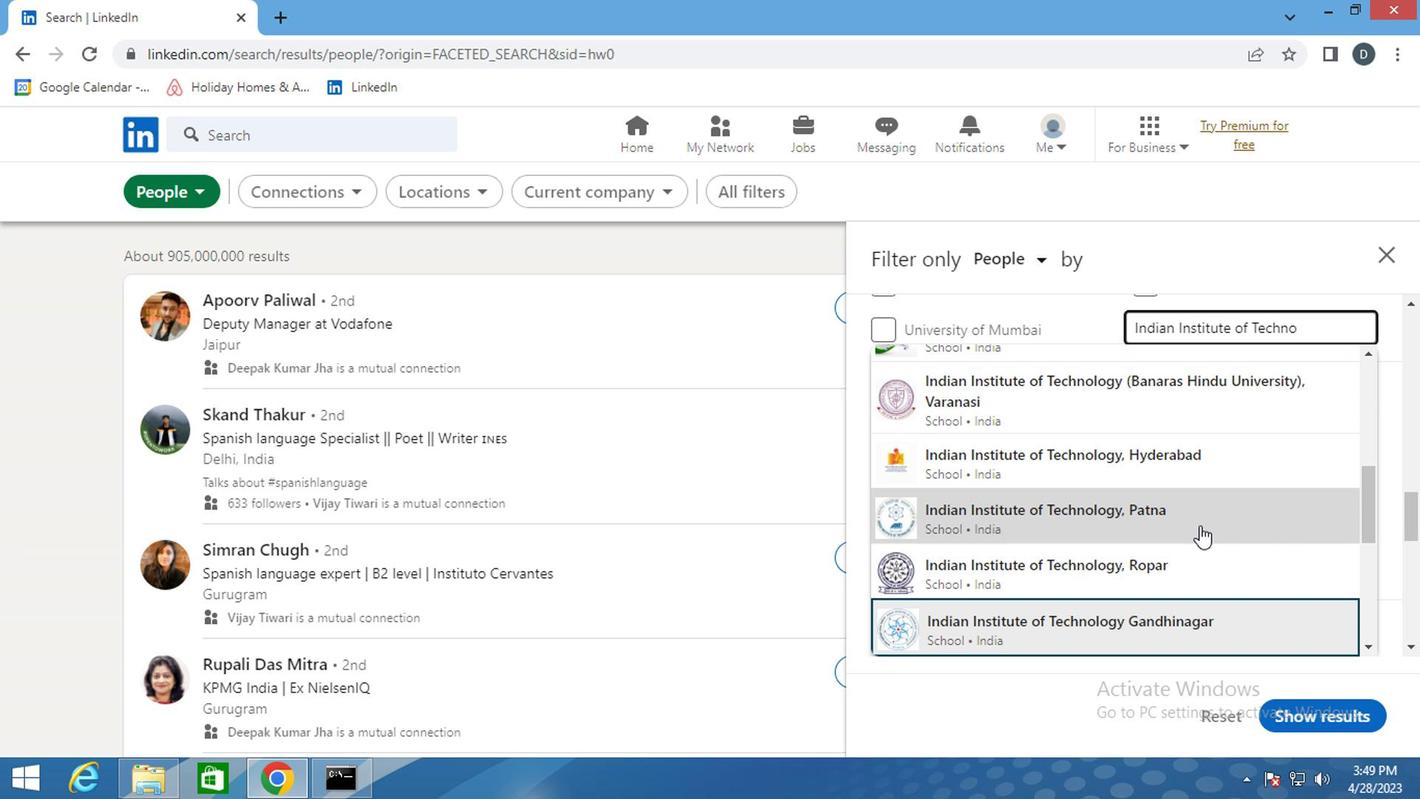 
Action: Mouse moved to (1214, 512)
Screenshot: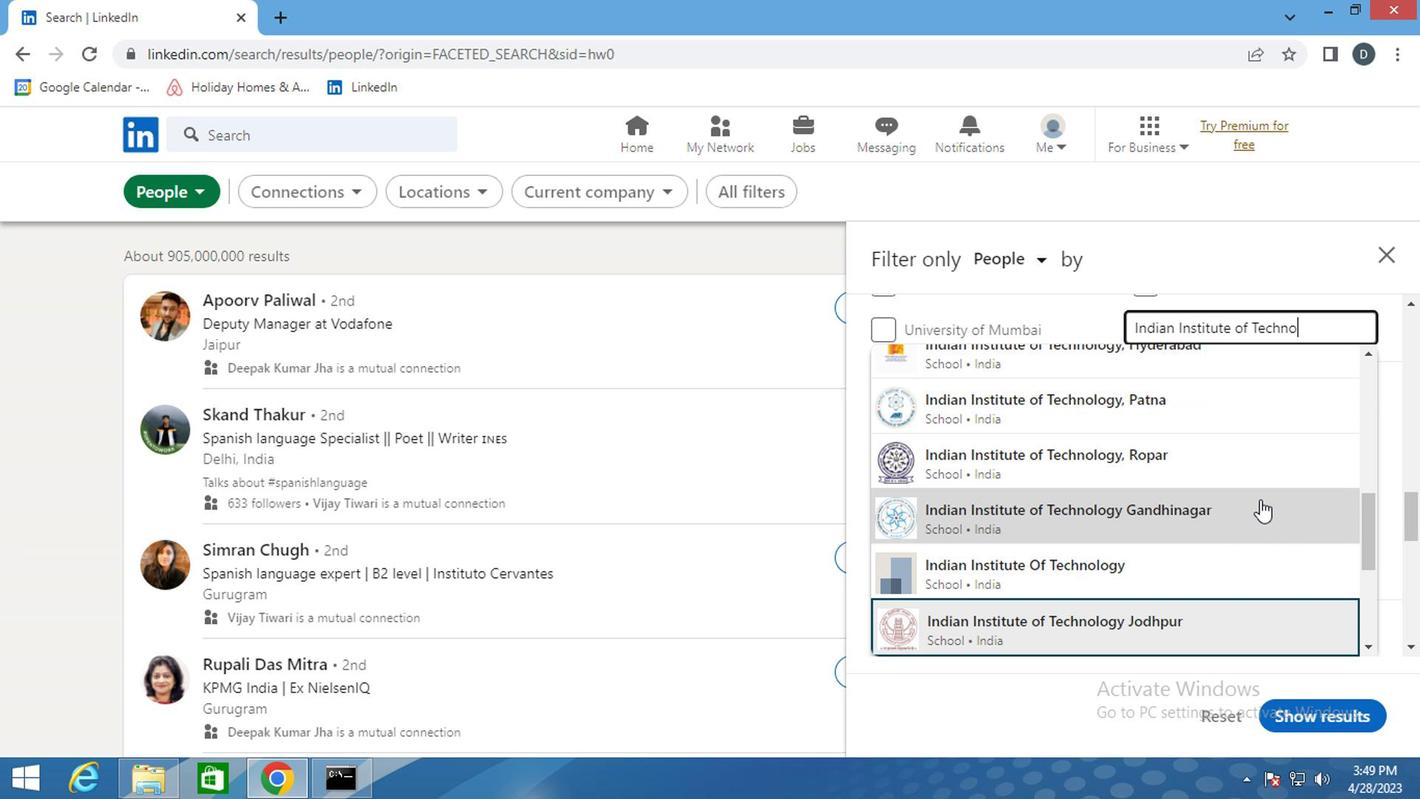 
Action: Mouse pressed left at (1214, 512)
Screenshot: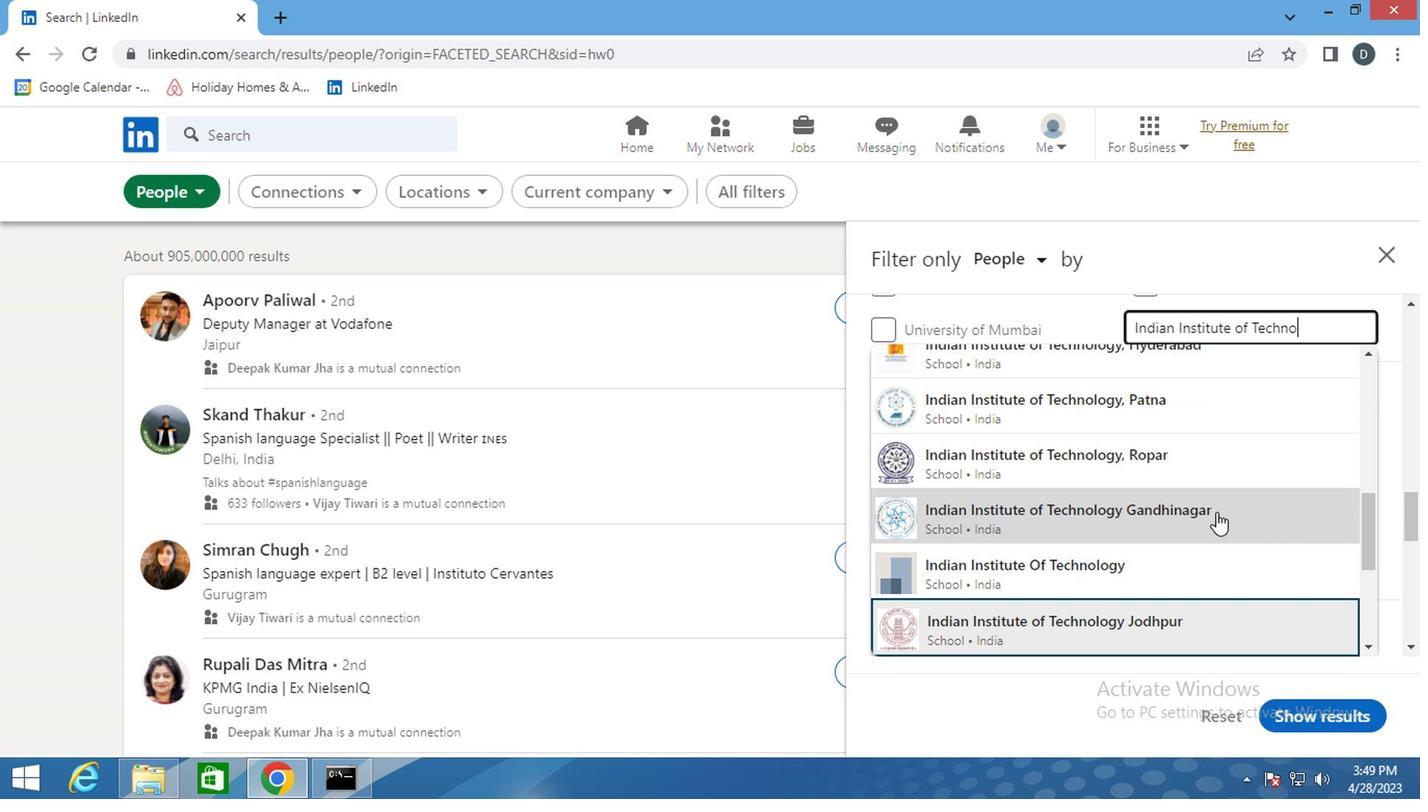 
Action: Mouse moved to (1202, 489)
Screenshot: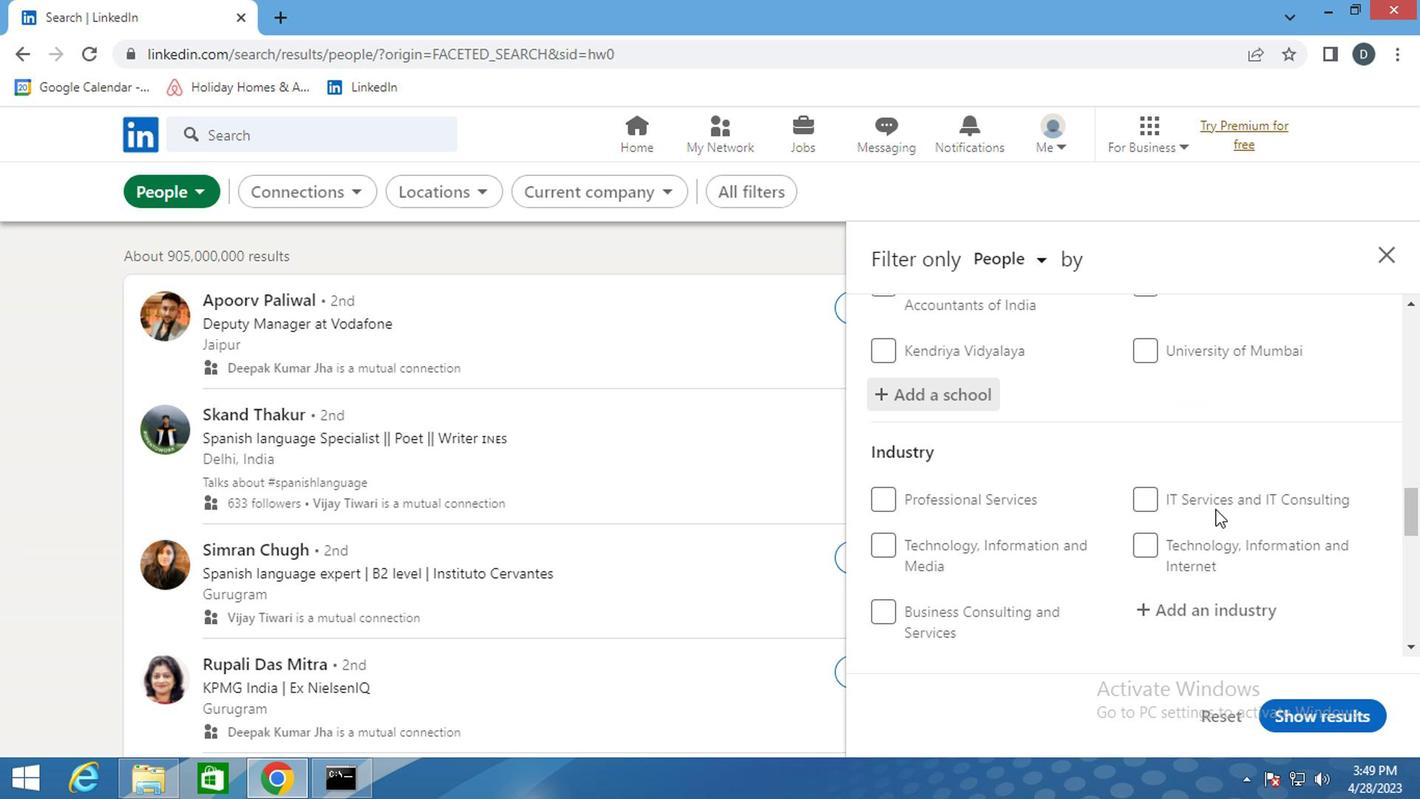 
Action: Mouse scrolled (1202, 489) with delta (0, 0)
Screenshot: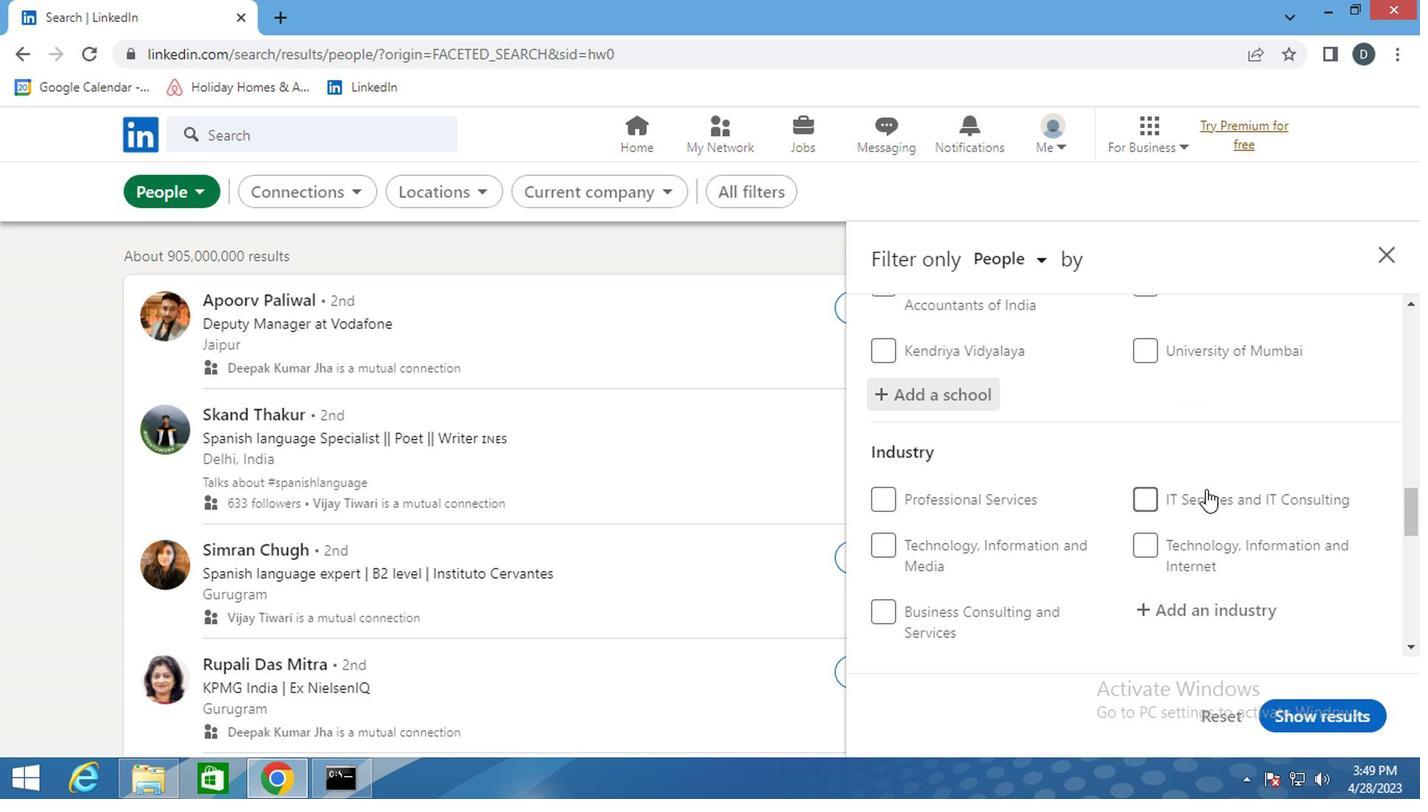 
Action: Mouse scrolled (1202, 489) with delta (0, 0)
Screenshot: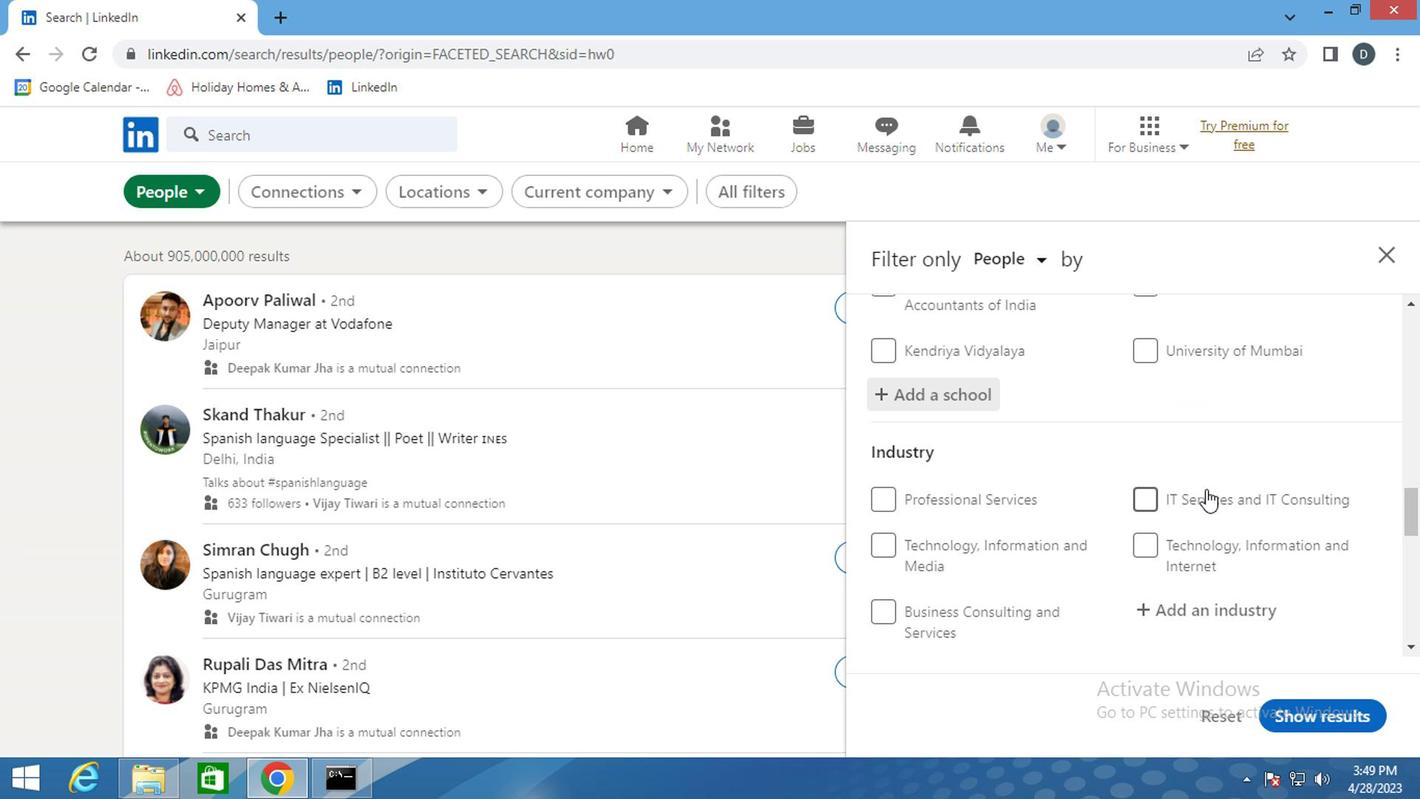 
Action: Mouse moved to (1228, 423)
Screenshot: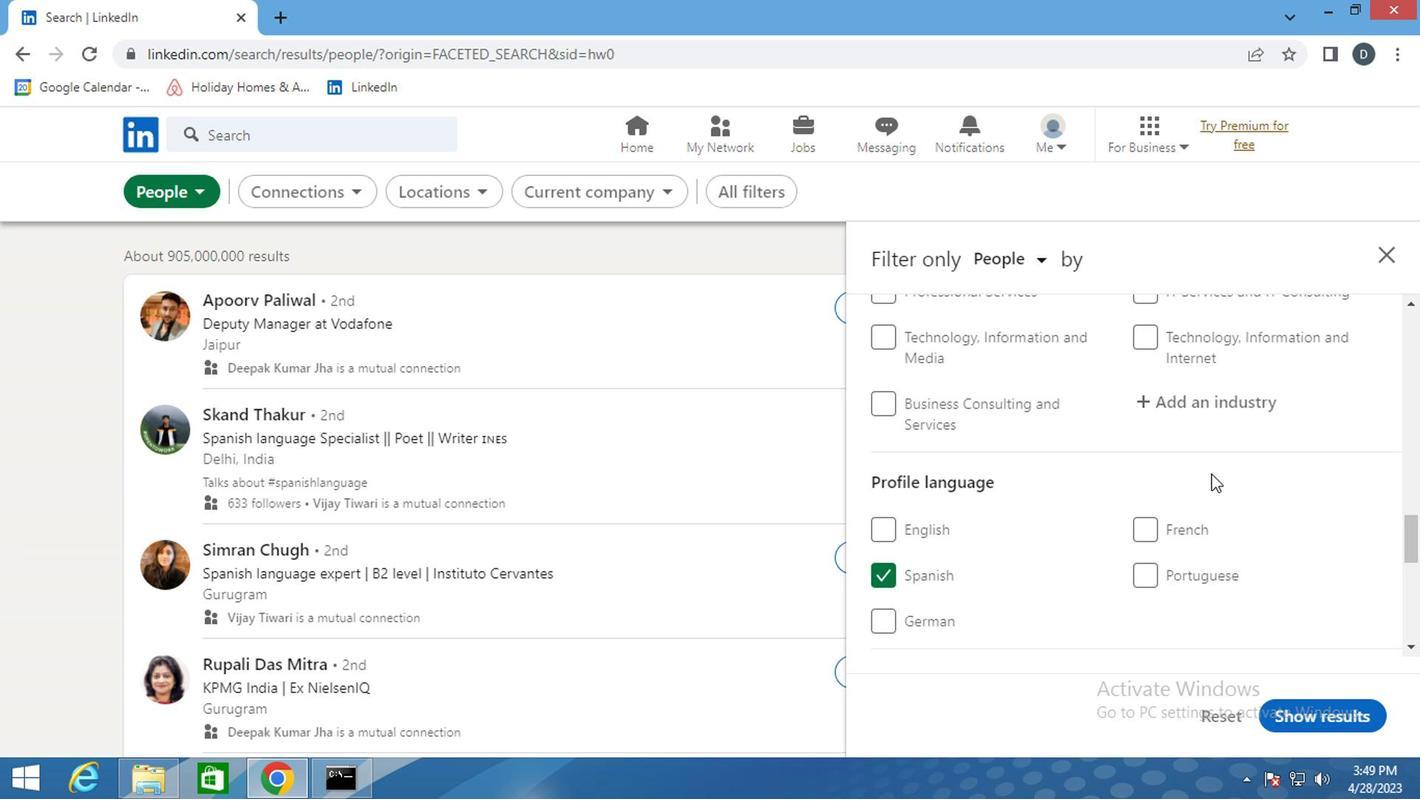 
Action: Mouse pressed left at (1228, 423)
Screenshot: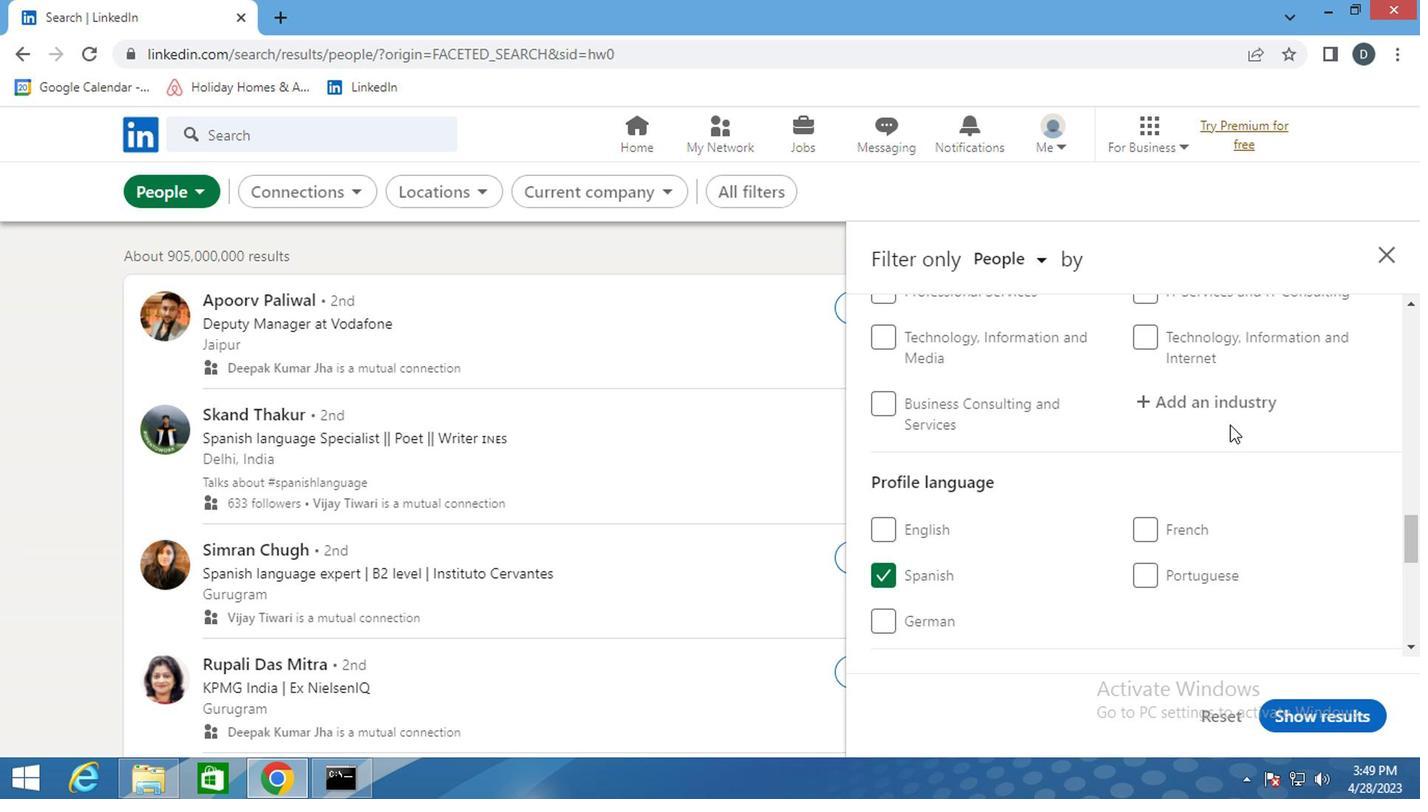 
Action: Mouse moved to (1242, 412)
Screenshot: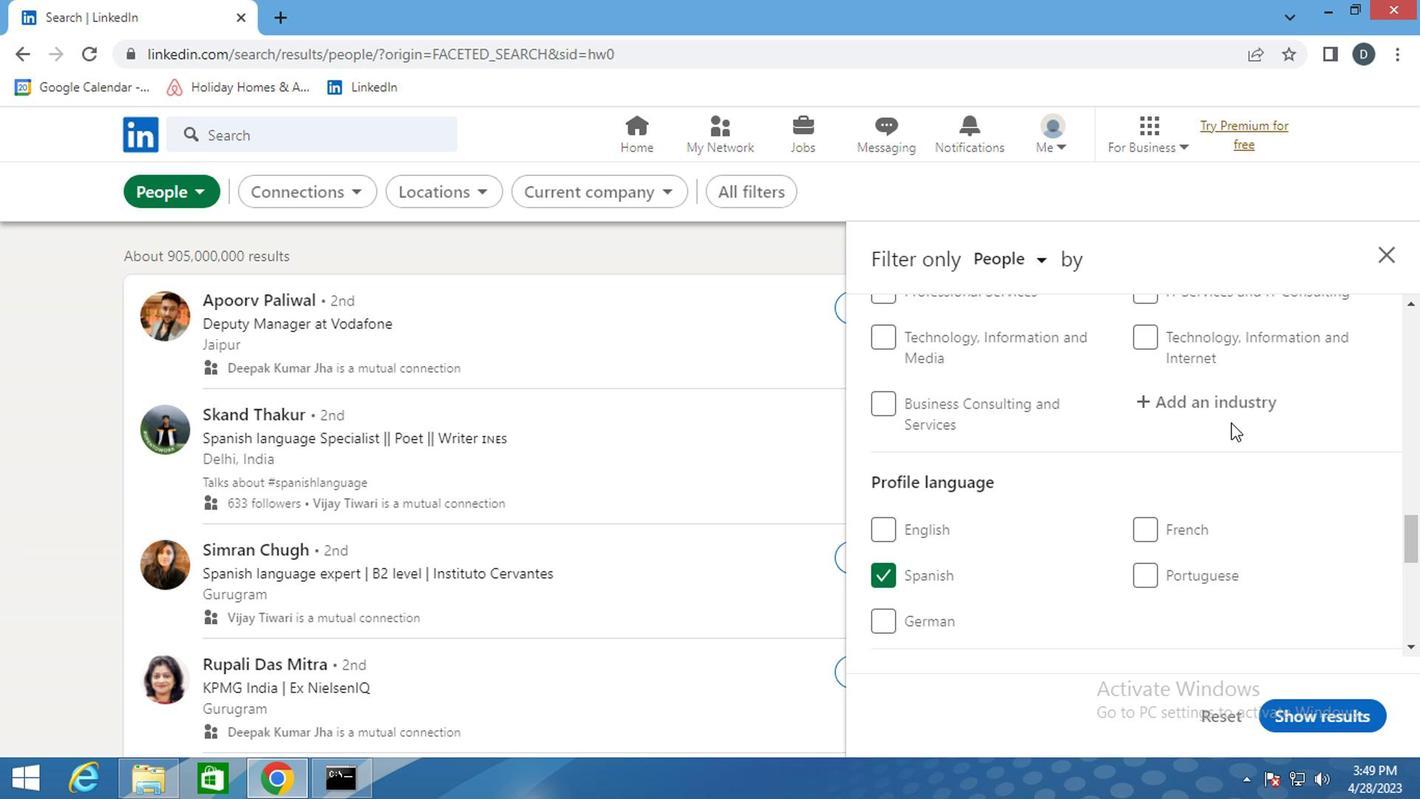 
Action: Mouse pressed left at (1242, 412)
Screenshot: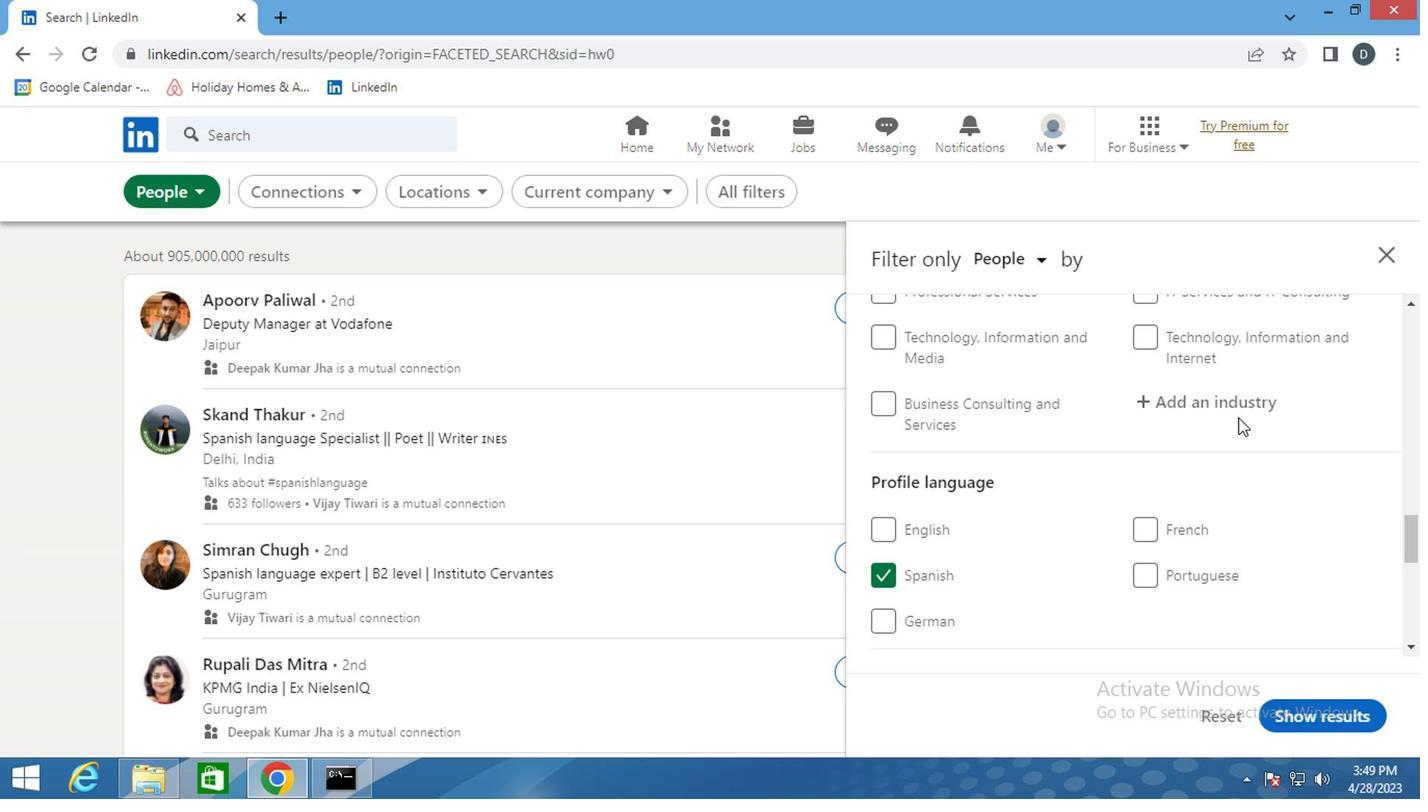 
Action: Key pressed <Key.shift>VEHGICLE<Key.backspace><Key.backspace><Key.backspace><Key.backspace><Key.backspace>ICLE
Screenshot: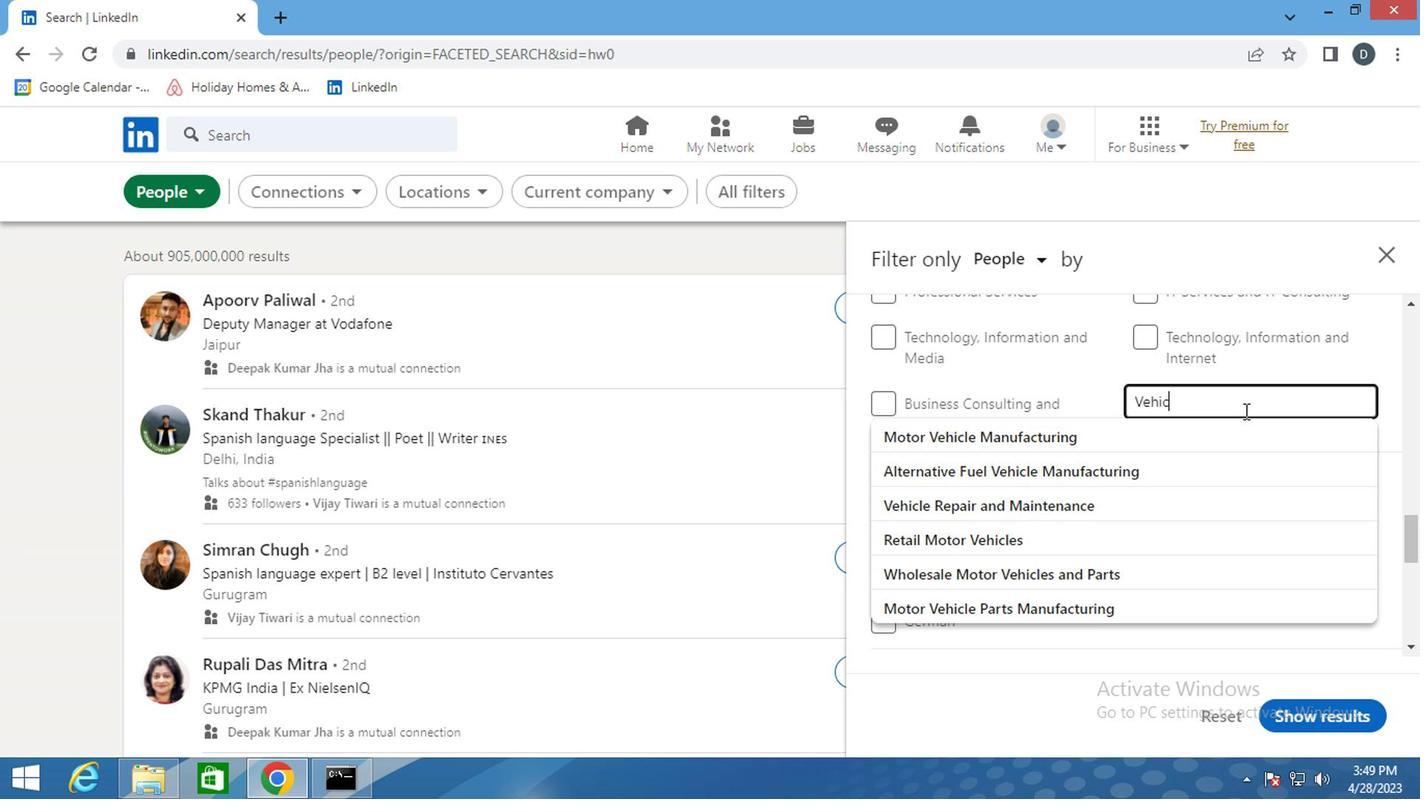 
Action: Mouse moved to (1131, 496)
Screenshot: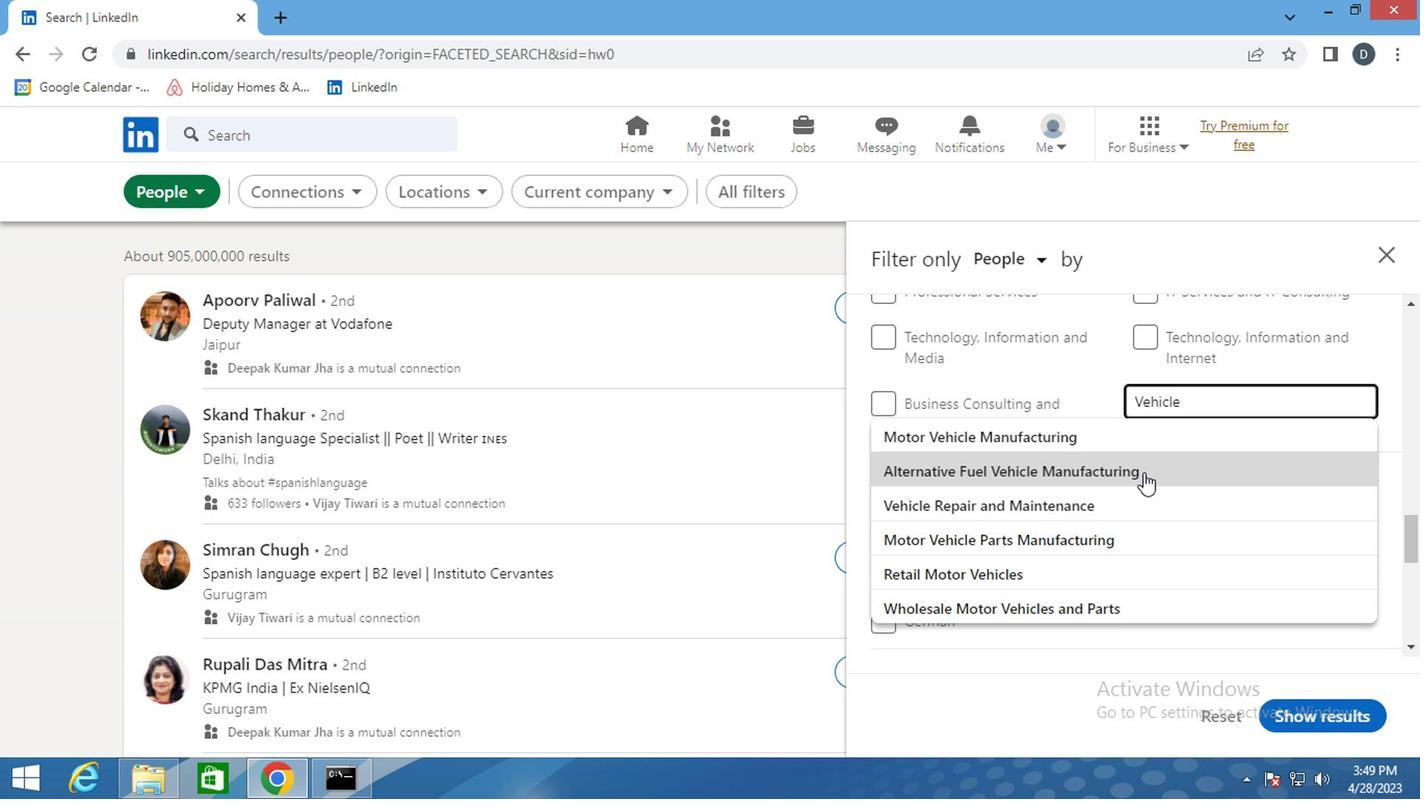 
Action: Mouse pressed left at (1131, 496)
Screenshot: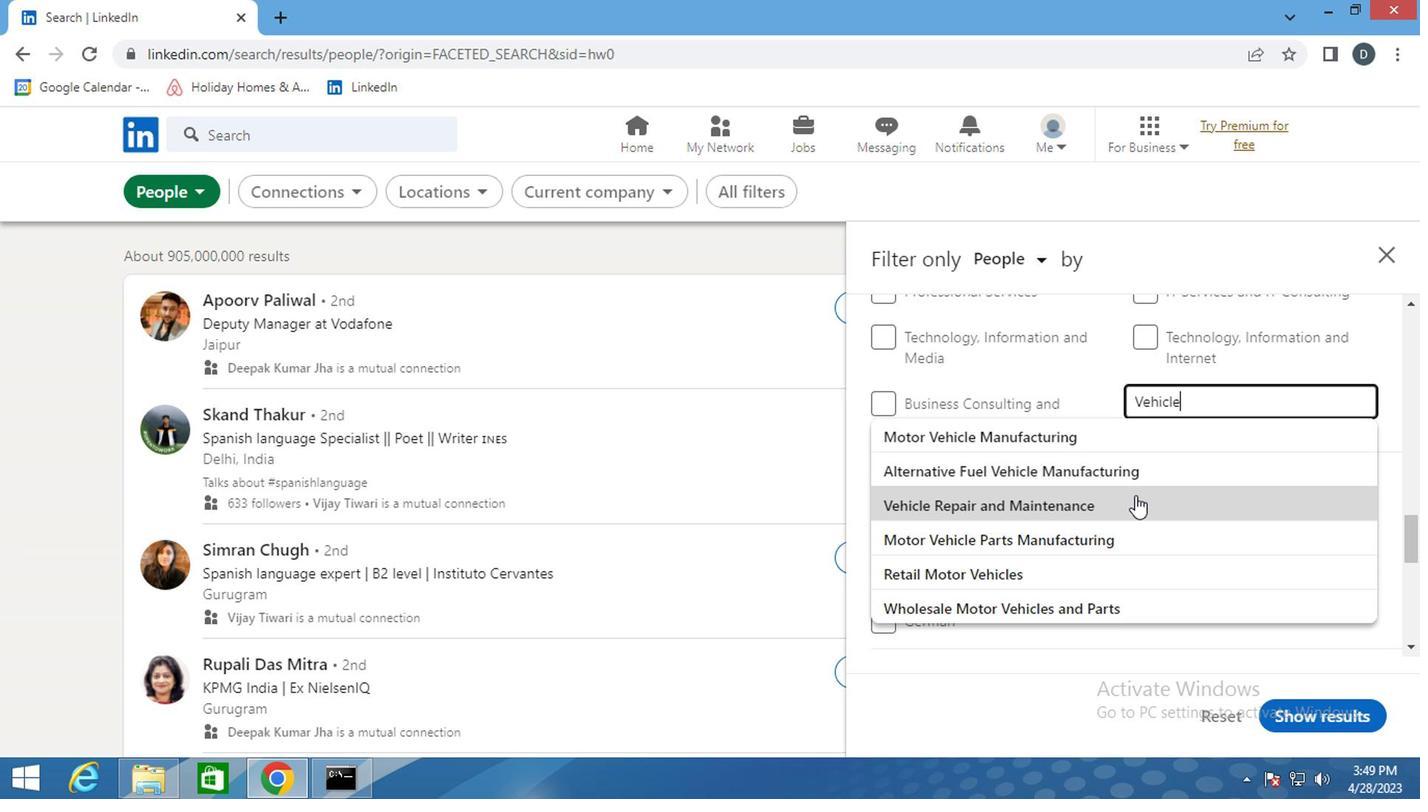 
Action: Mouse moved to (1131, 500)
Screenshot: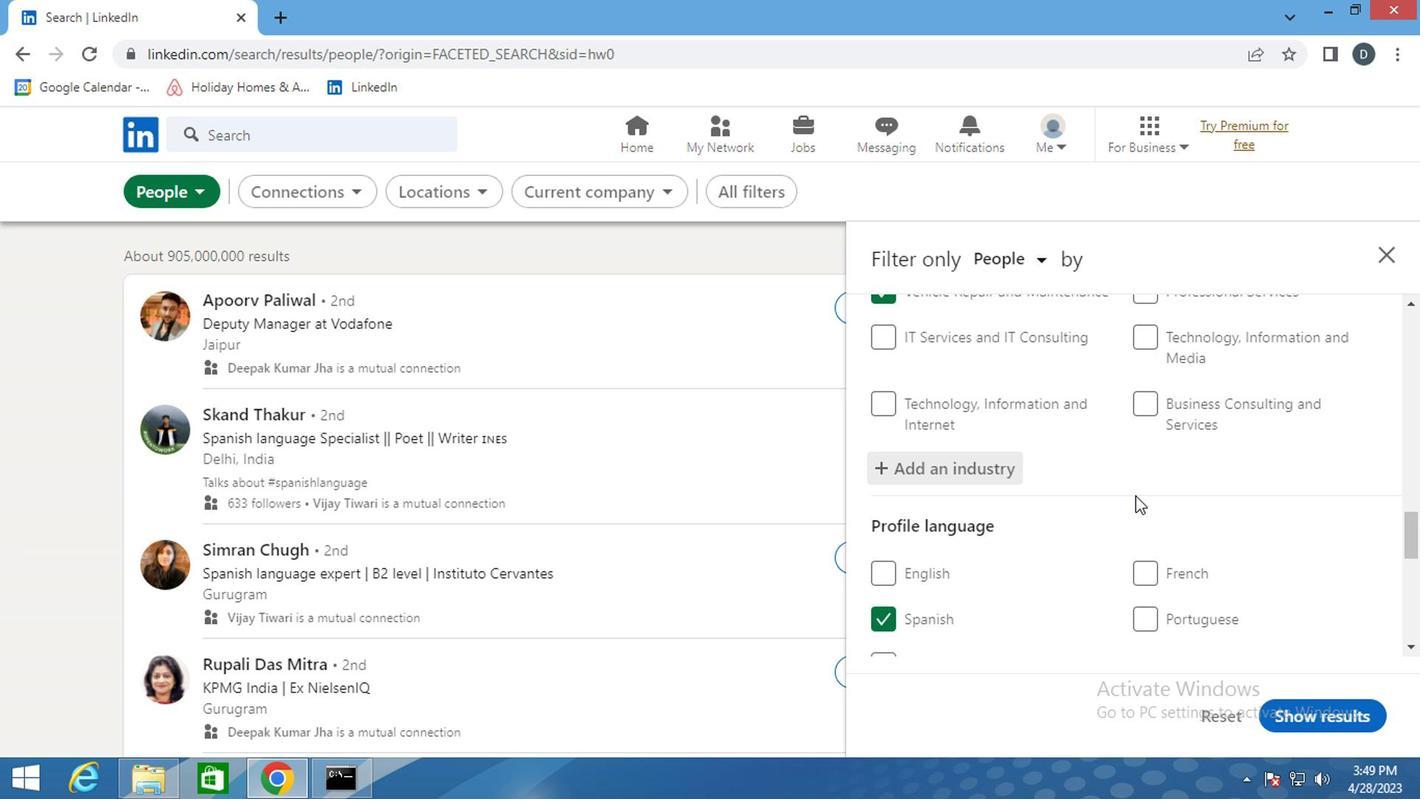 
Action: Mouse scrolled (1131, 499) with delta (0, 0)
Screenshot: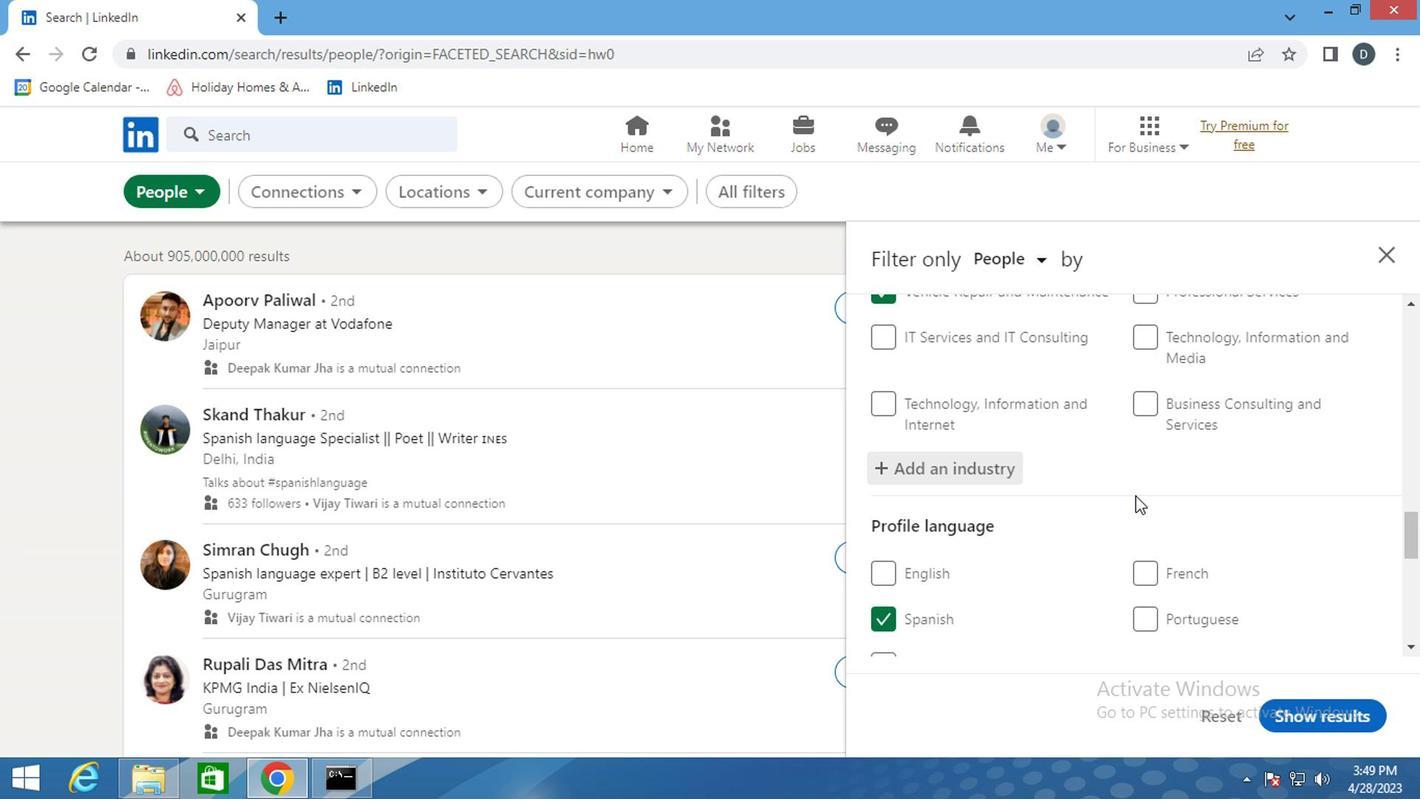 
Action: Mouse scrolled (1131, 499) with delta (0, 0)
Screenshot: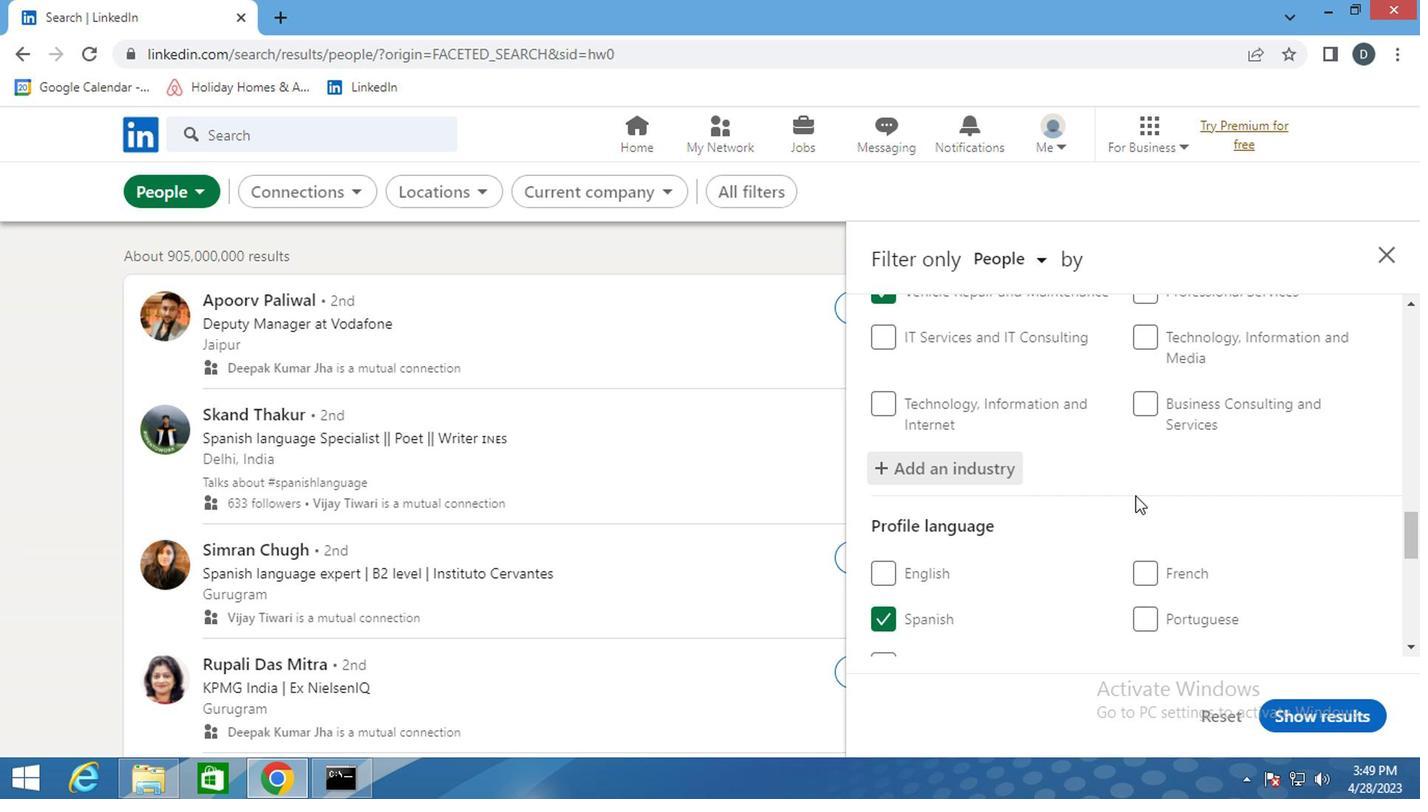 
Action: Mouse scrolled (1131, 499) with delta (0, 0)
Screenshot: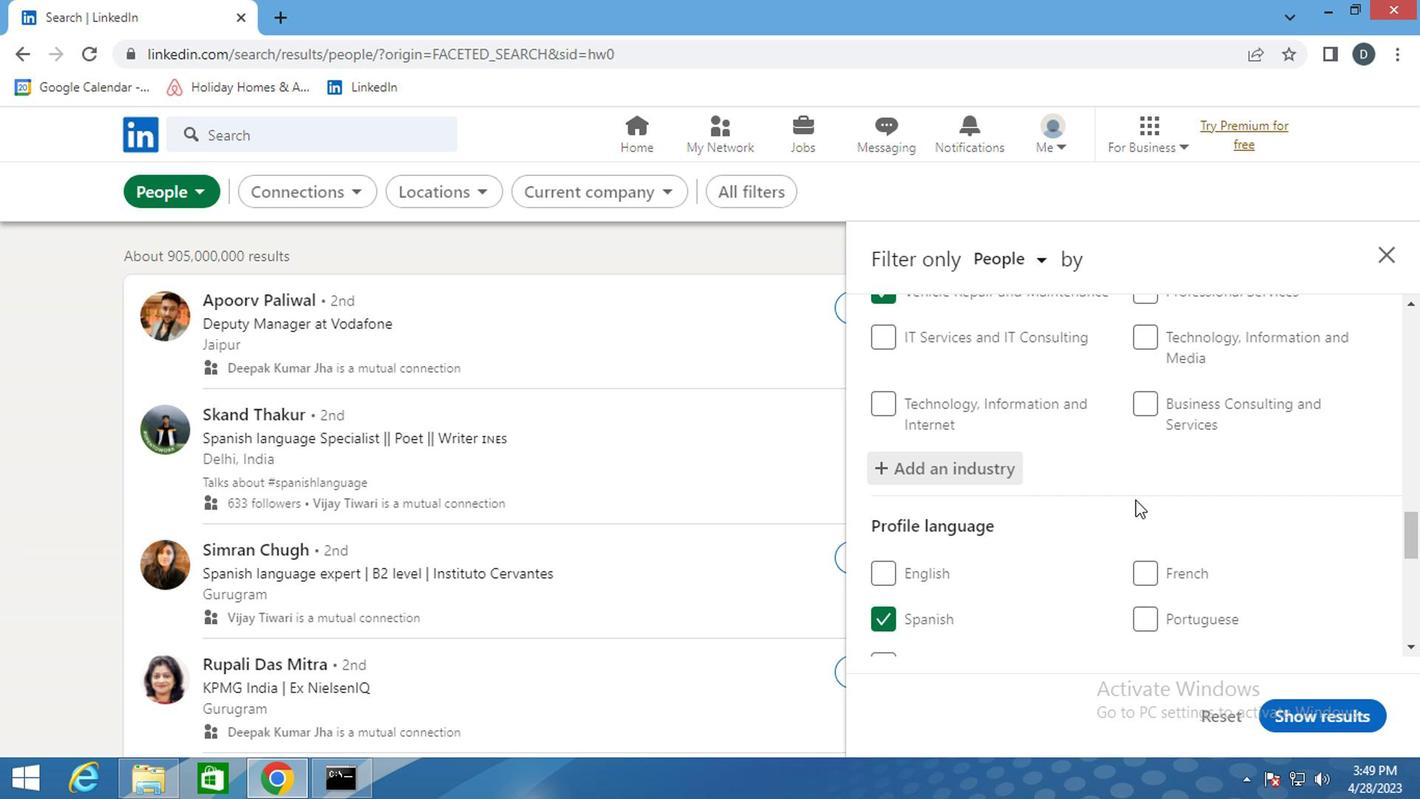 
Action: Mouse moved to (1148, 489)
Screenshot: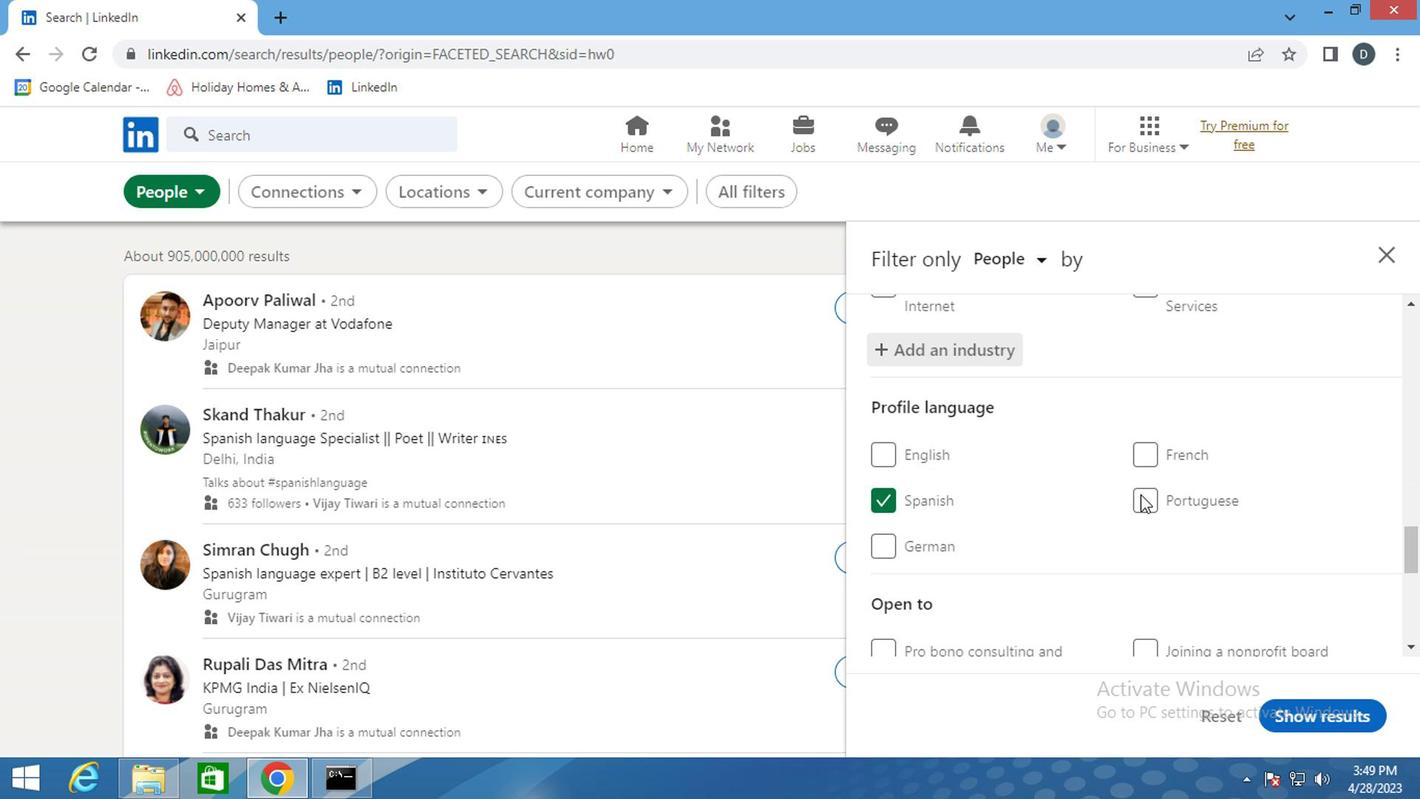 
Action: Mouse scrolled (1148, 488) with delta (0, 0)
Screenshot: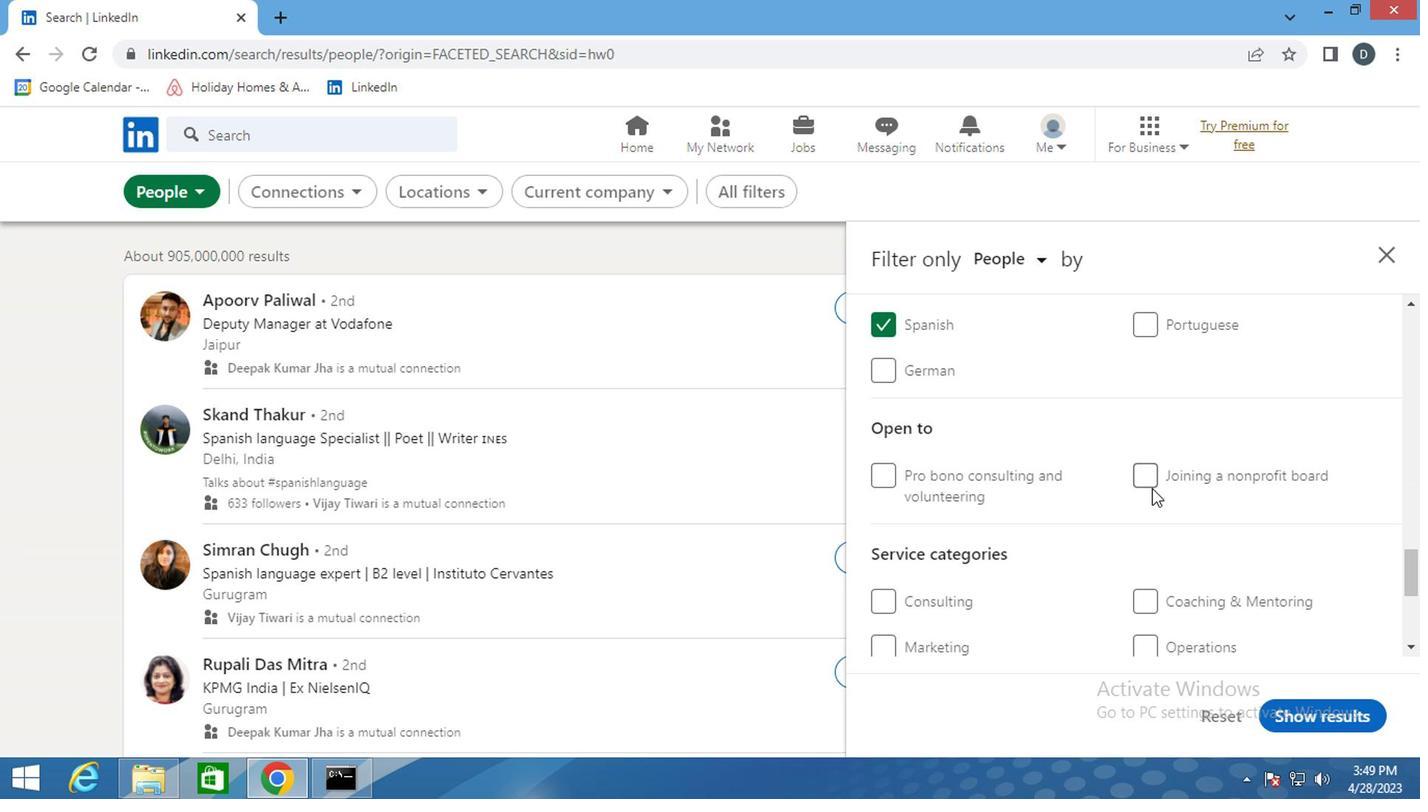 
Action: Mouse scrolled (1148, 488) with delta (0, 0)
Screenshot: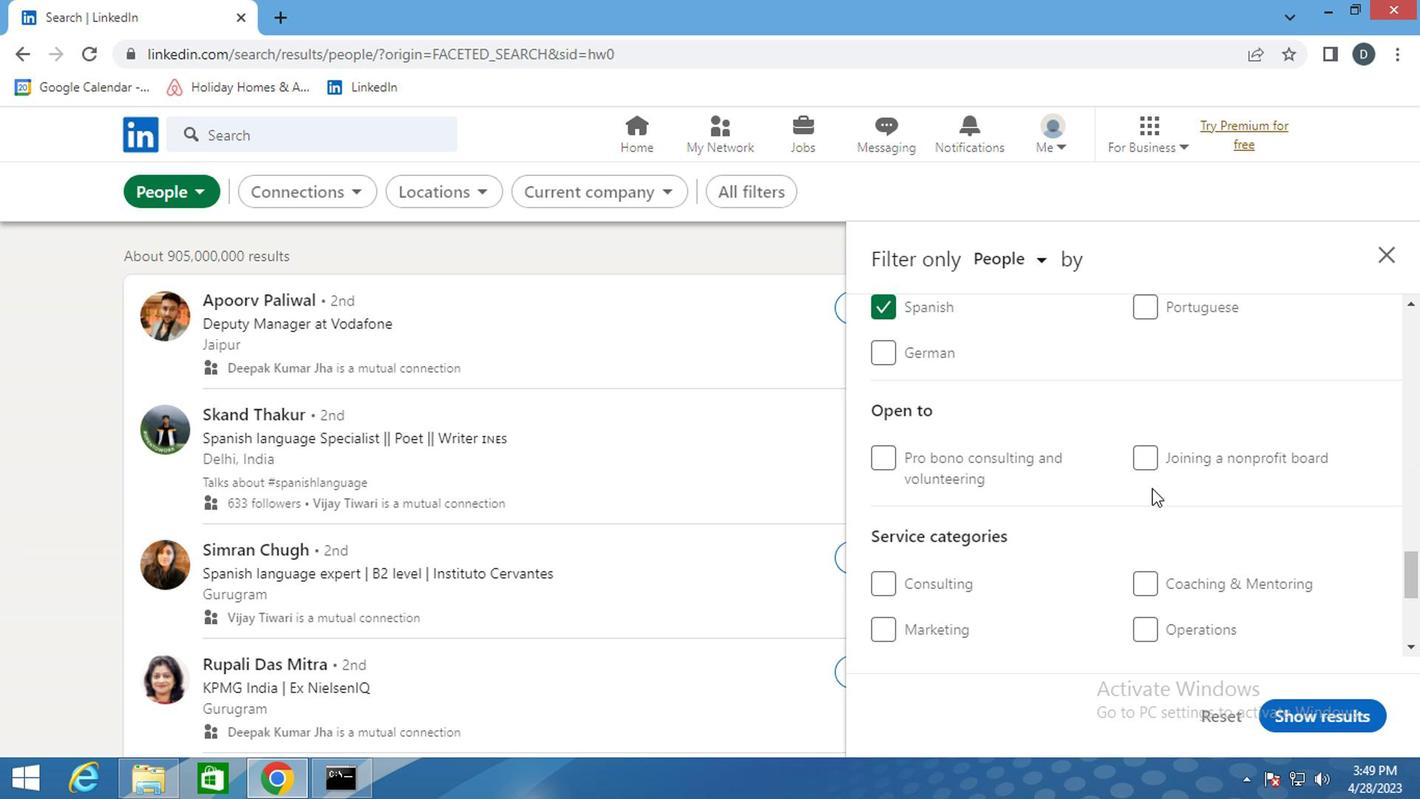 
Action: Mouse moved to (1211, 472)
Screenshot: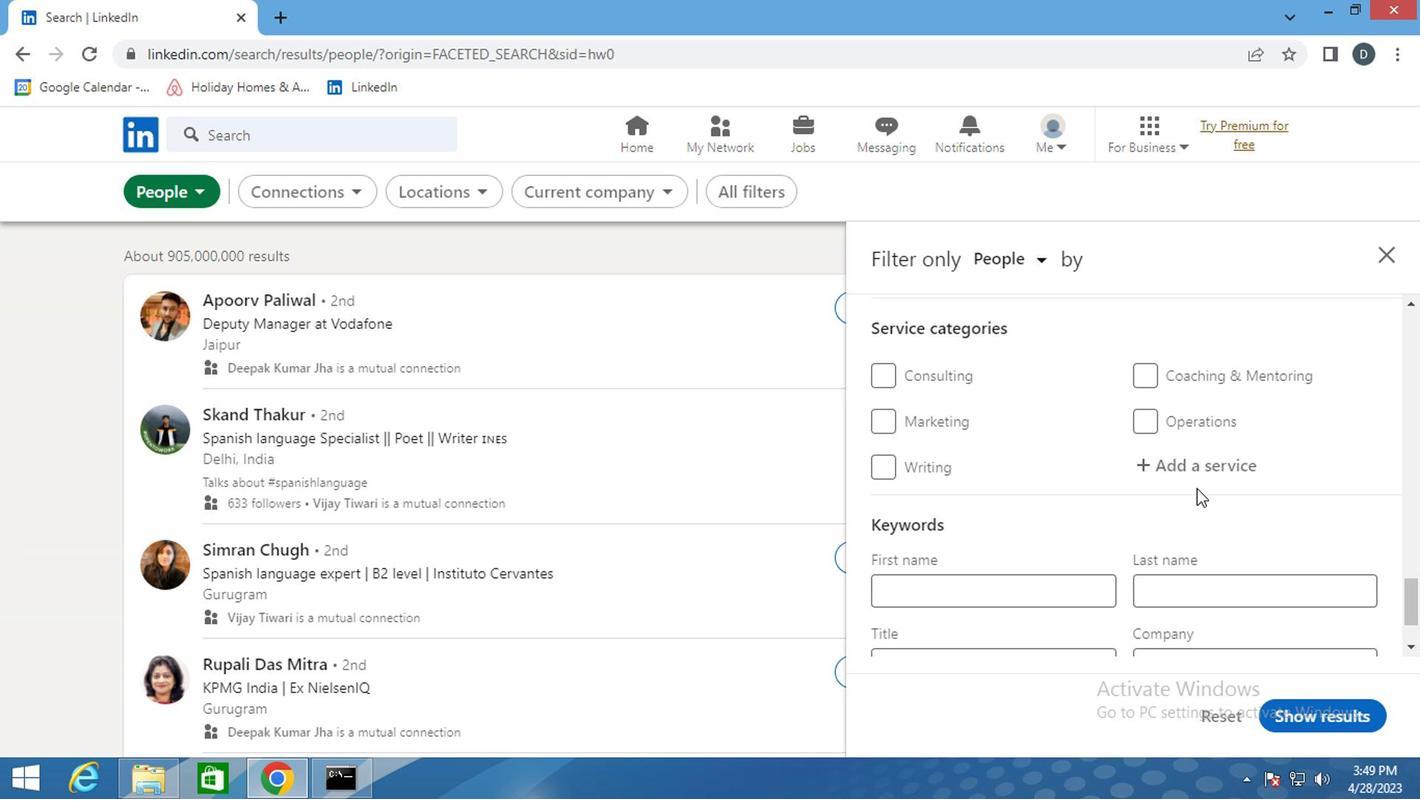 
Action: Mouse pressed left at (1211, 472)
Screenshot: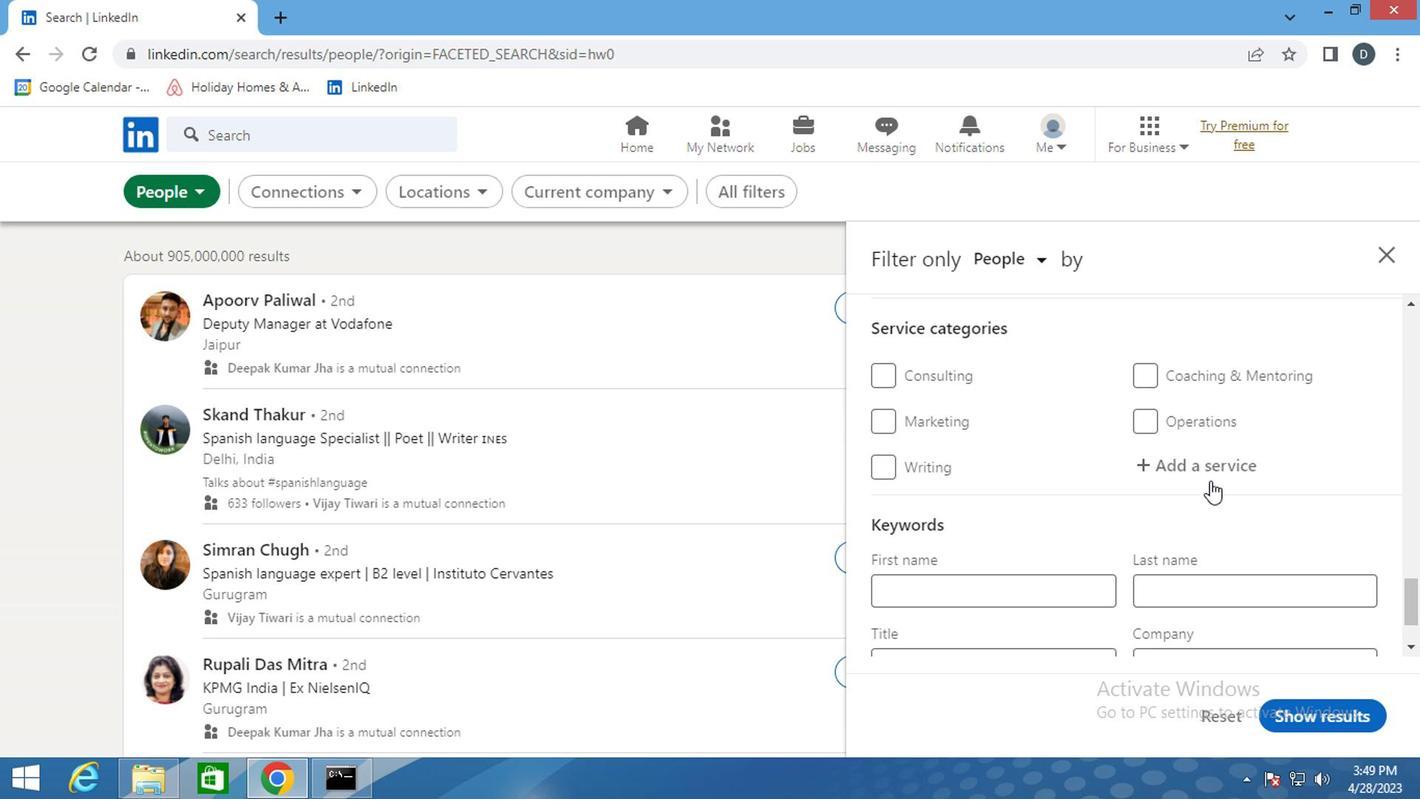
Action: Mouse moved to (1201, 476)
Screenshot: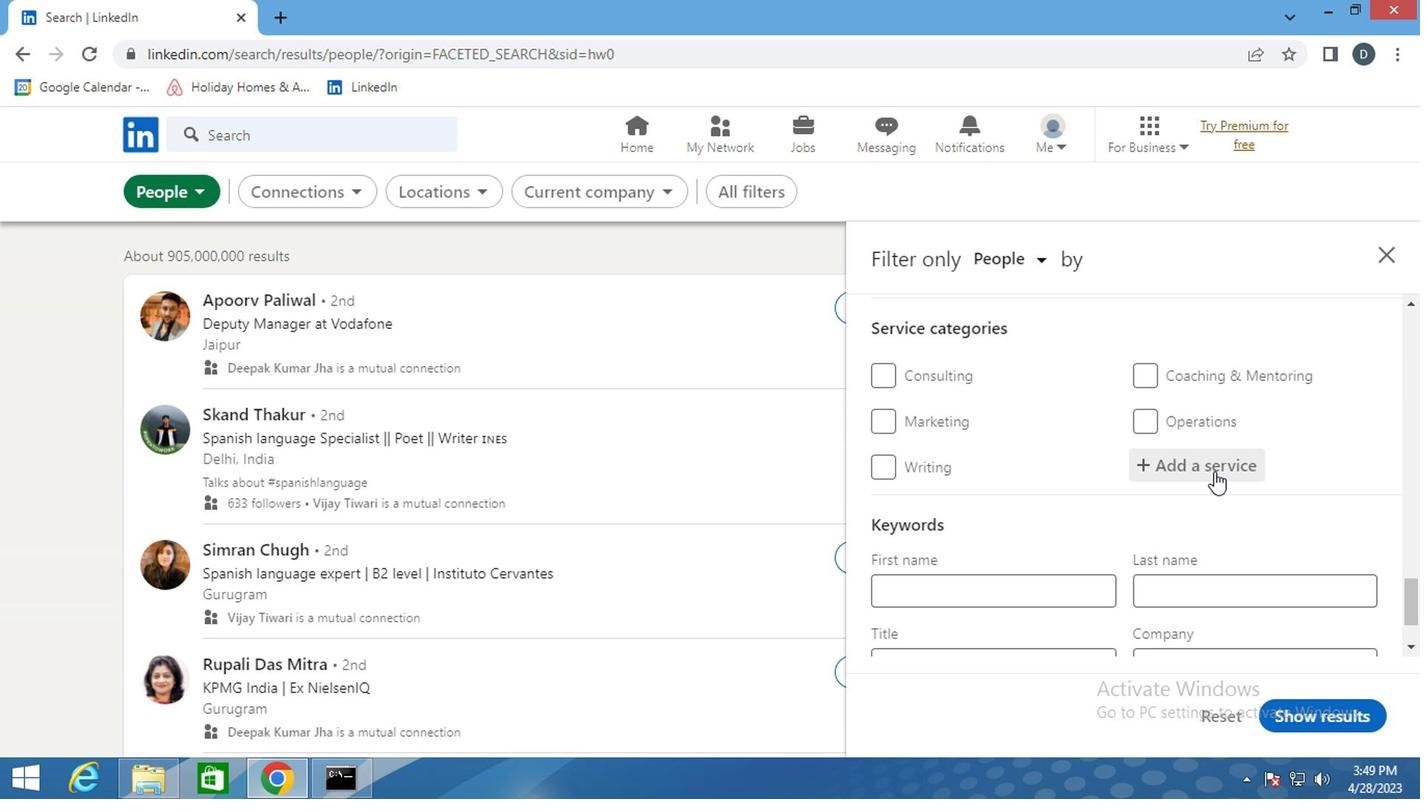 
Action: Key pressed <Key.shift>TECHNICAL<Key.space>
Screenshot: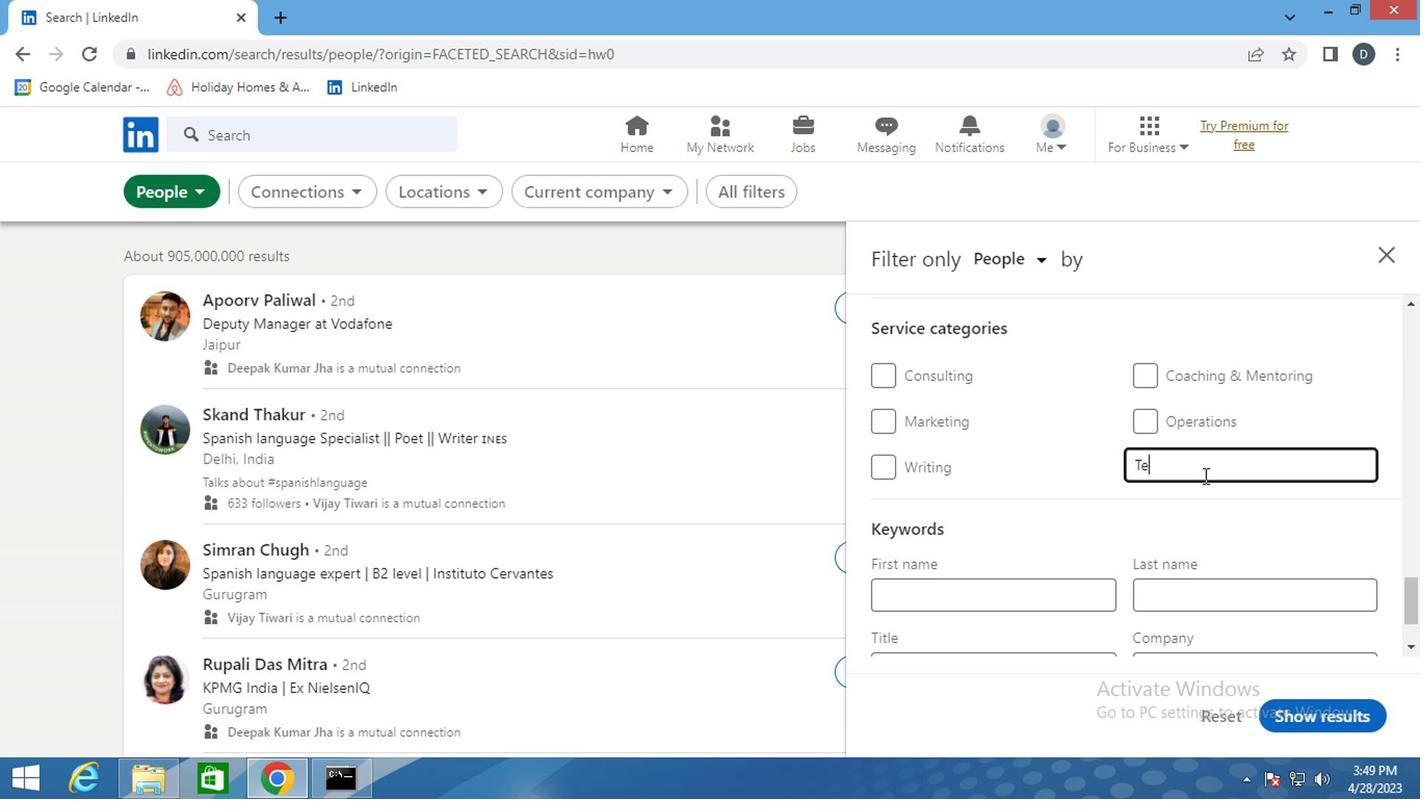 
Action: Mouse moved to (1248, 455)
Screenshot: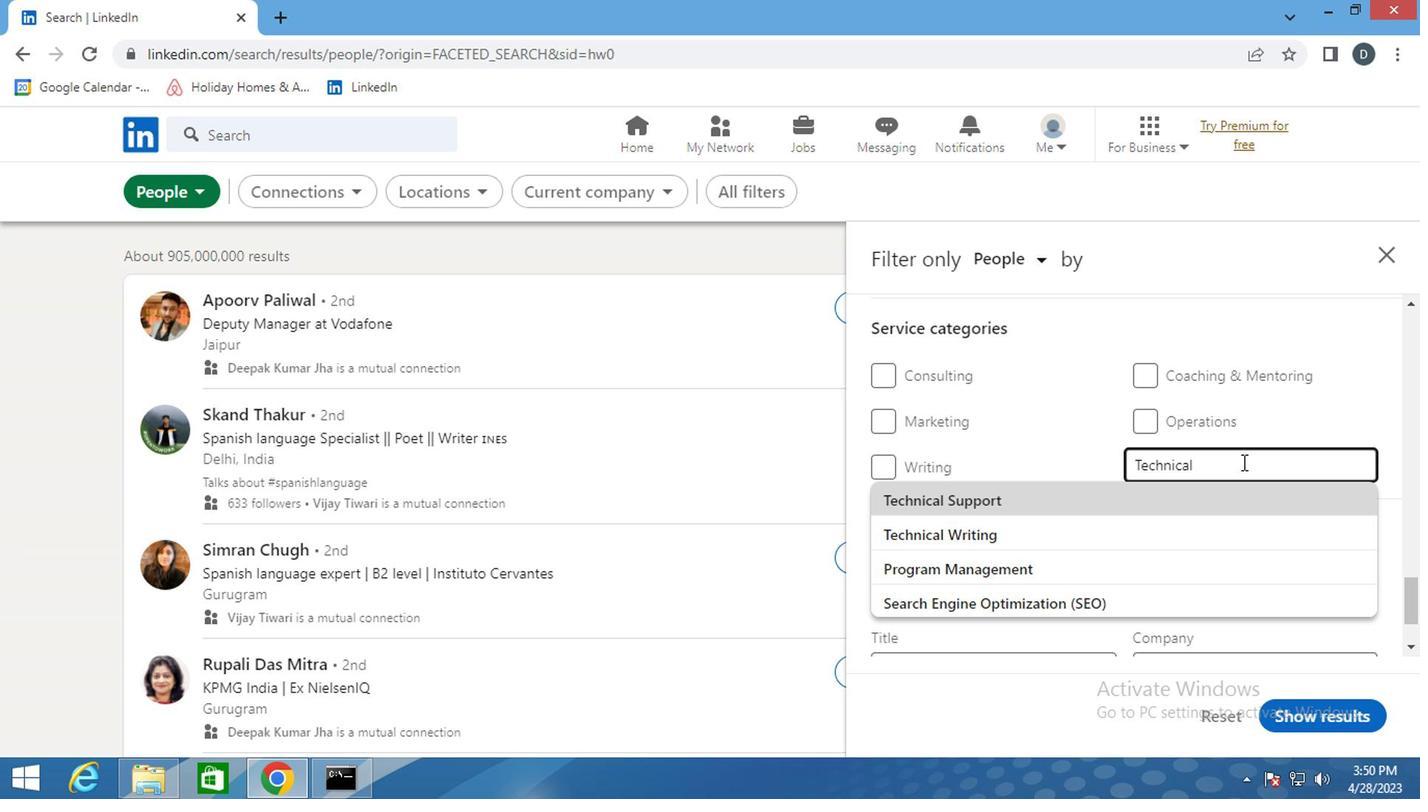 
Action: Key pressed <Key.enter>
Screenshot: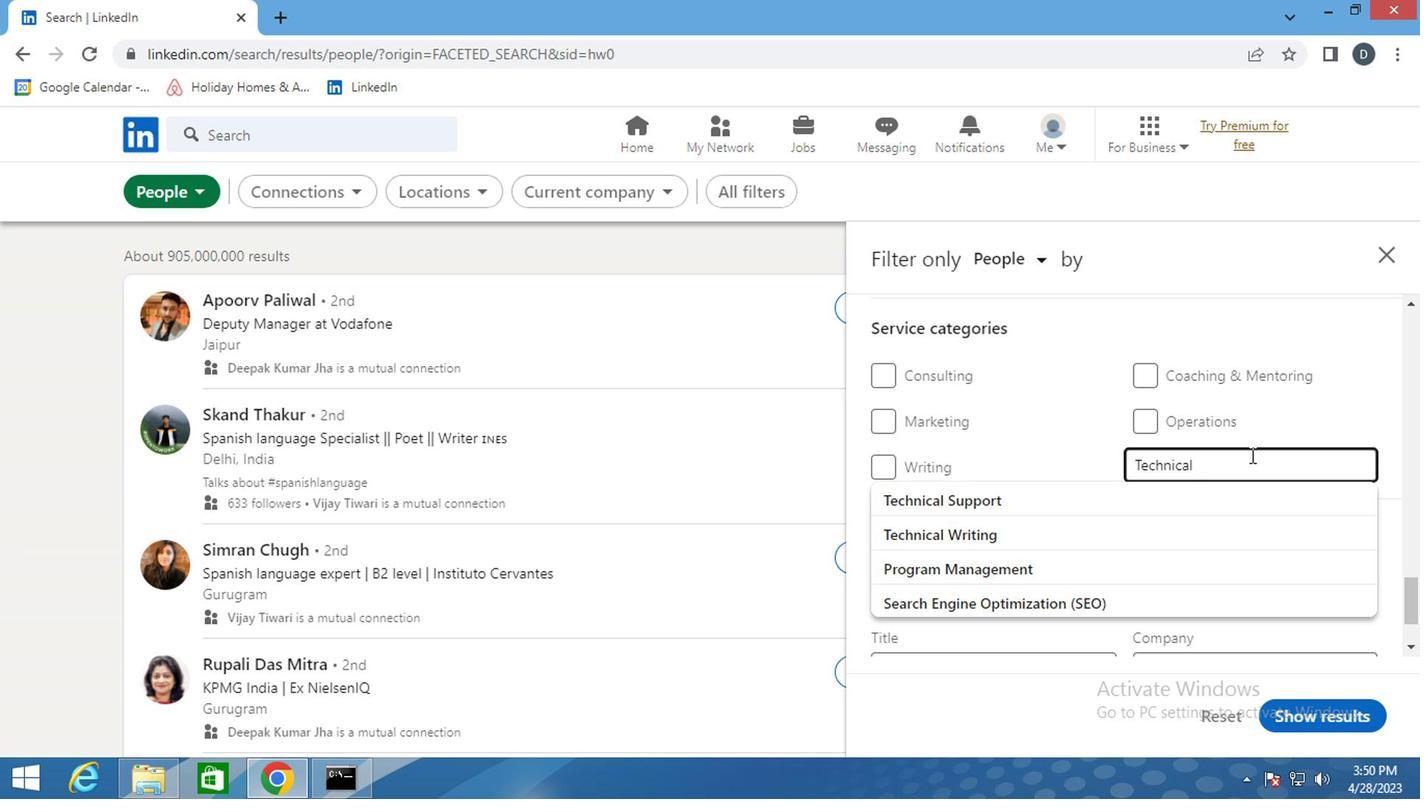 
Action: Mouse moved to (1249, 455)
Screenshot: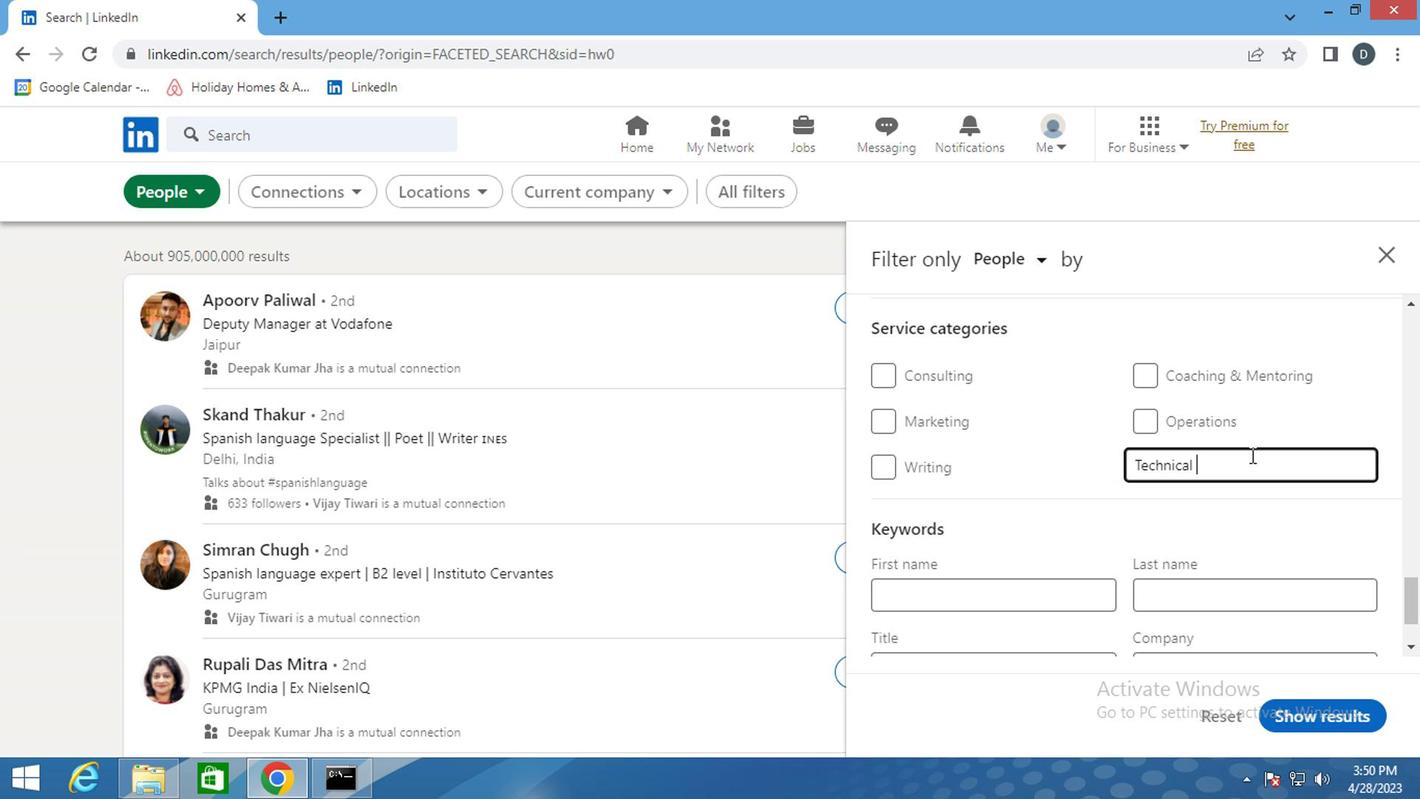 
Action: Mouse scrolled (1249, 453) with delta (0, -1)
Screenshot: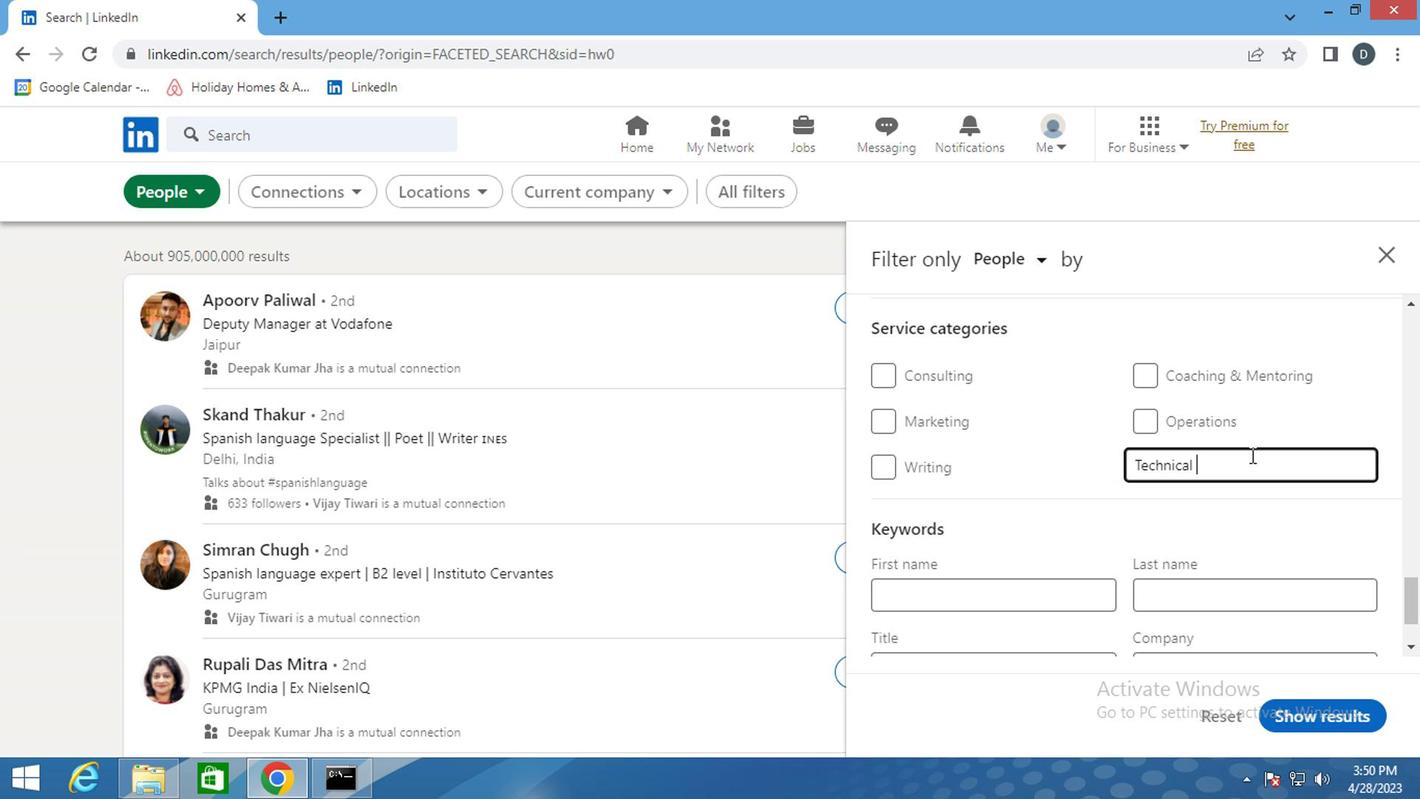 
Action: Mouse moved to (1250, 455)
Screenshot: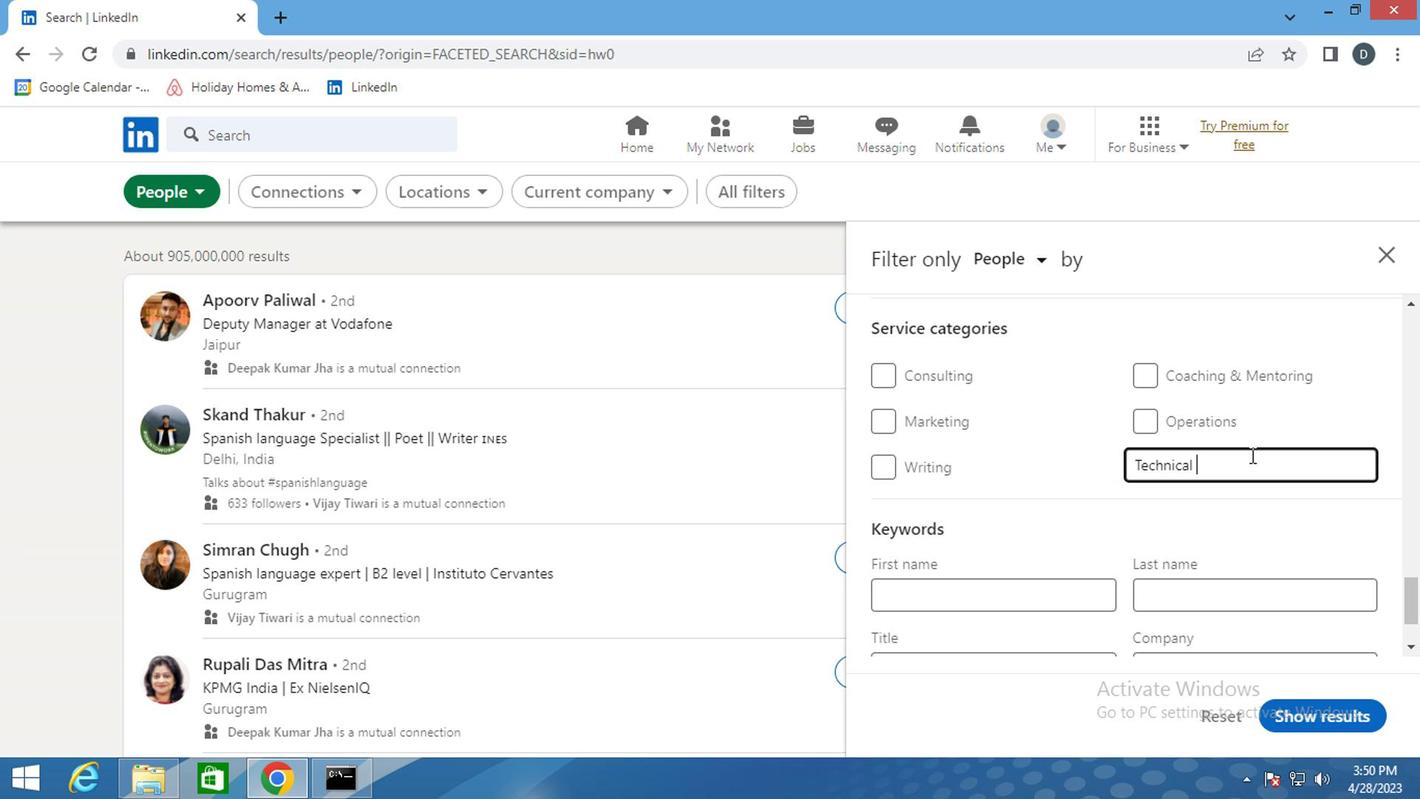 
Action: Mouse scrolled (1250, 453) with delta (0, -1)
Screenshot: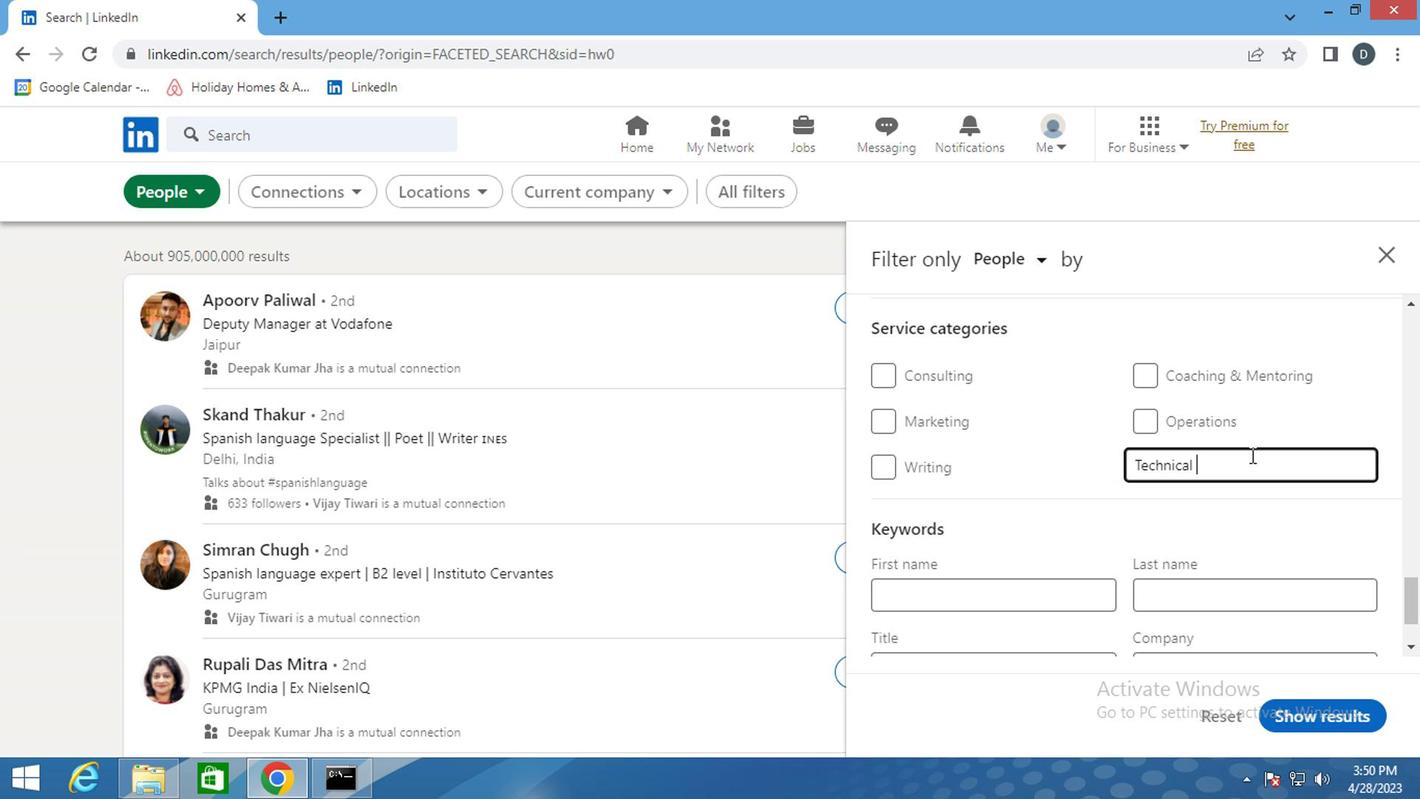 
Action: Mouse moved to (972, 576)
Screenshot: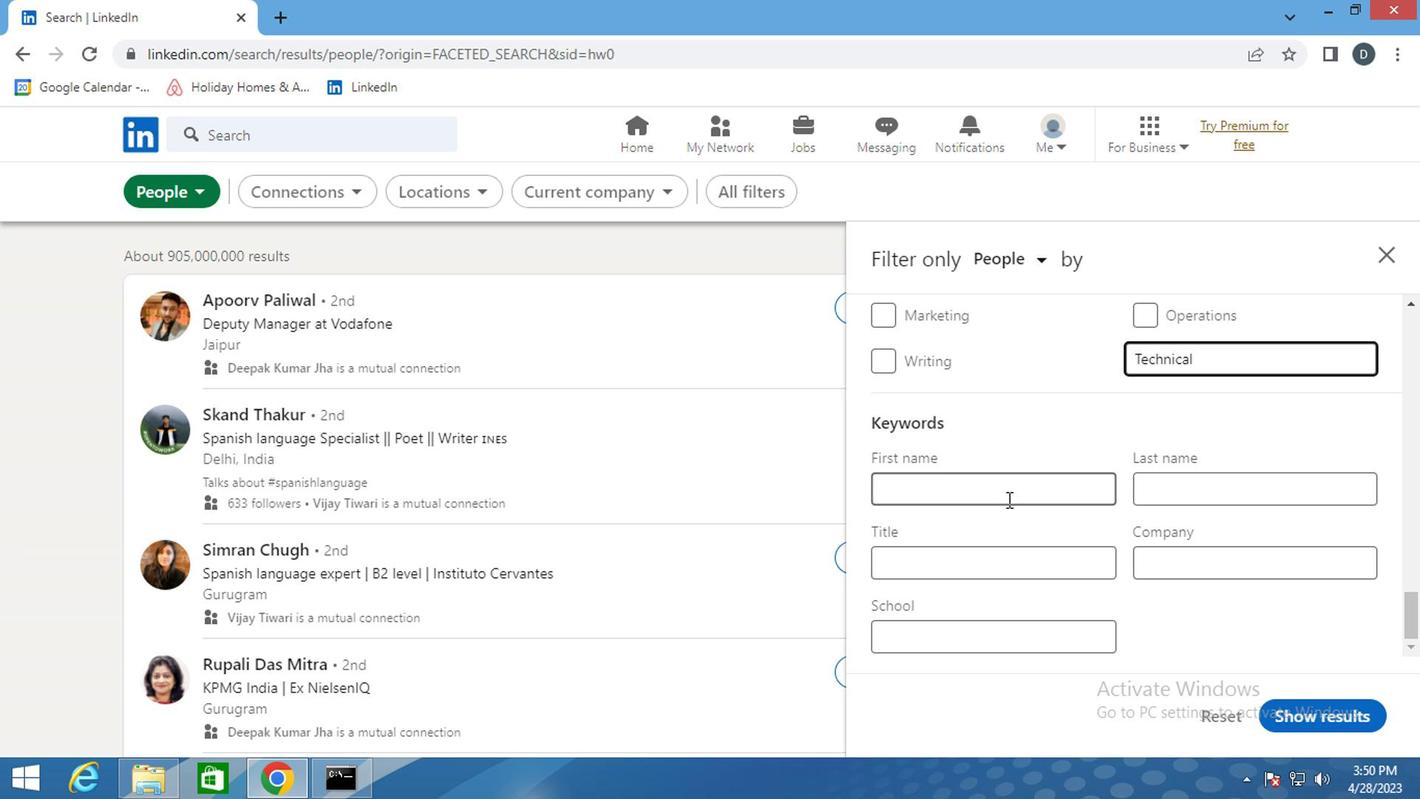 
Action: Mouse pressed left at (972, 576)
Screenshot: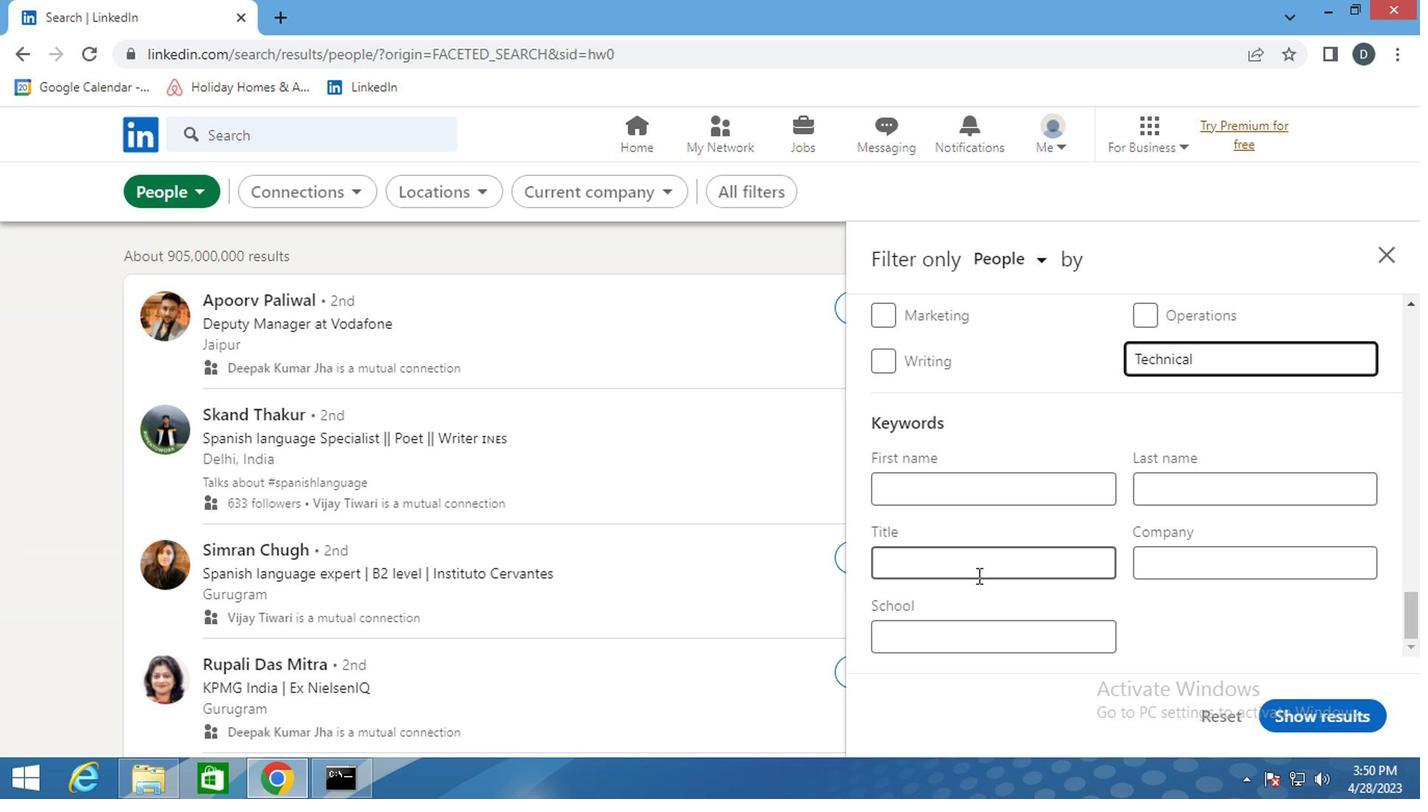 
Action: Mouse moved to (969, 579)
Screenshot: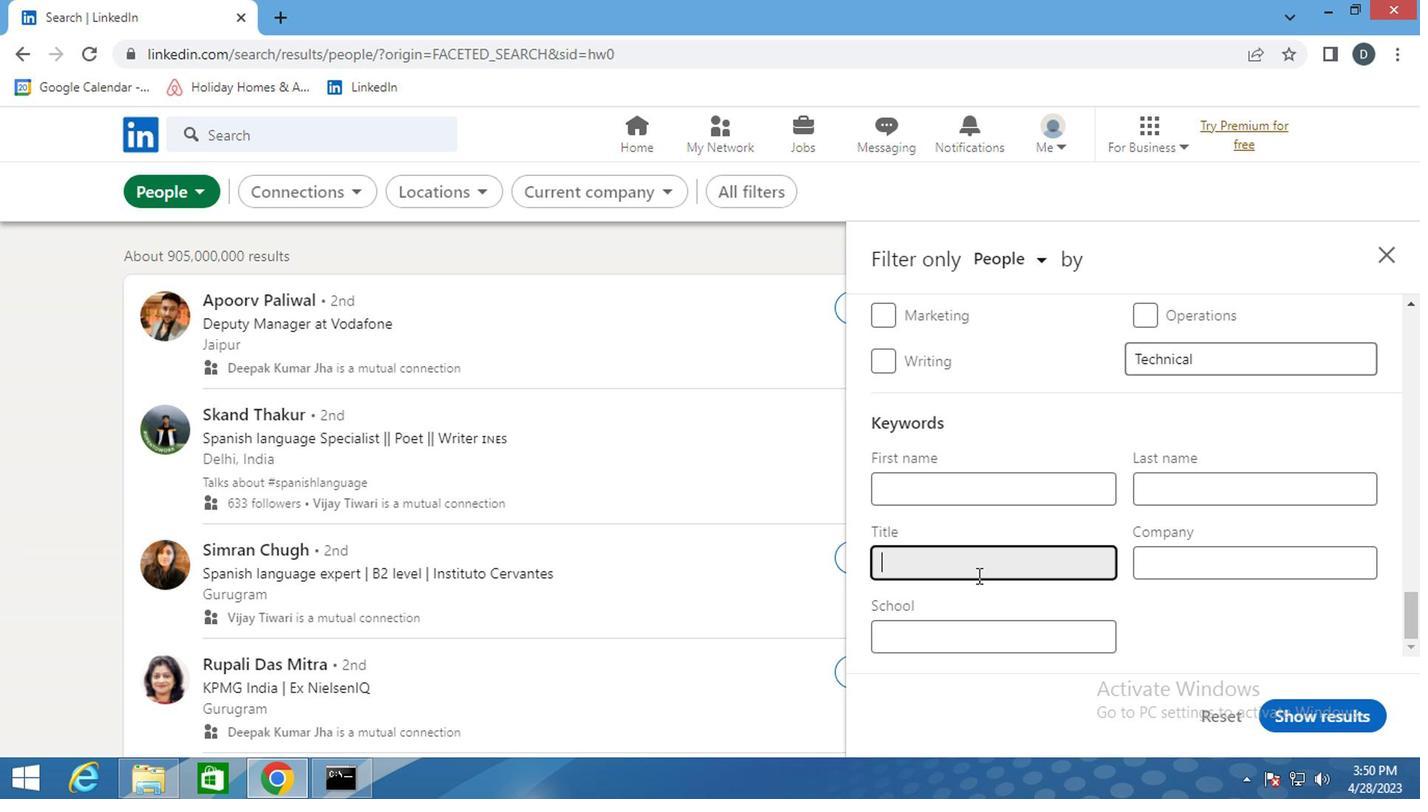 
Action: Key pressed <Key.shift><Key.shift>LANDSCAPING
Screenshot: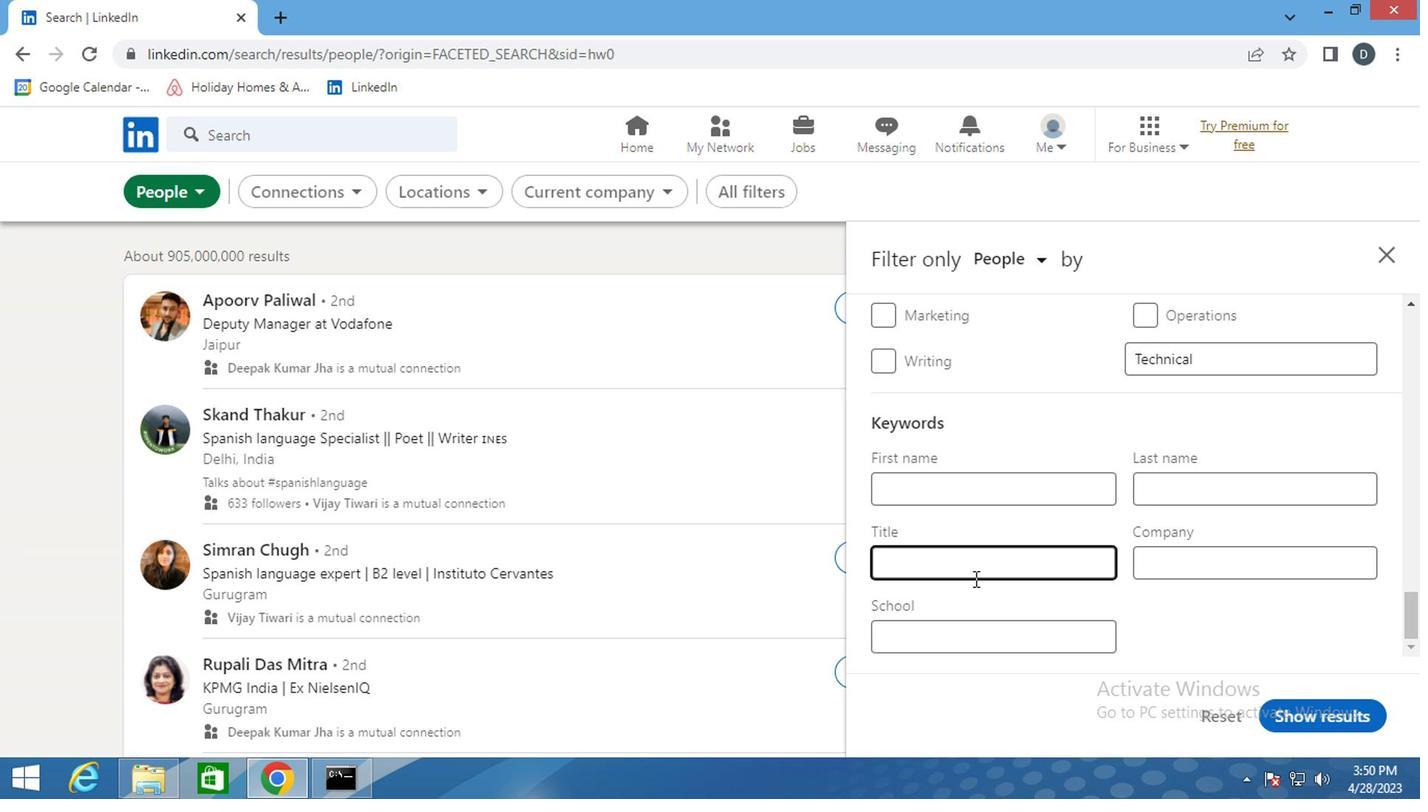 
Action: Mouse moved to (1347, 713)
Screenshot: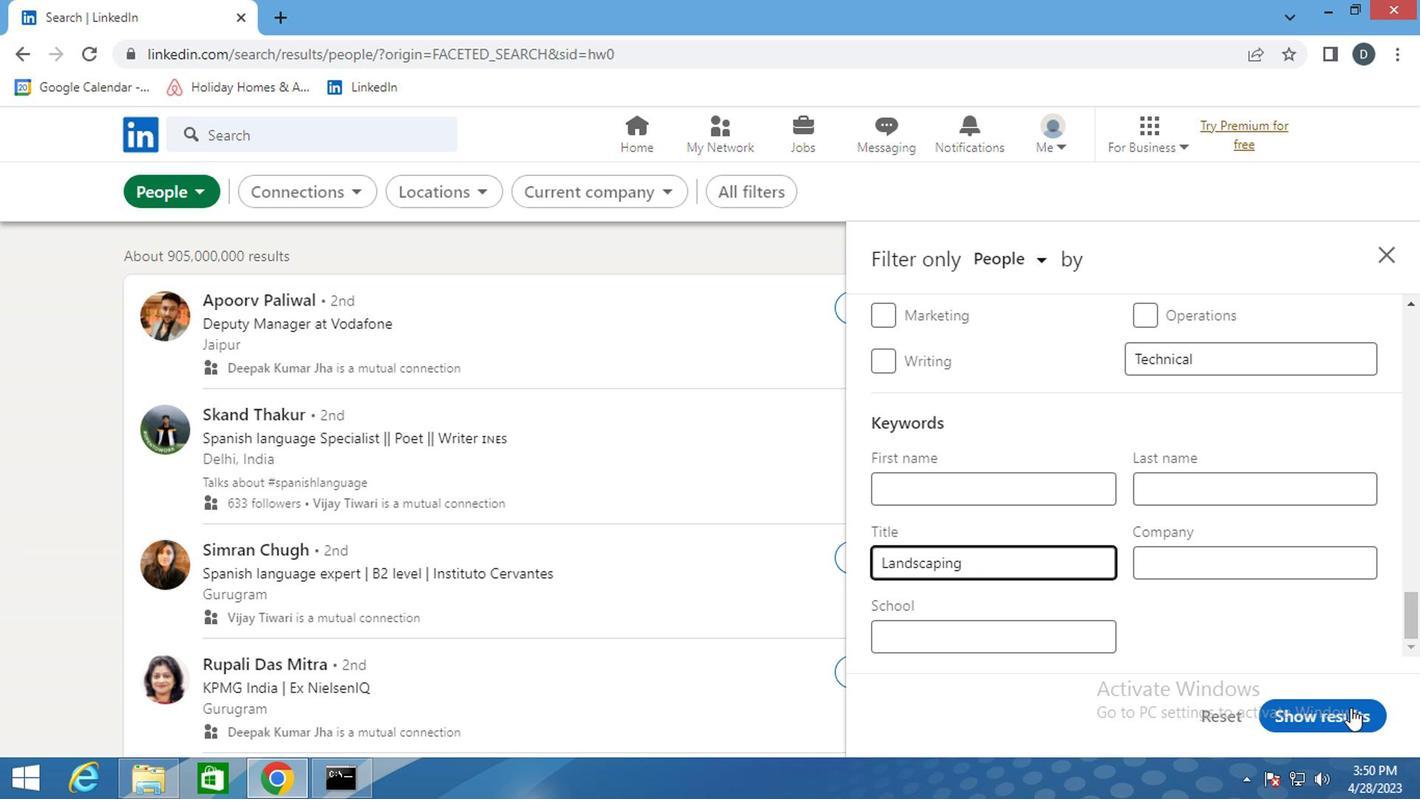 
Action: Key pressed <Key.space><Key.shift>ASSISTANT
Screenshot: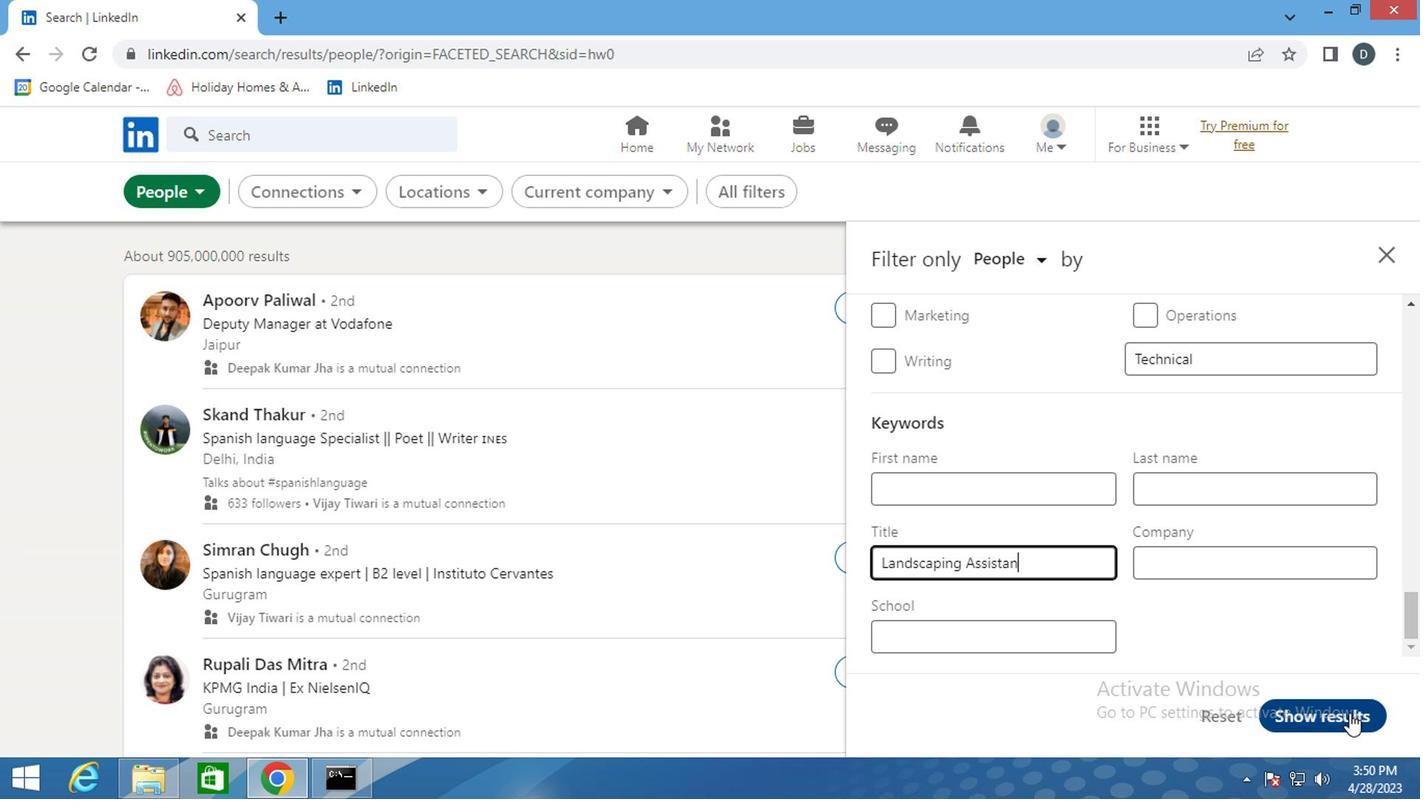 
Action: Mouse moved to (1347, 710)
Screenshot: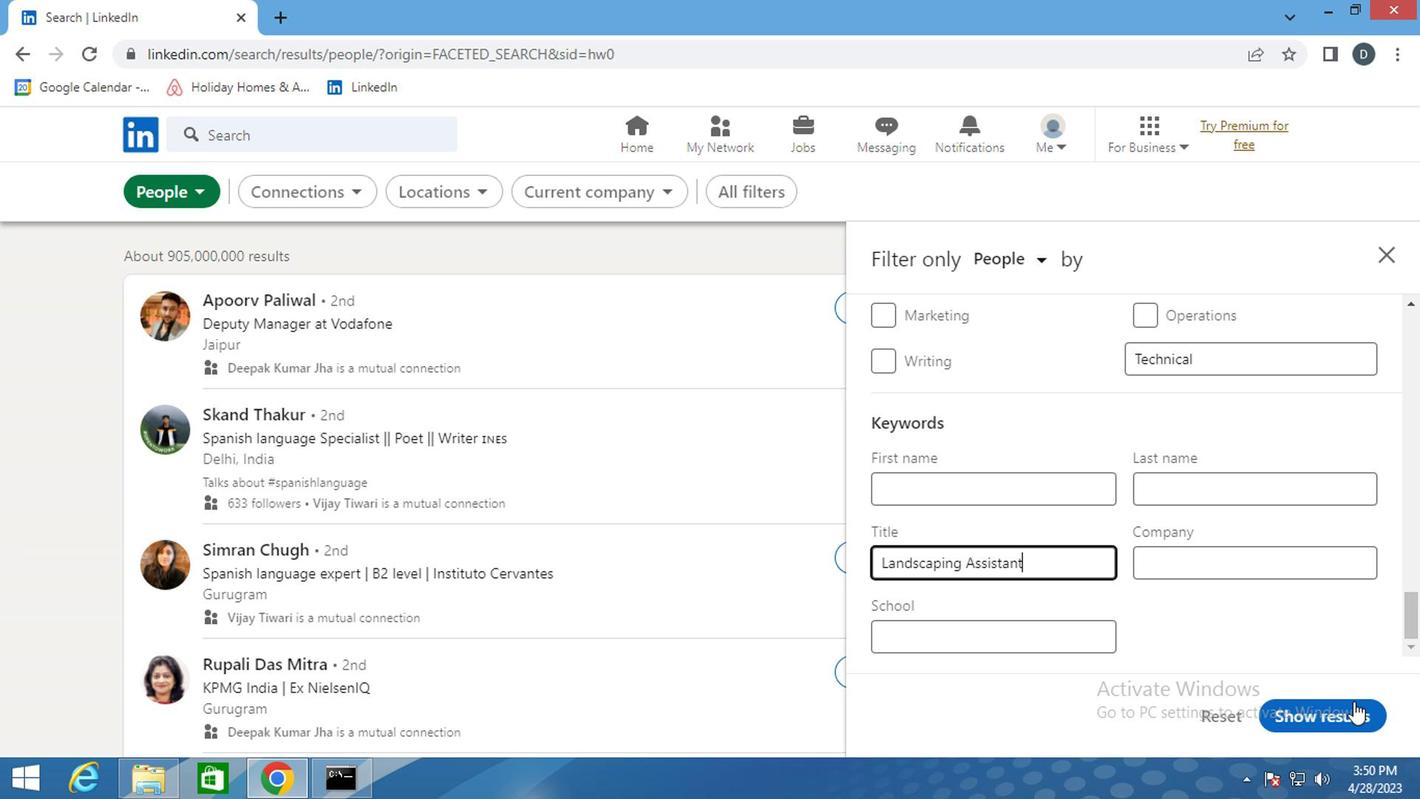 
Action: Mouse pressed left at (1347, 710)
Screenshot: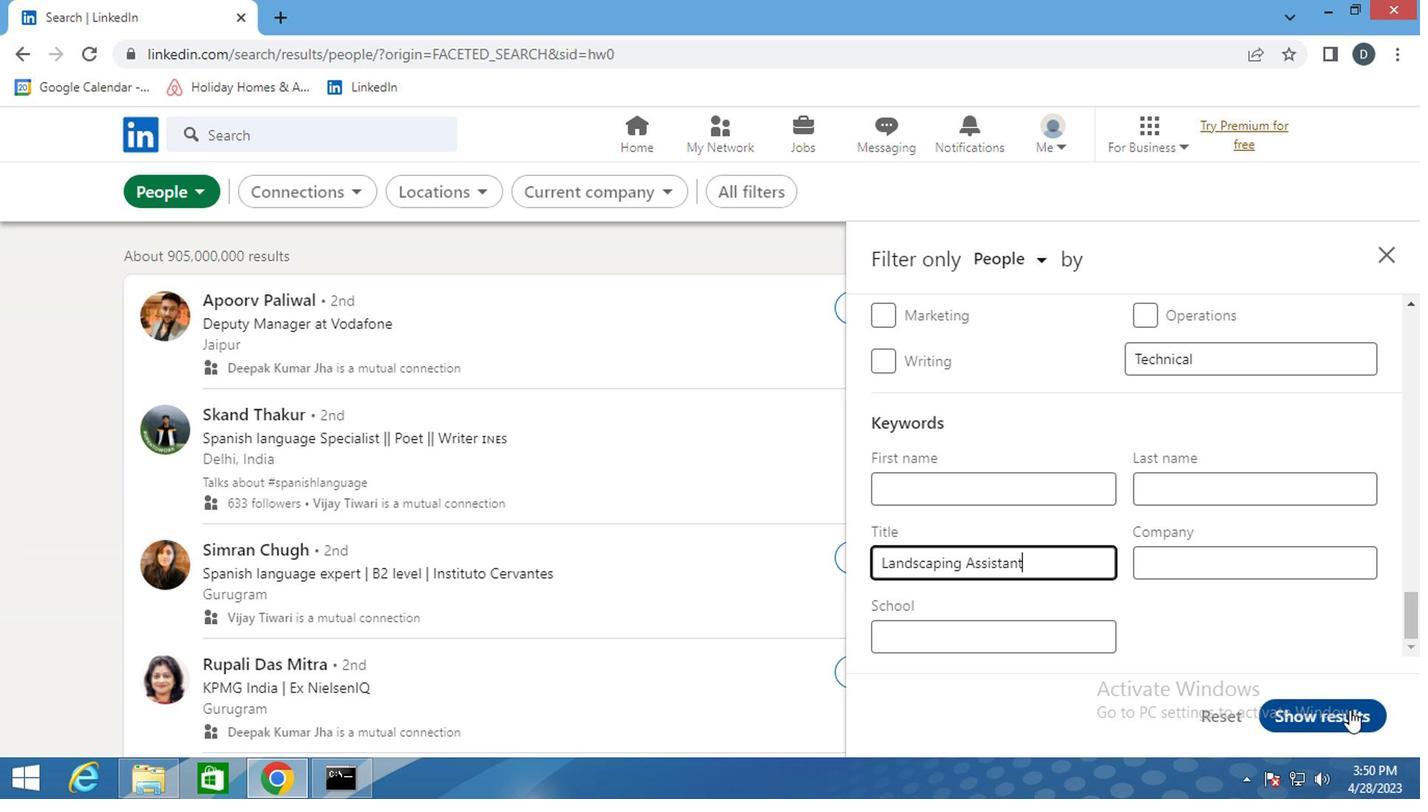 
Action: Mouse moved to (1207, 565)
Screenshot: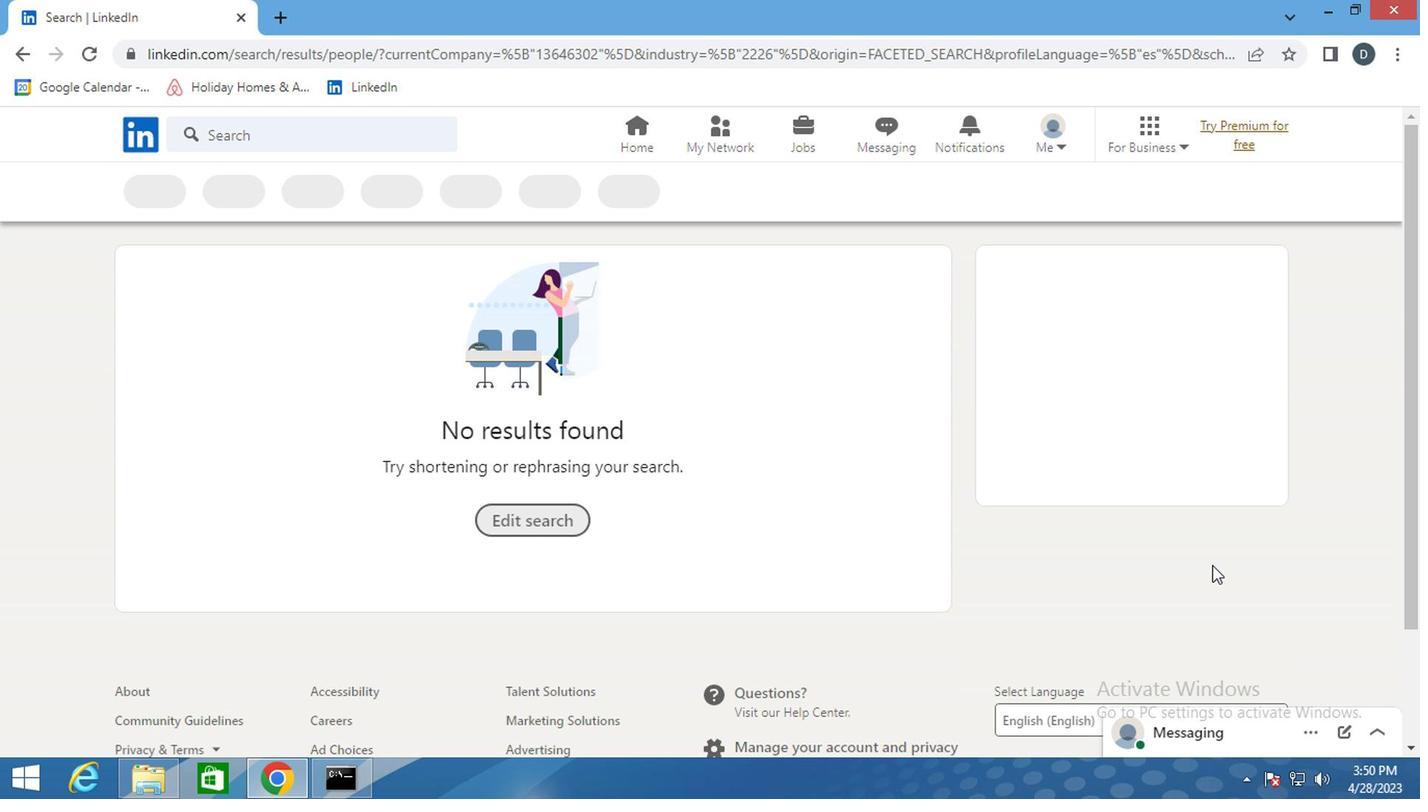
